 Task: Find connections with filter location Sumenep with filter topic #lawstudentswith filter profile language Potuguese with filter current company Cerner Corporation with filter school DEV BHOOMI SCHOOL OF PROFESSIONAL STUDIES DABKI ROAD, VILLAGE-BERI JAMA (JUST 7 KMS FROM CLOCK TOWER) DISTT.- SAHARANPUR 0132-2792208-10-11 with filter industry Glass, Ceramics and Concrete Manufacturing with filter service category Blogging with filter keywords title Dental Hygienist
Action: Mouse moved to (560, 74)
Screenshot: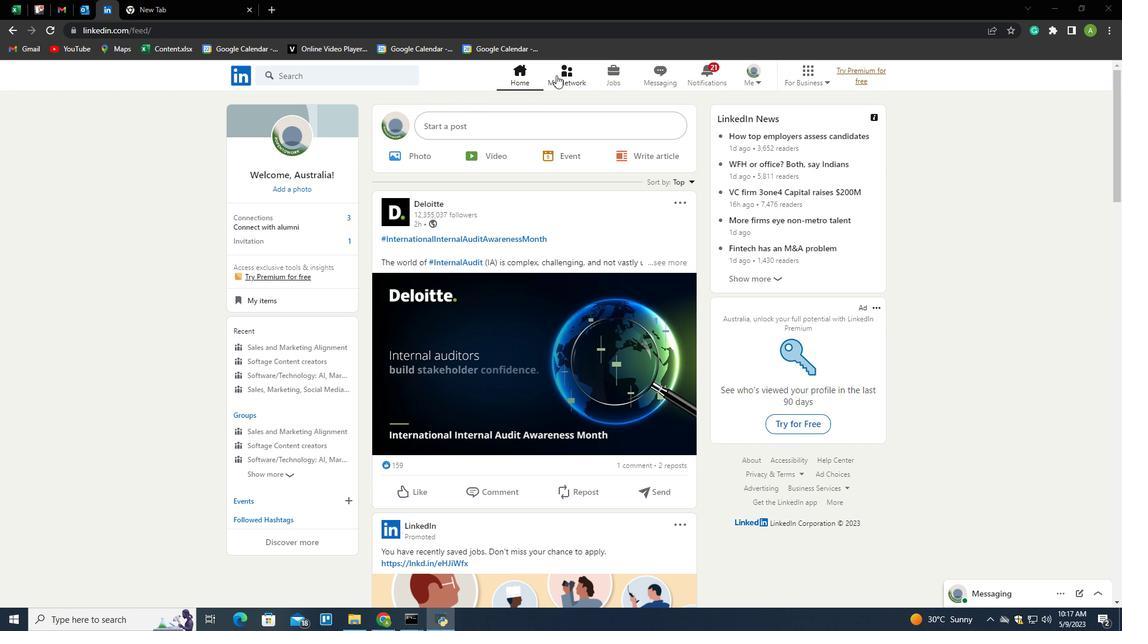 
Action: Mouse pressed left at (560, 74)
Screenshot: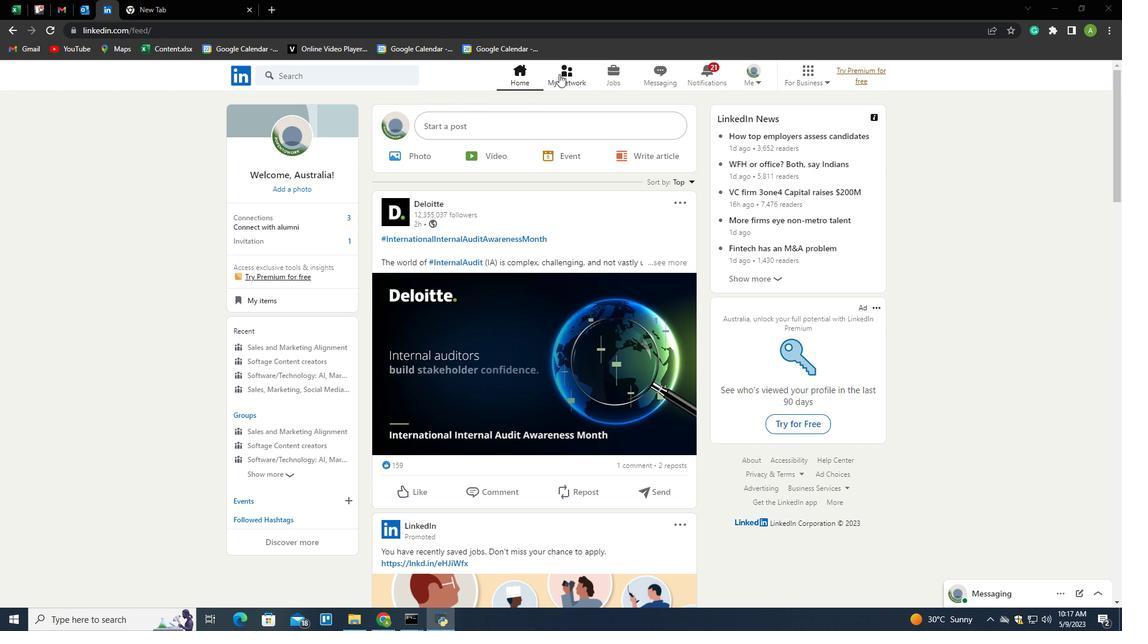 
Action: Mouse moved to (267, 136)
Screenshot: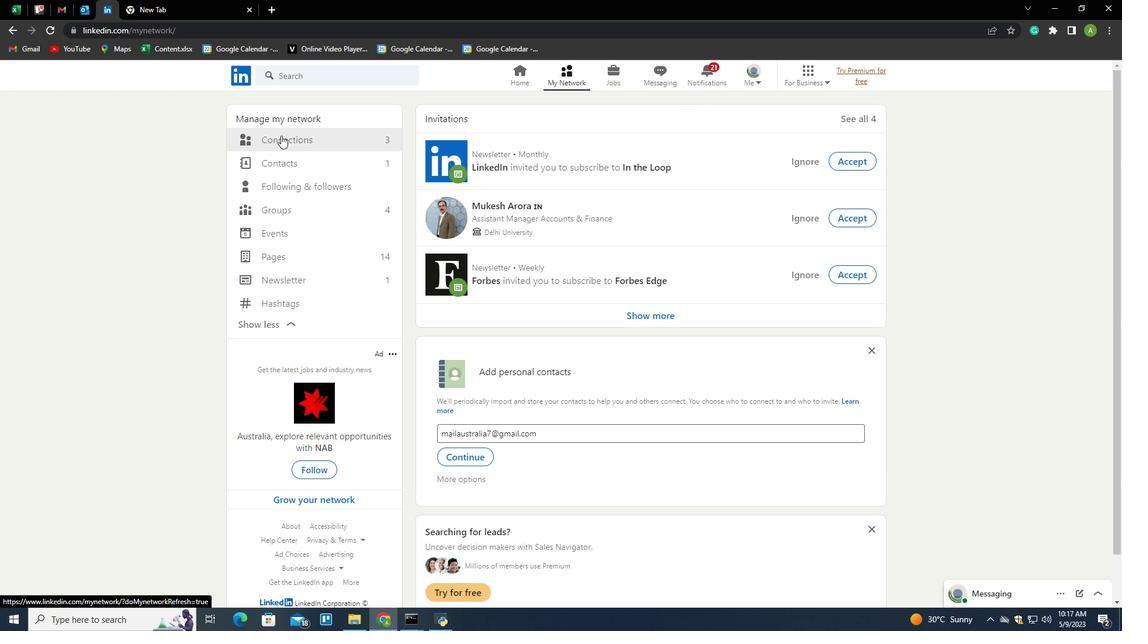 
Action: Mouse pressed left at (267, 136)
Screenshot: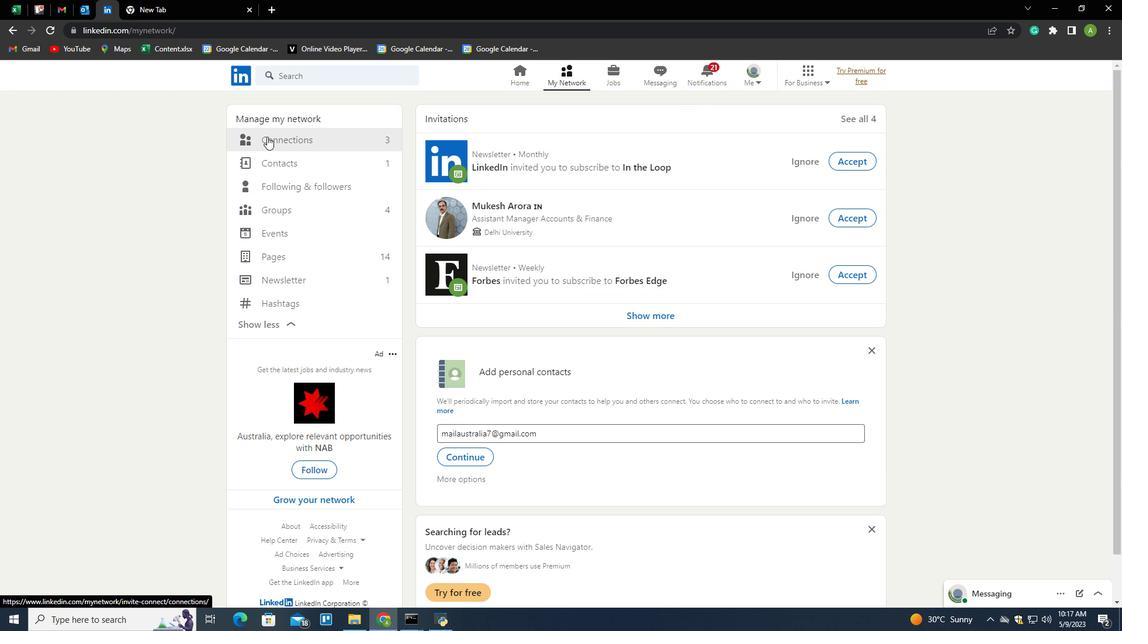 
Action: Mouse moved to (663, 140)
Screenshot: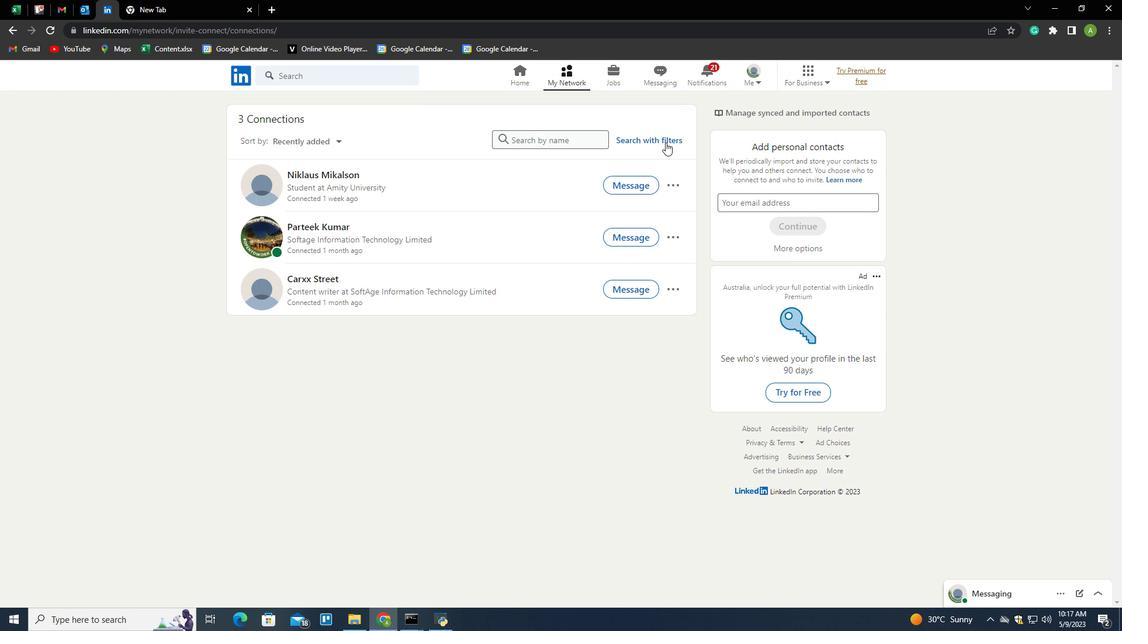 
Action: Mouse pressed left at (663, 140)
Screenshot: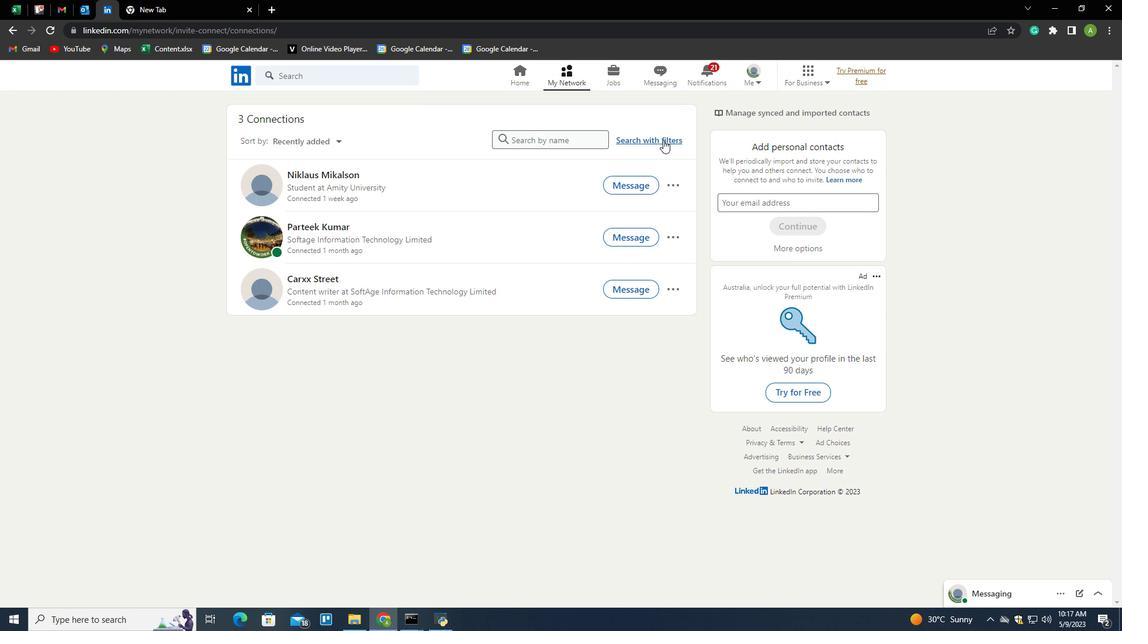 
Action: Mouse moved to (605, 110)
Screenshot: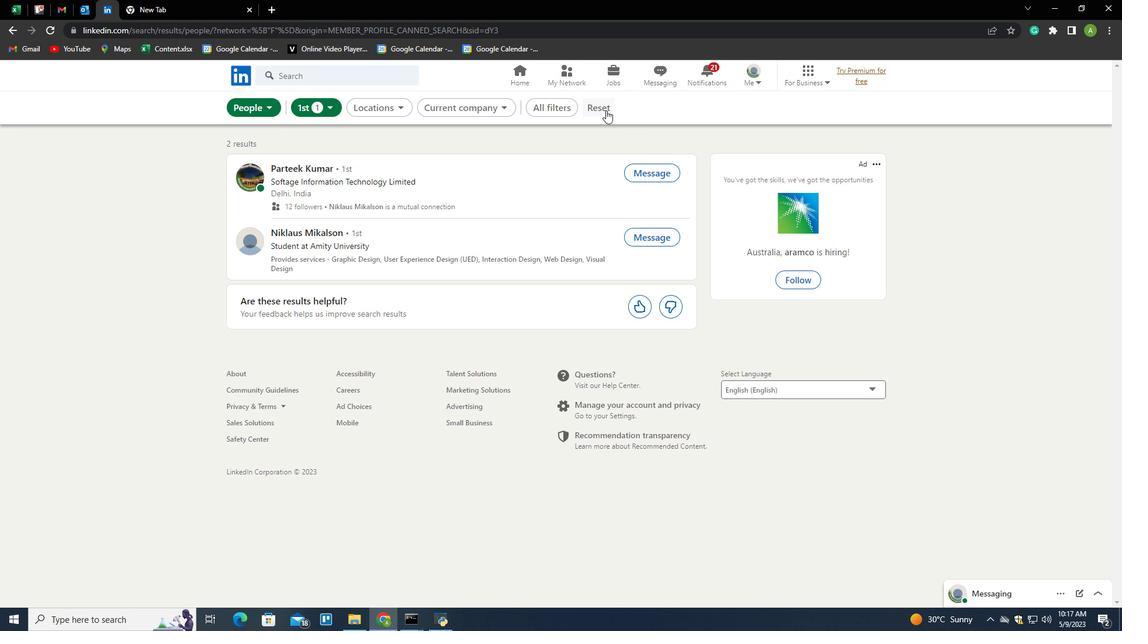 
Action: Mouse pressed left at (605, 110)
Screenshot: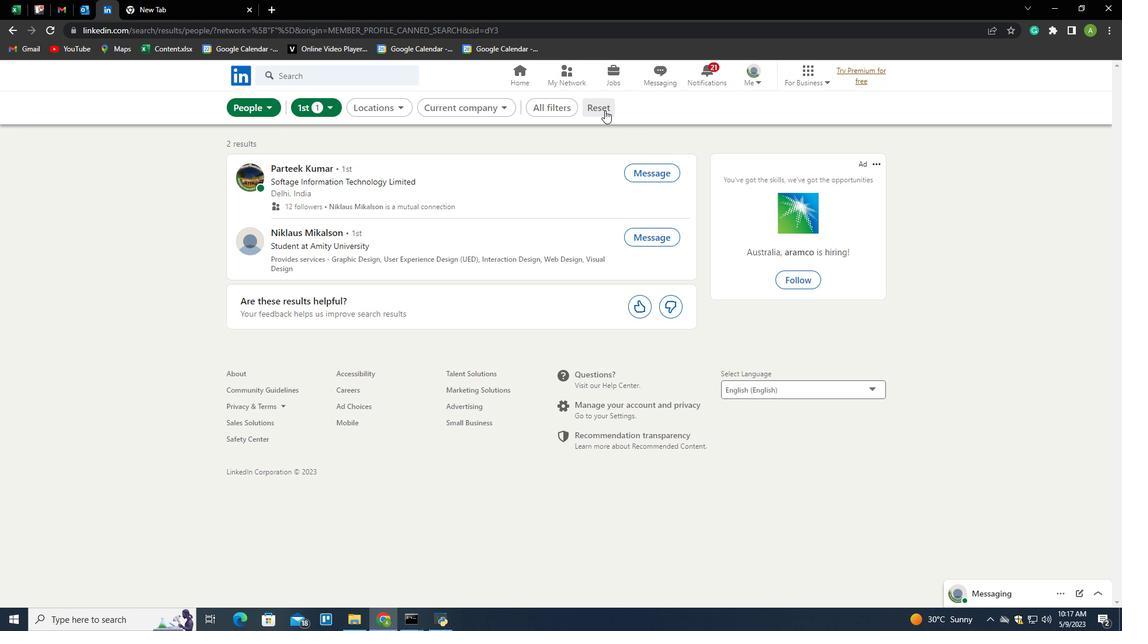 
Action: Mouse moved to (588, 109)
Screenshot: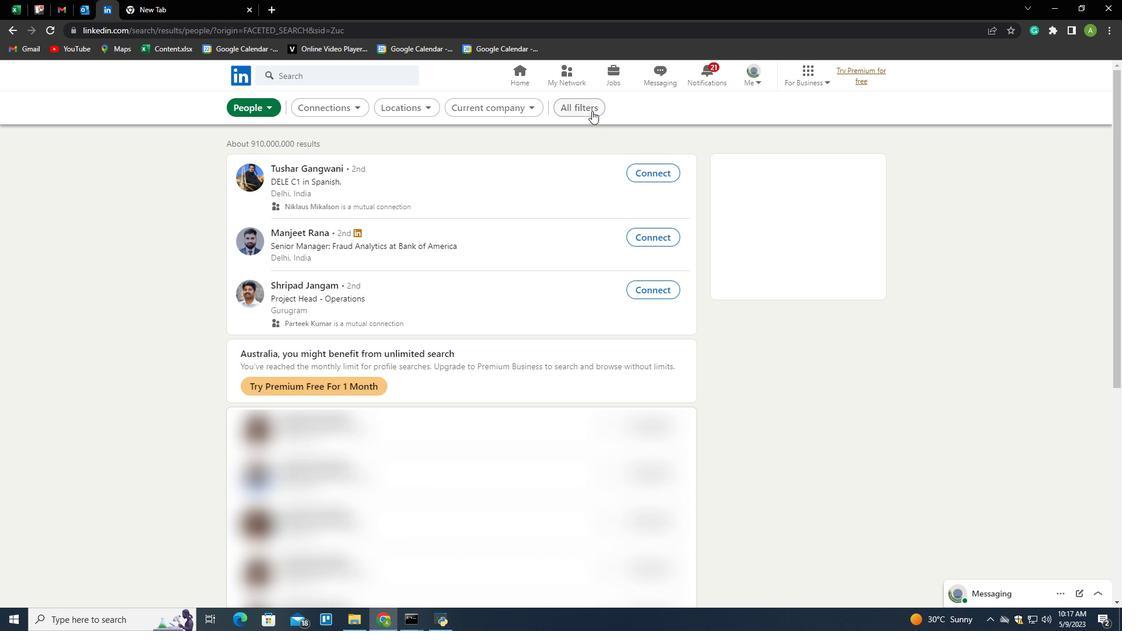 
Action: Mouse pressed left at (588, 109)
Screenshot: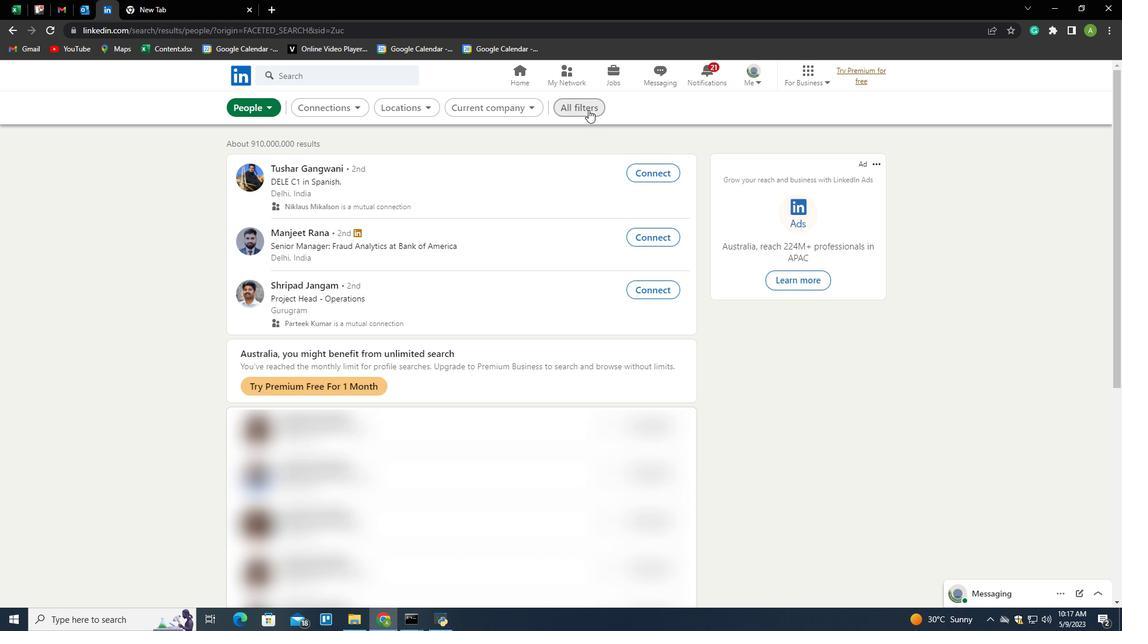 
Action: Mouse moved to (1031, 382)
Screenshot: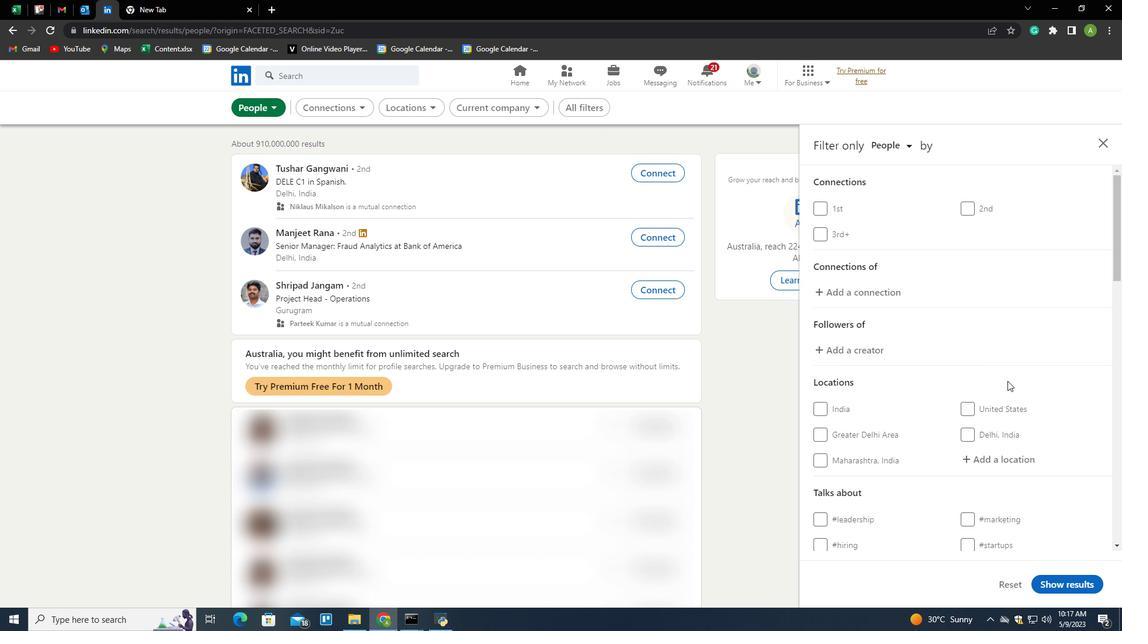 
Action: Mouse scrolled (1031, 382) with delta (0, 0)
Screenshot: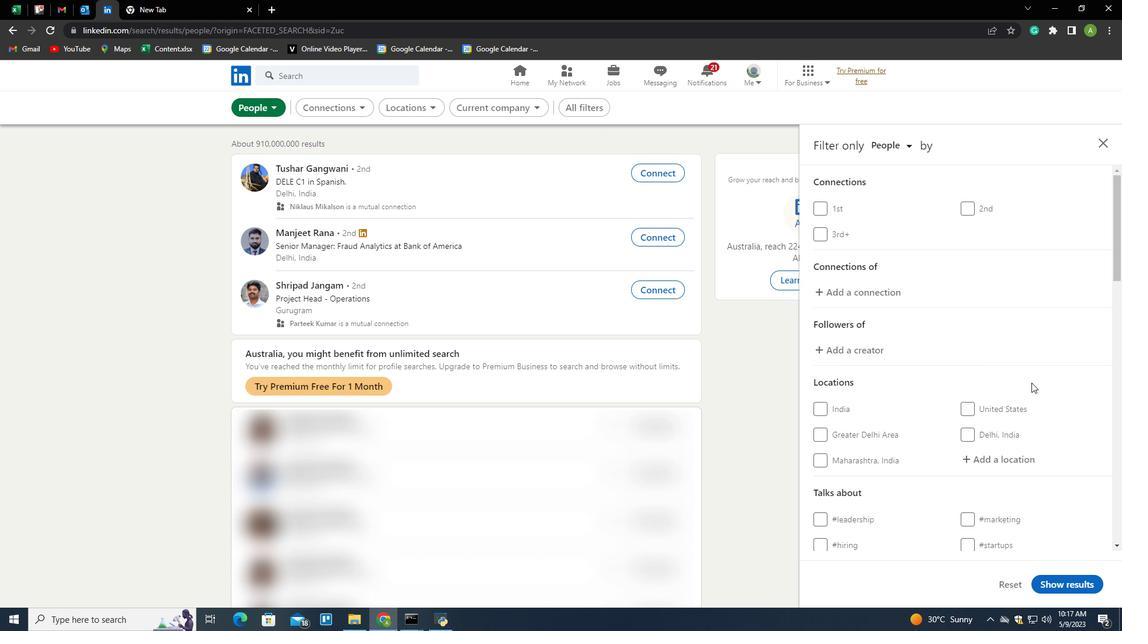 
Action: Mouse scrolled (1031, 382) with delta (0, 0)
Screenshot: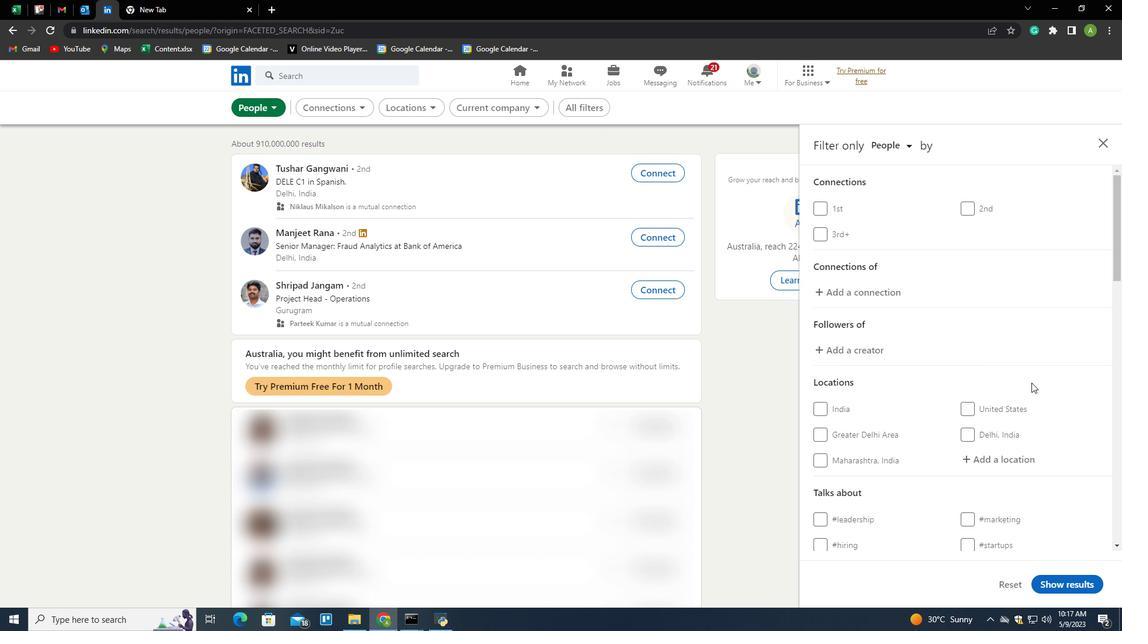 
Action: Mouse moved to (1006, 347)
Screenshot: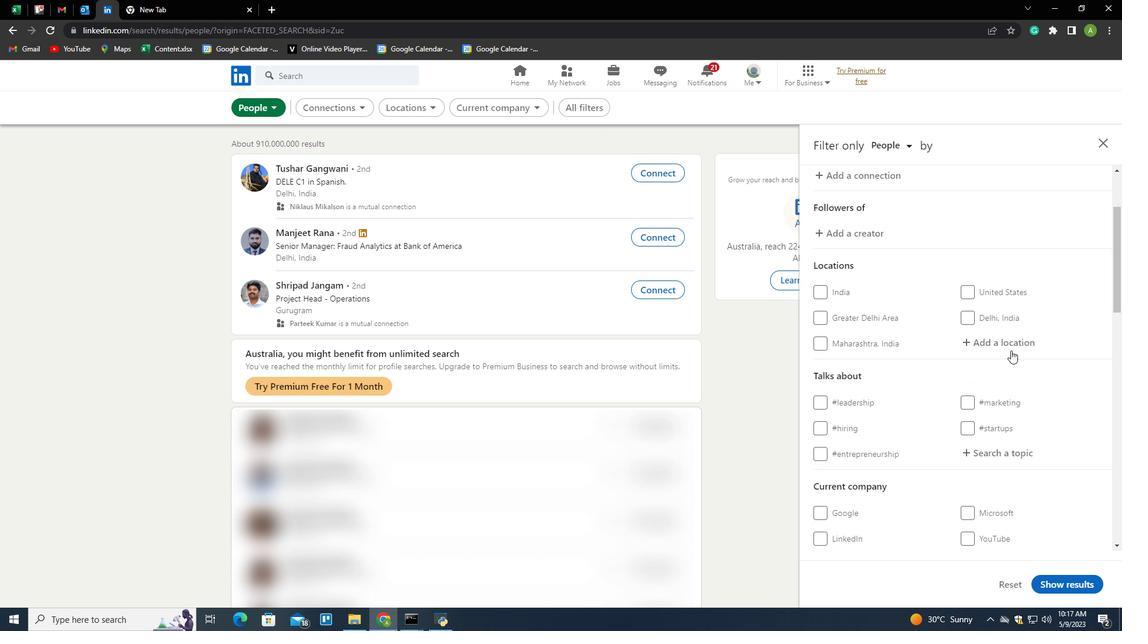 
Action: Mouse pressed left at (1006, 347)
Screenshot: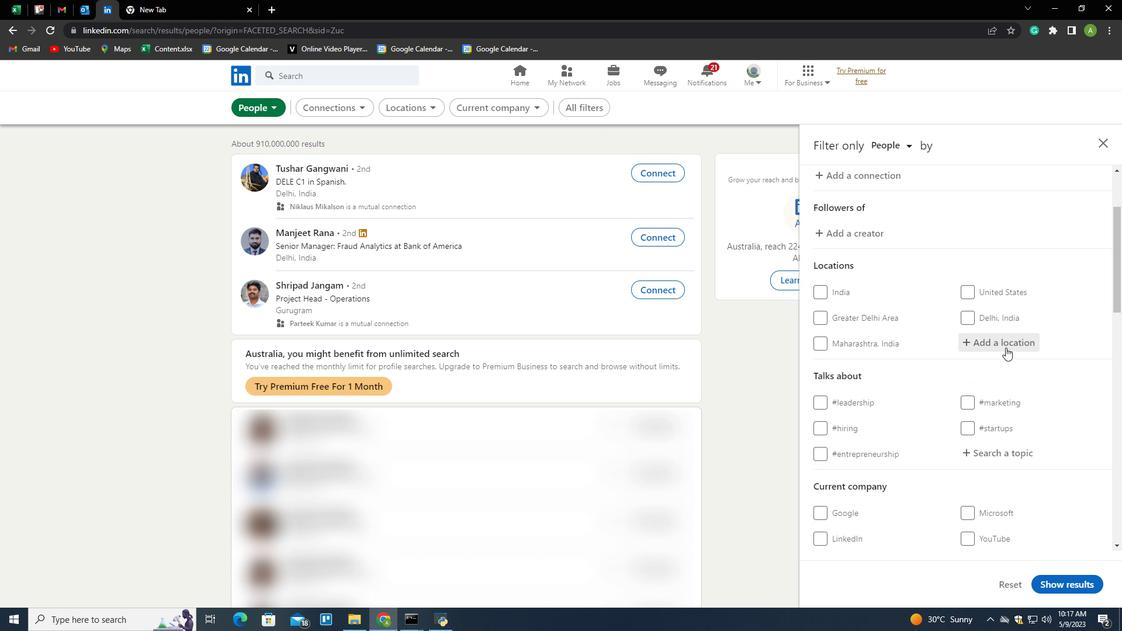 
Action: Mouse moved to (1006, 347)
Screenshot: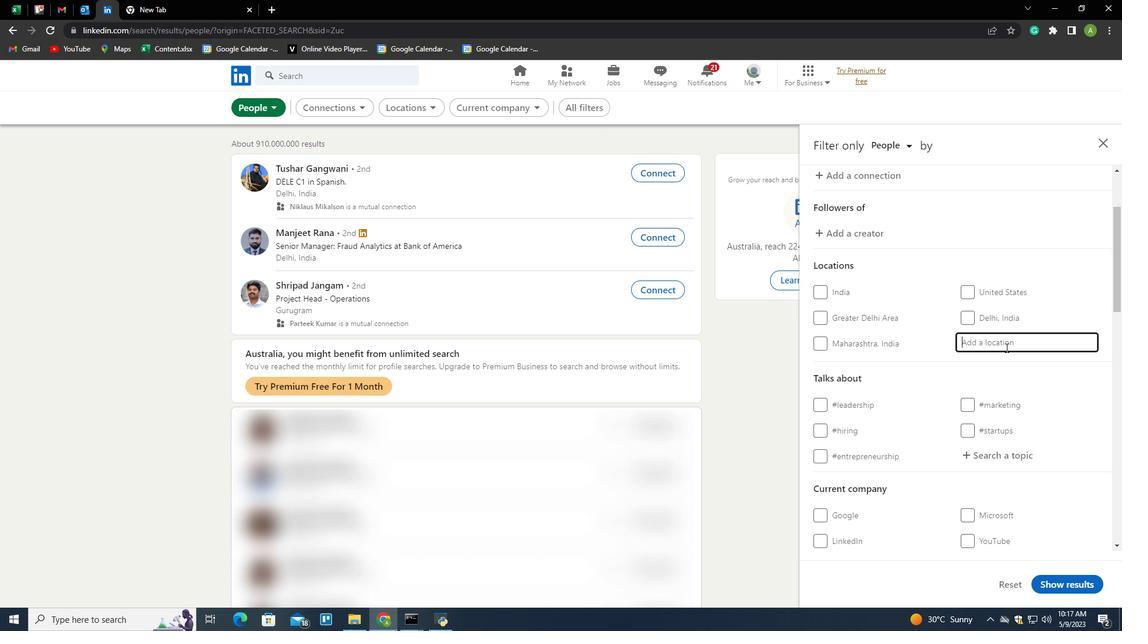 
Action: Key pressed <Key.shift>Sumee<Key.backspace>nep<Key.down><Key.enter>
Screenshot: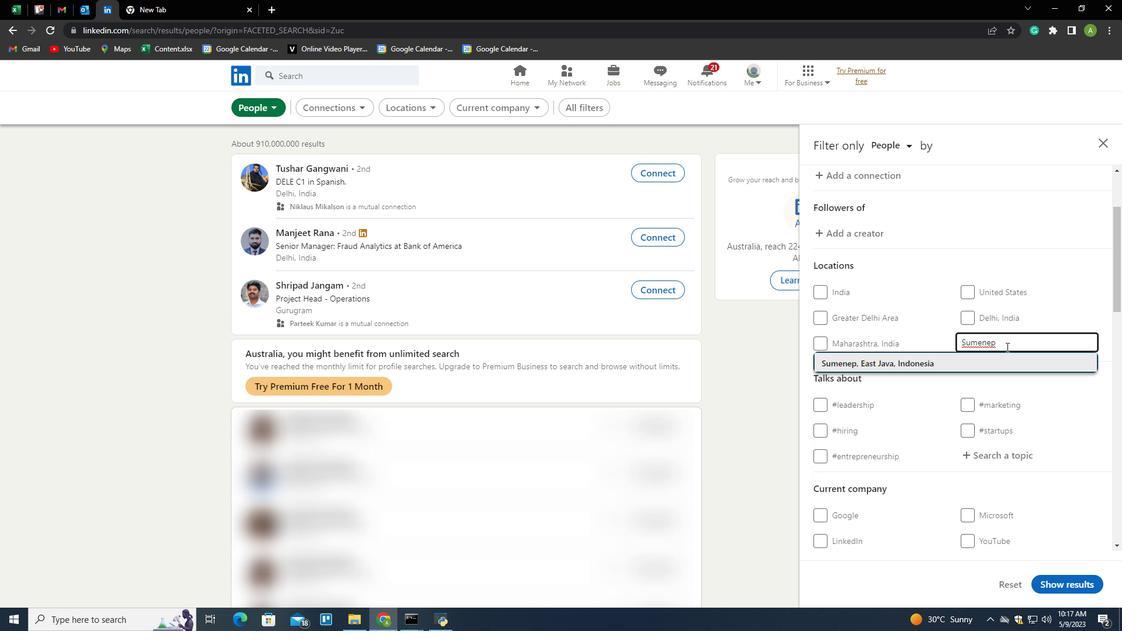
Action: Mouse moved to (1012, 343)
Screenshot: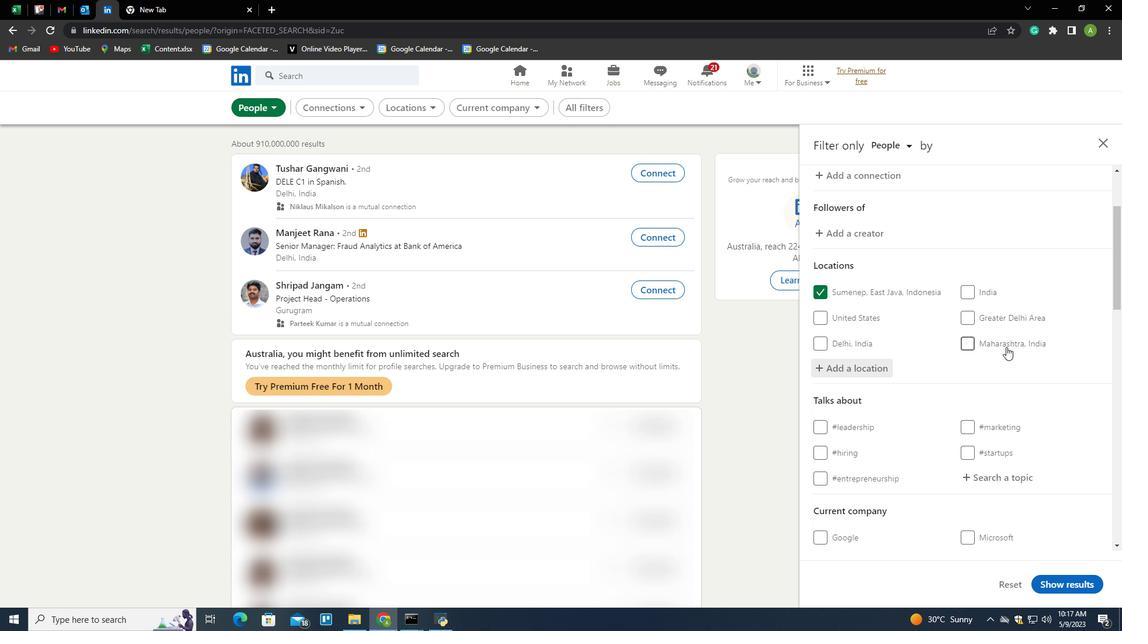 
Action: Mouse scrolled (1012, 342) with delta (0, 0)
Screenshot: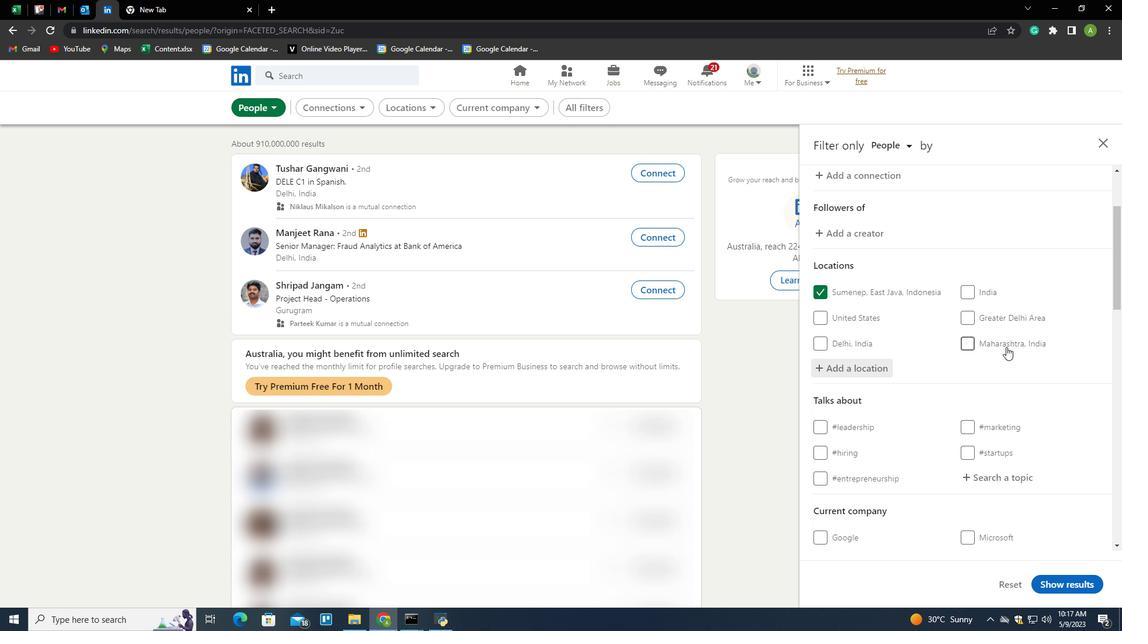 
Action: Mouse scrolled (1012, 342) with delta (0, 0)
Screenshot: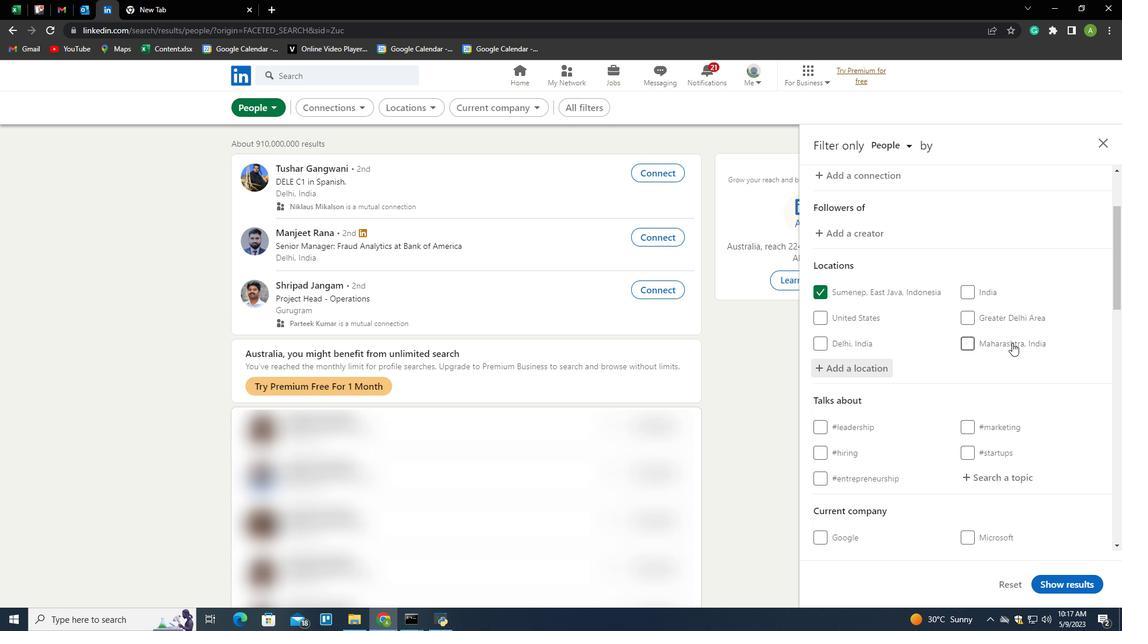 
Action: Mouse scrolled (1012, 342) with delta (0, 0)
Screenshot: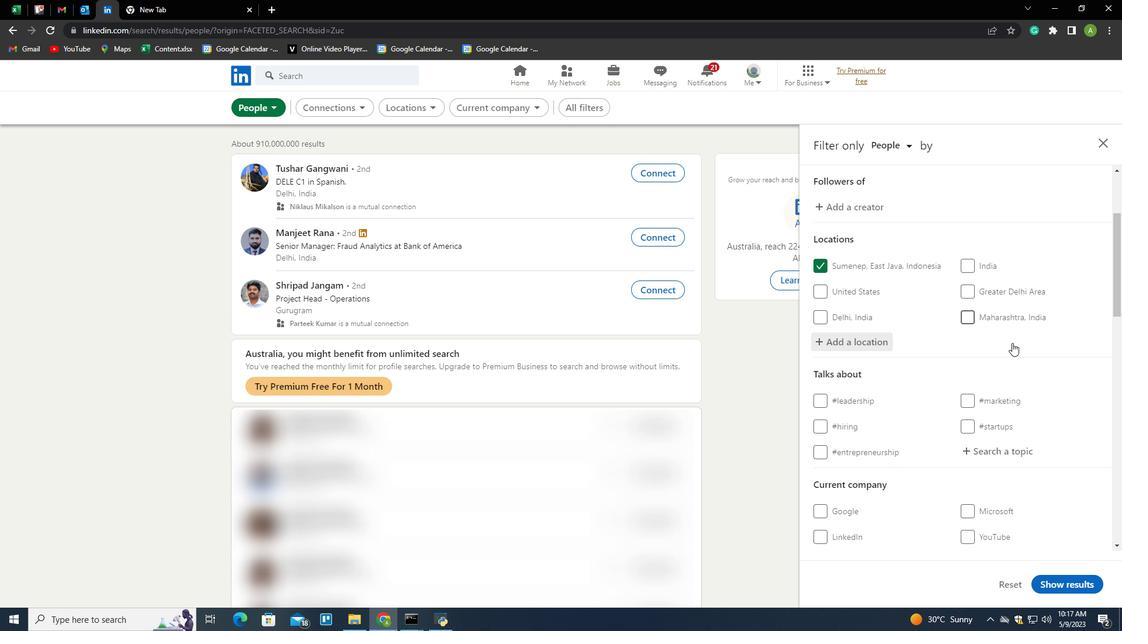 
Action: Mouse moved to (1010, 301)
Screenshot: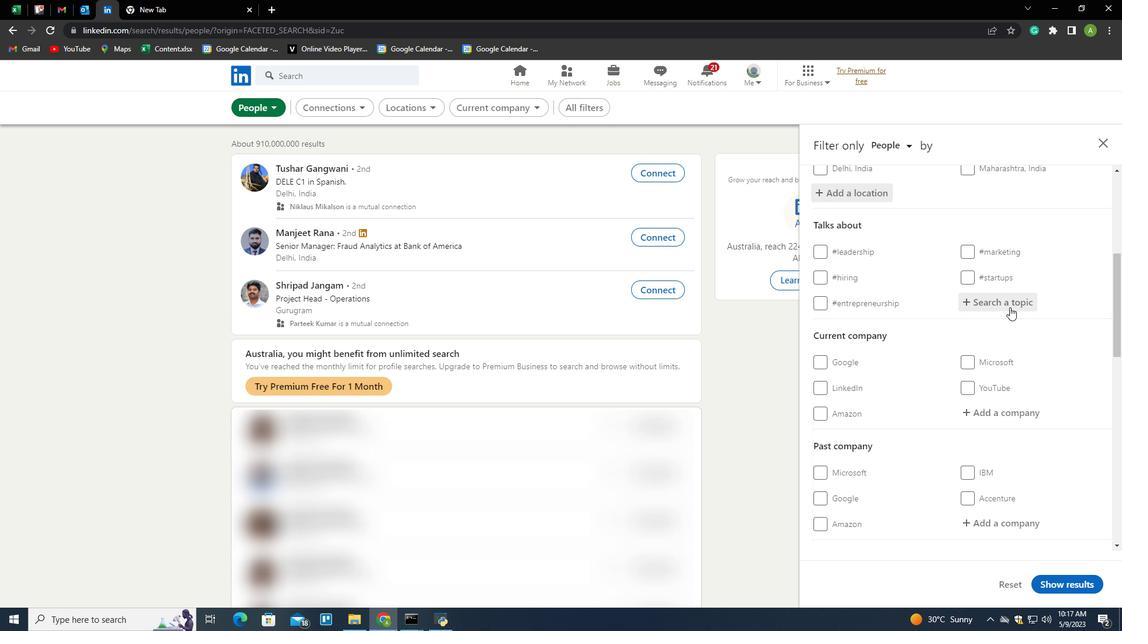 
Action: Mouse pressed left at (1010, 301)
Screenshot: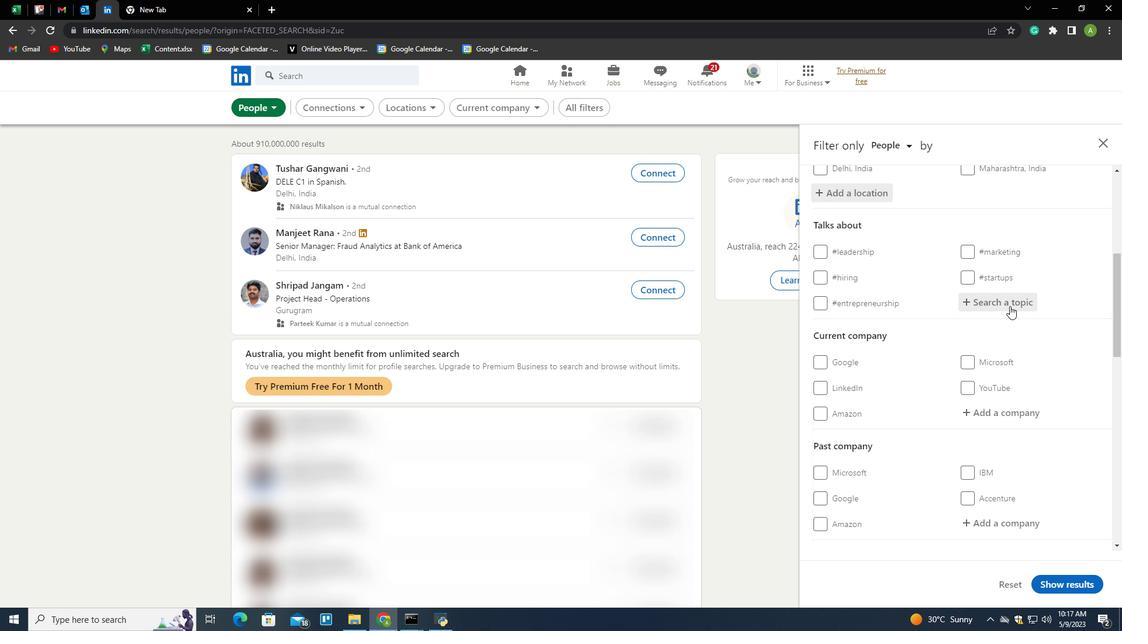 
Action: Key pressed <Key.shift>Lawstudents<Key.down><Key.enter>
Screenshot: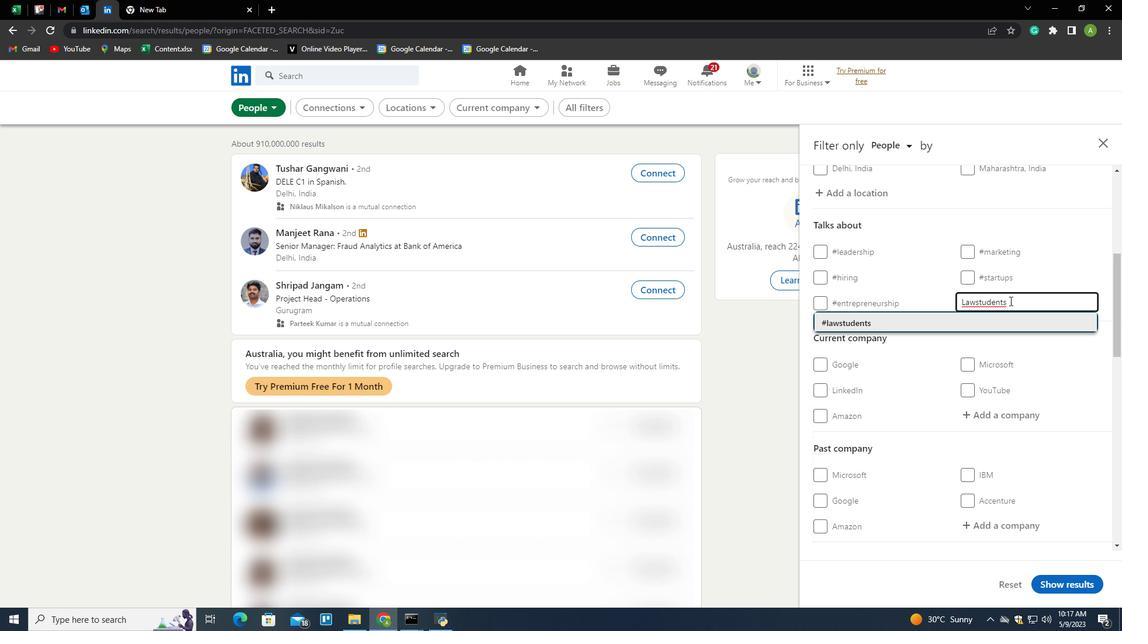 
Action: Mouse moved to (1009, 301)
Screenshot: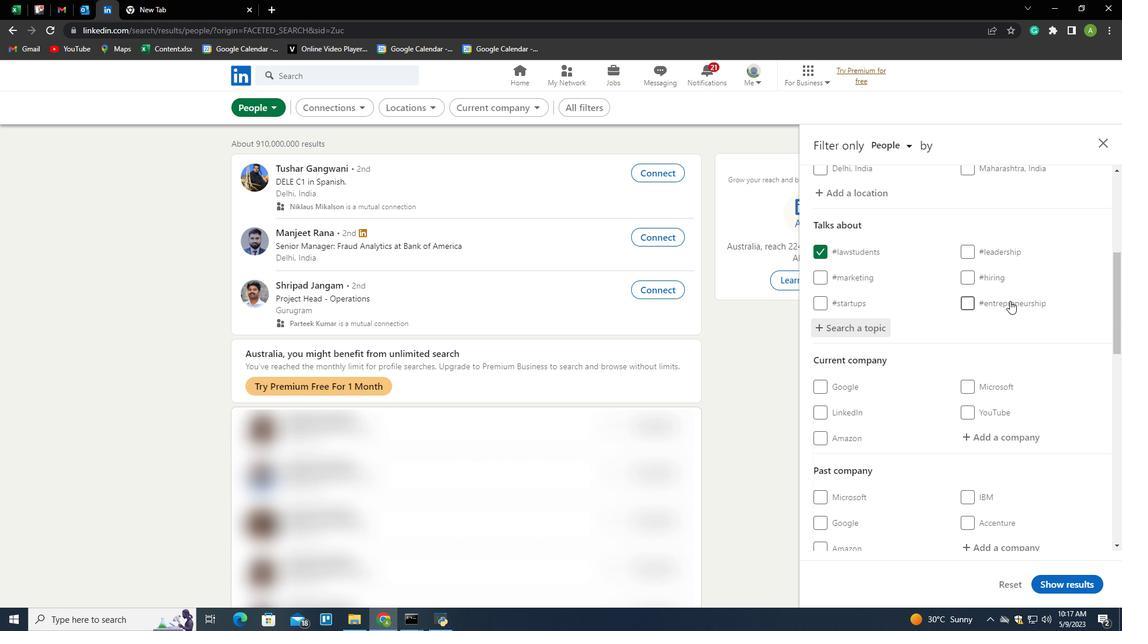
Action: Mouse scrolled (1009, 300) with delta (0, 0)
Screenshot: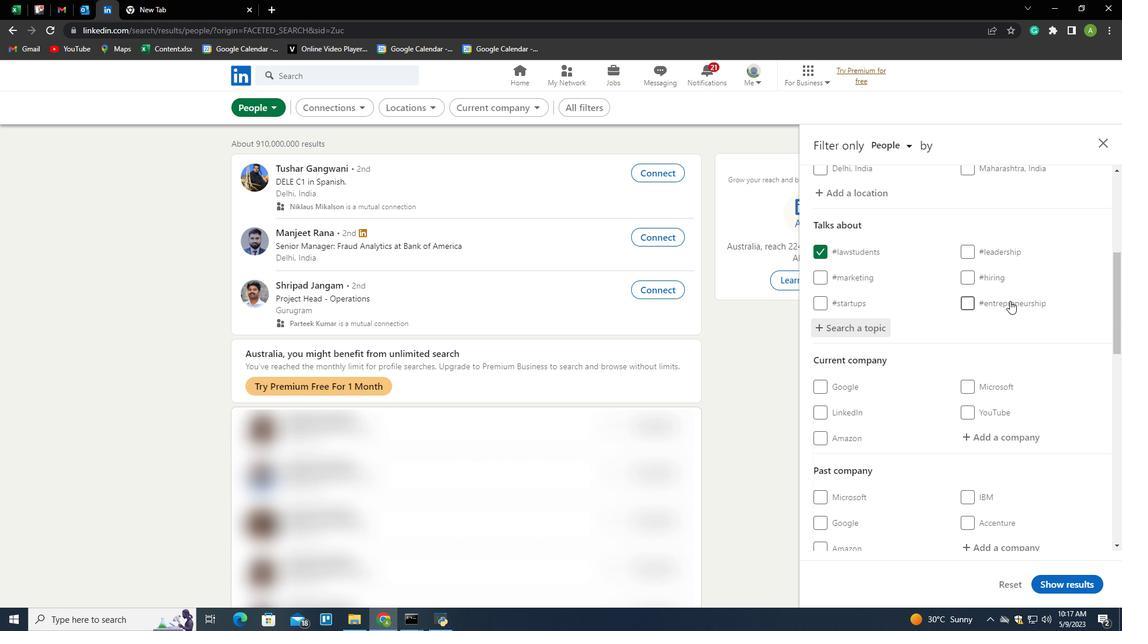 
Action: Mouse scrolled (1009, 300) with delta (0, 0)
Screenshot: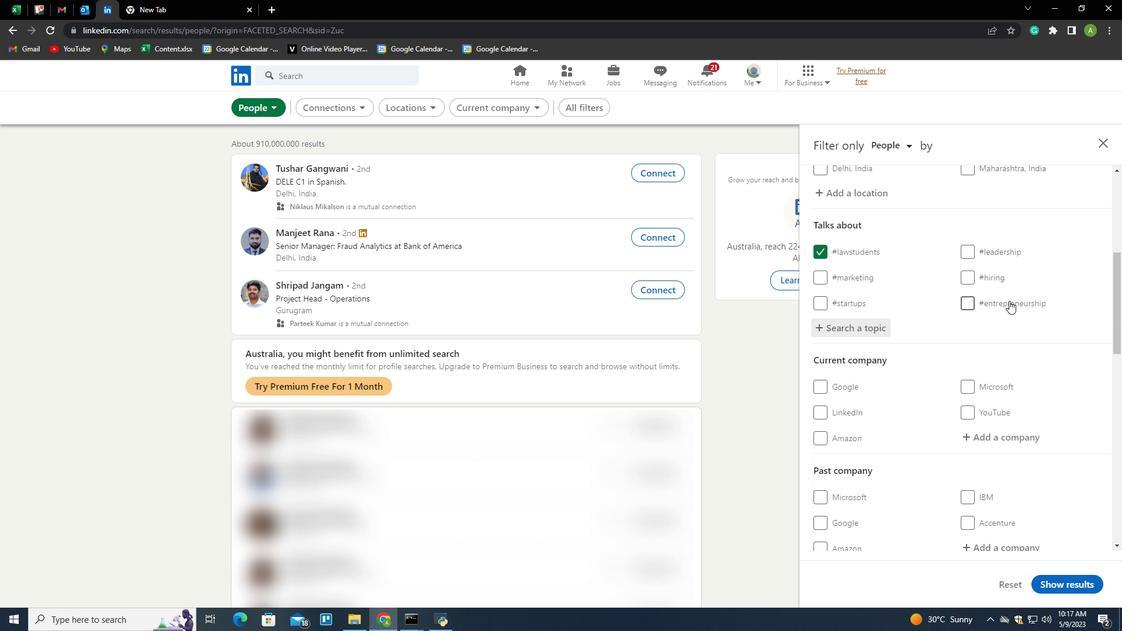 
Action: Mouse scrolled (1009, 300) with delta (0, 0)
Screenshot: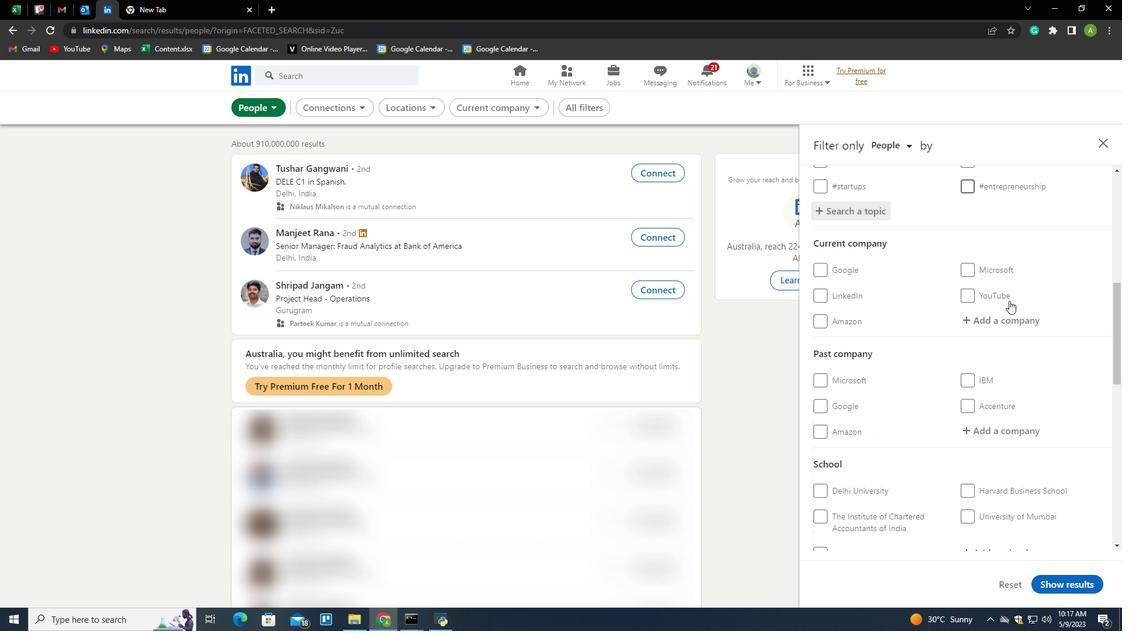 
Action: Mouse scrolled (1009, 300) with delta (0, 0)
Screenshot: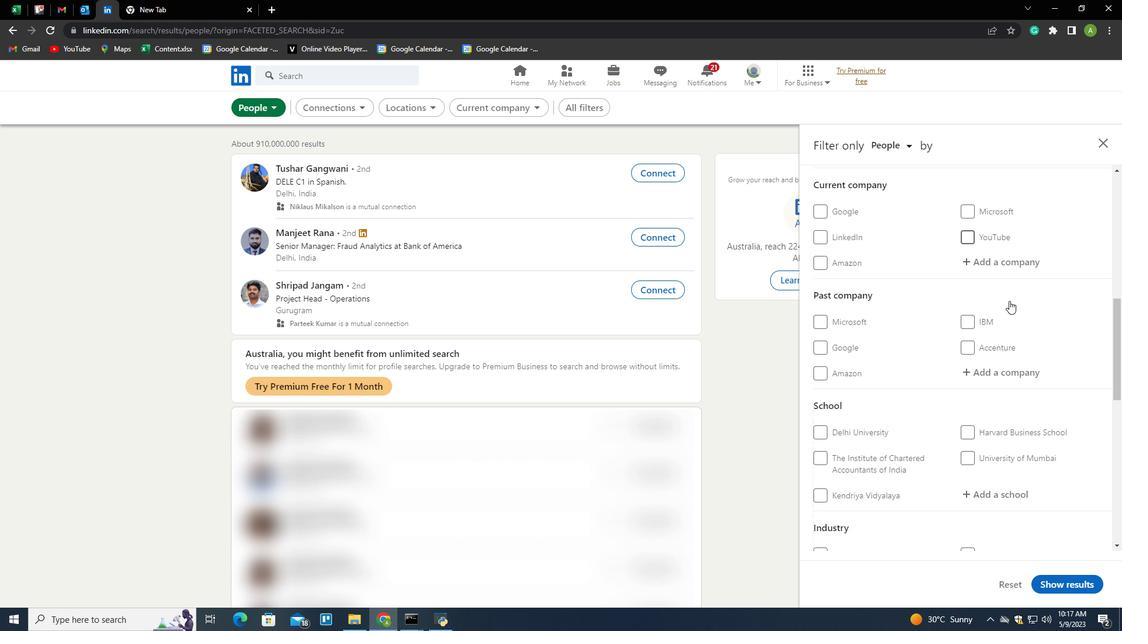 
Action: Mouse scrolled (1009, 300) with delta (0, 0)
Screenshot: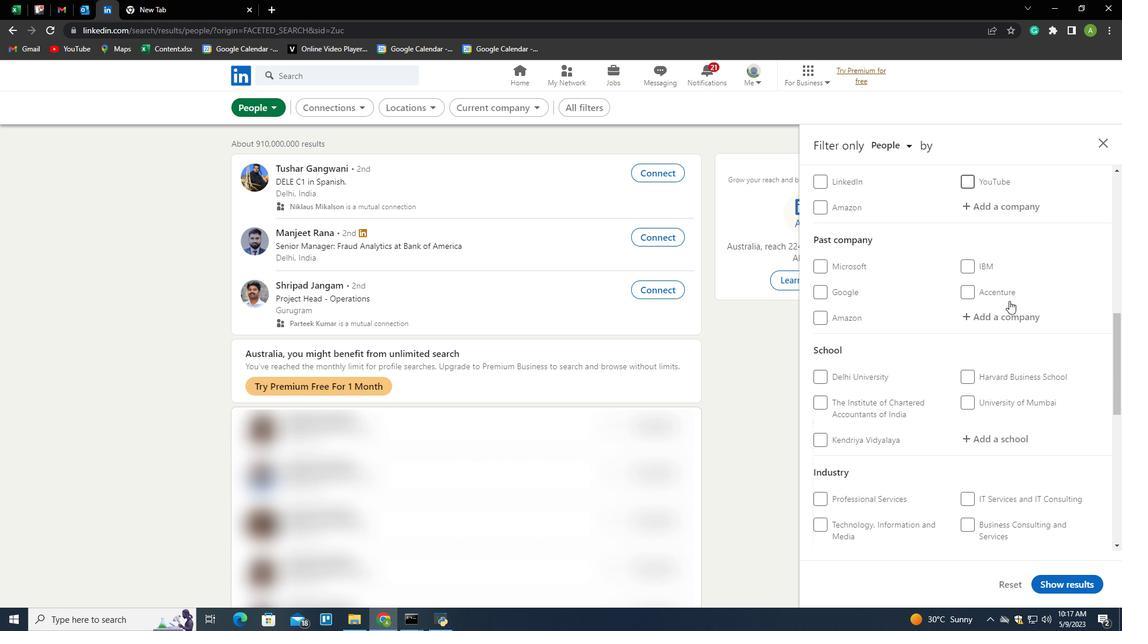 
Action: Mouse scrolled (1009, 300) with delta (0, 0)
Screenshot: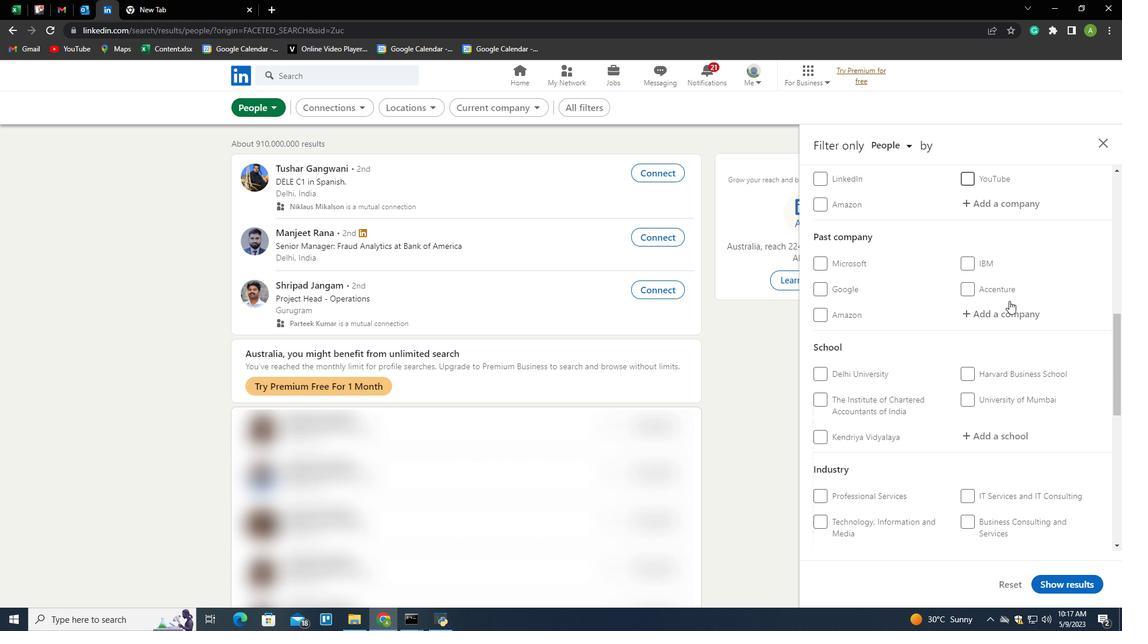 
Action: Mouse scrolled (1009, 300) with delta (0, 0)
Screenshot: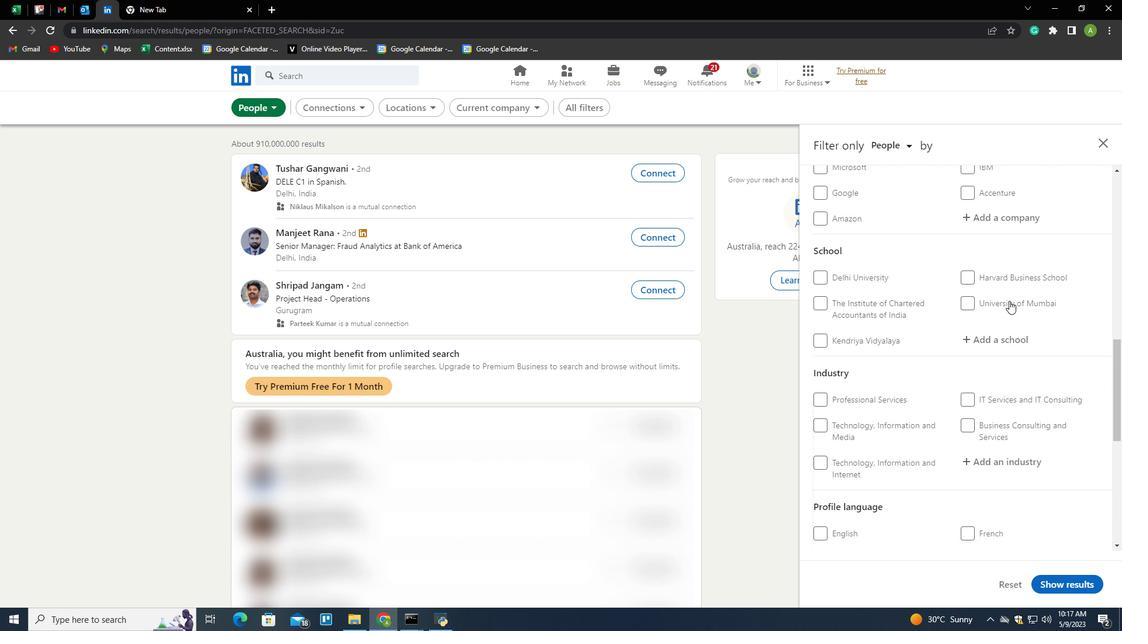 
Action: Mouse scrolled (1009, 300) with delta (0, 0)
Screenshot: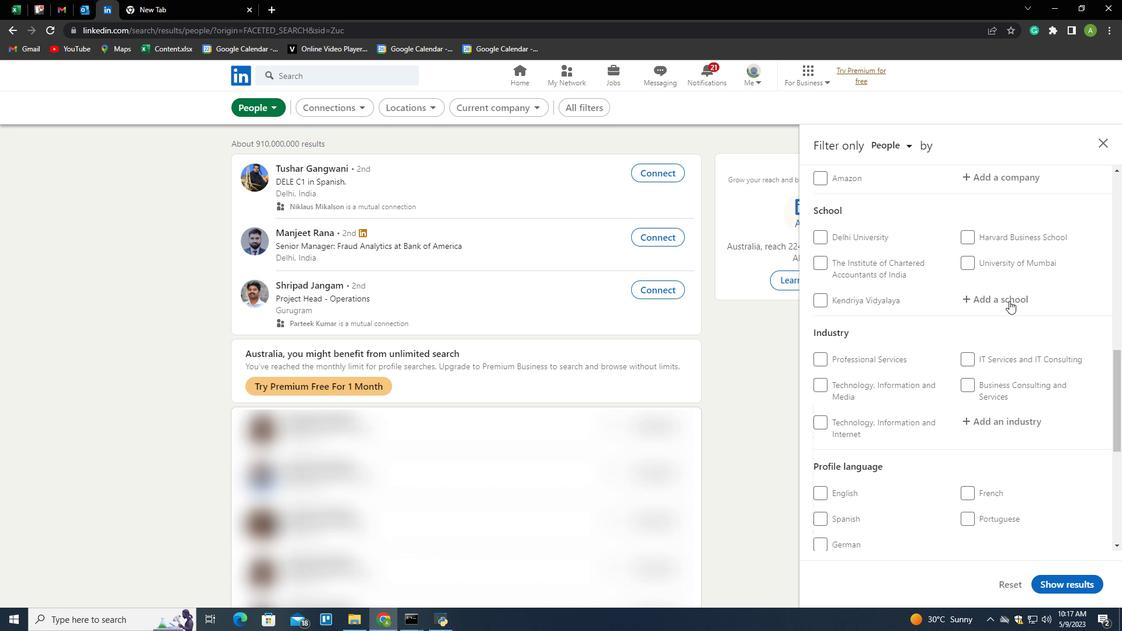 
Action: Mouse scrolled (1009, 300) with delta (0, 0)
Screenshot: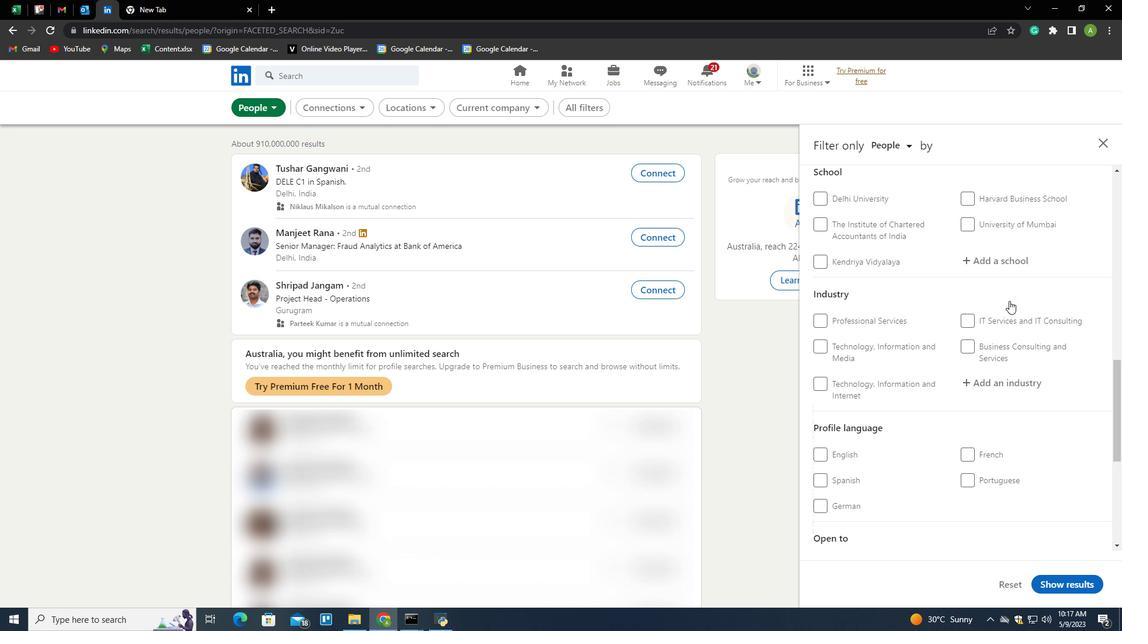 
Action: Mouse moved to (973, 368)
Screenshot: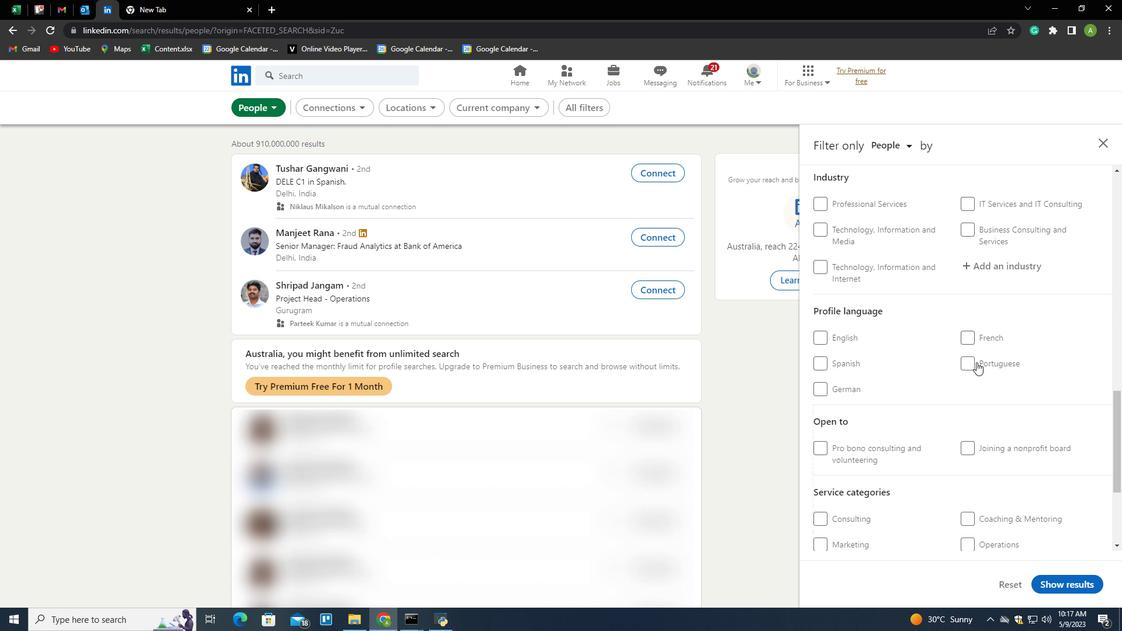 
Action: Mouse pressed left at (973, 368)
Screenshot: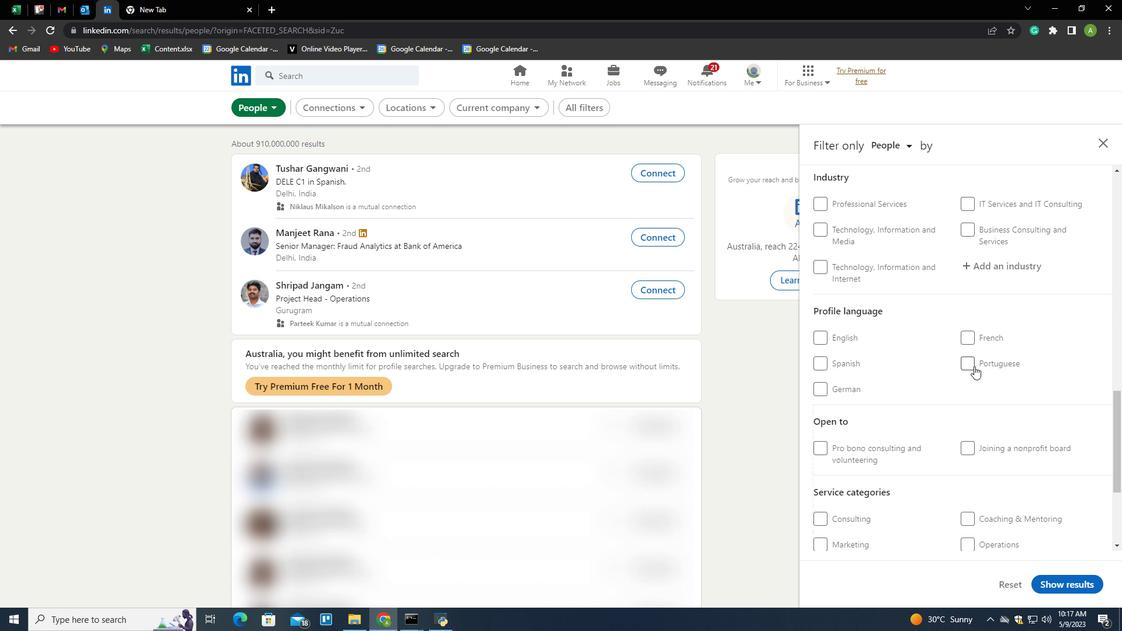 
Action: Mouse moved to (1013, 344)
Screenshot: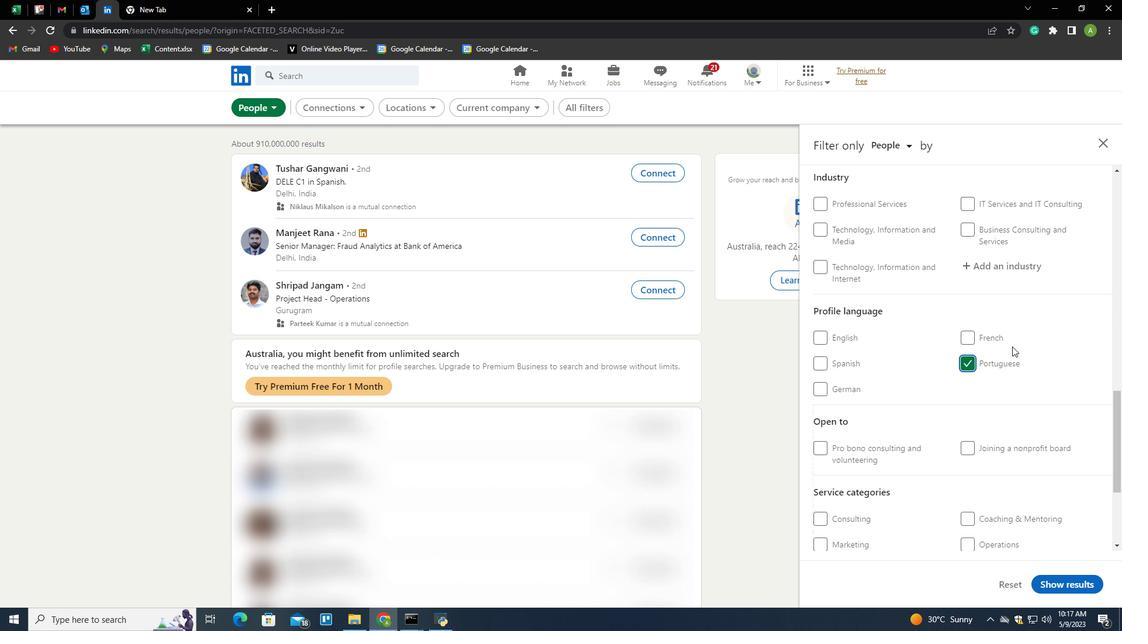 
Action: Mouse scrolled (1013, 345) with delta (0, 0)
Screenshot: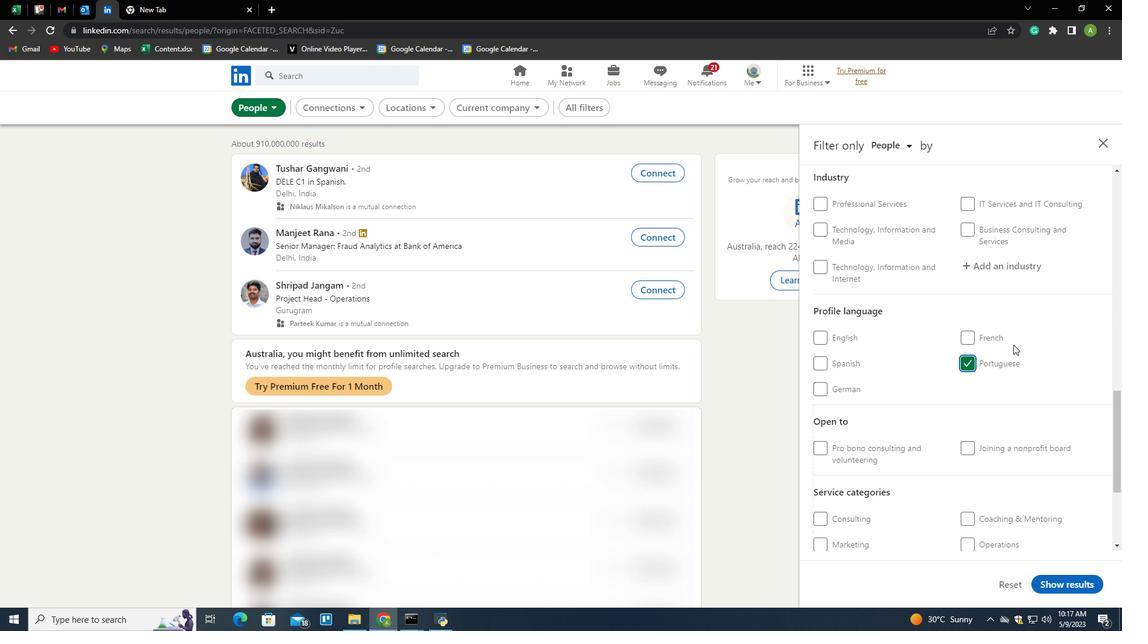 
Action: Mouse scrolled (1013, 345) with delta (0, 0)
Screenshot: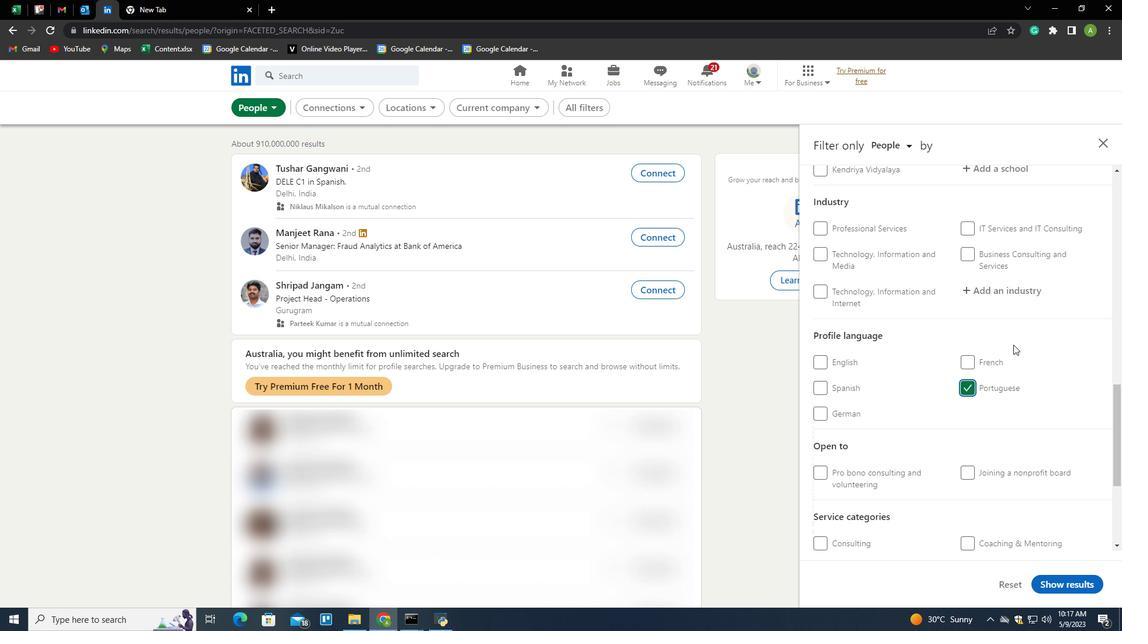 
Action: Mouse scrolled (1013, 345) with delta (0, 0)
Screenshot: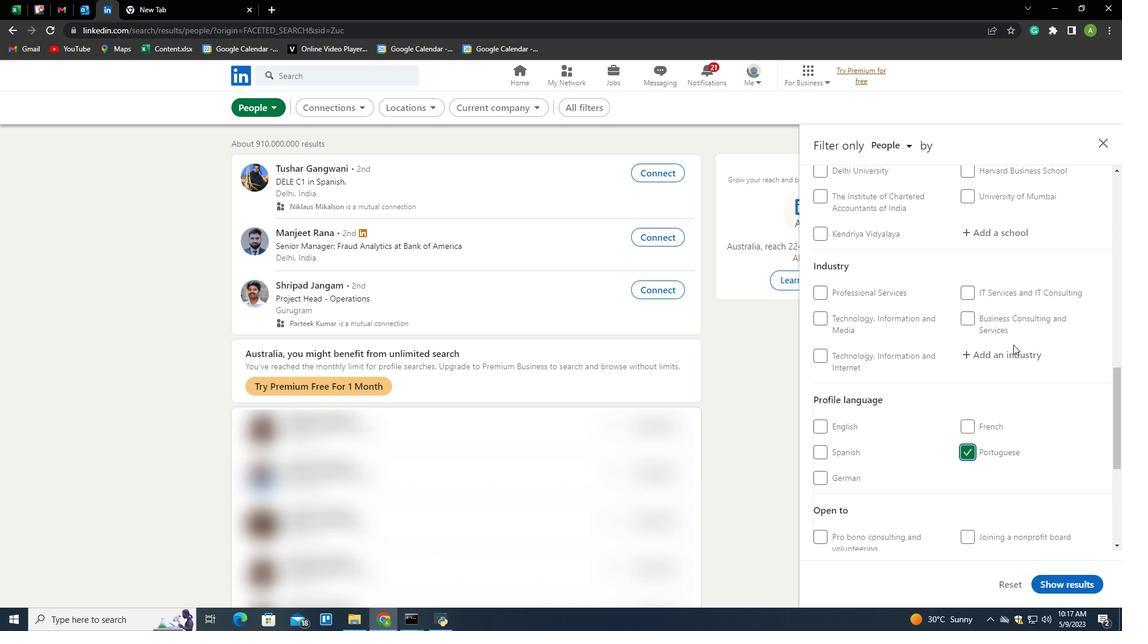 
Action: Mouse scrolled (1013, 345) with delta (0, 0)
Screenshot: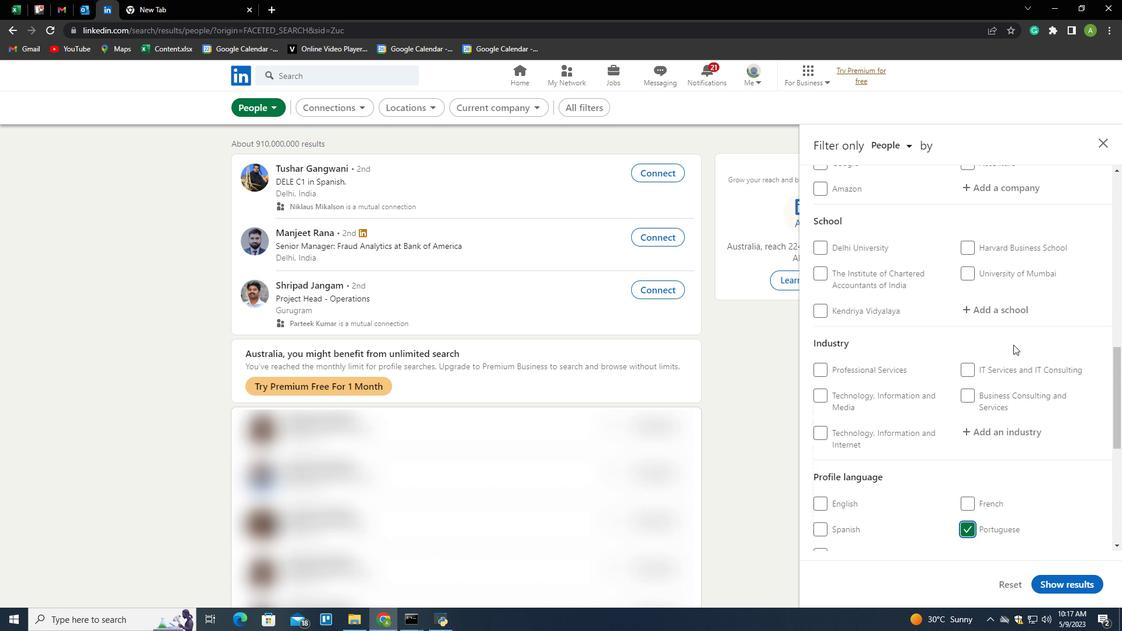 
Action: Mouse scrolled (1013, 345) with delta (0, 0)
Screenshot: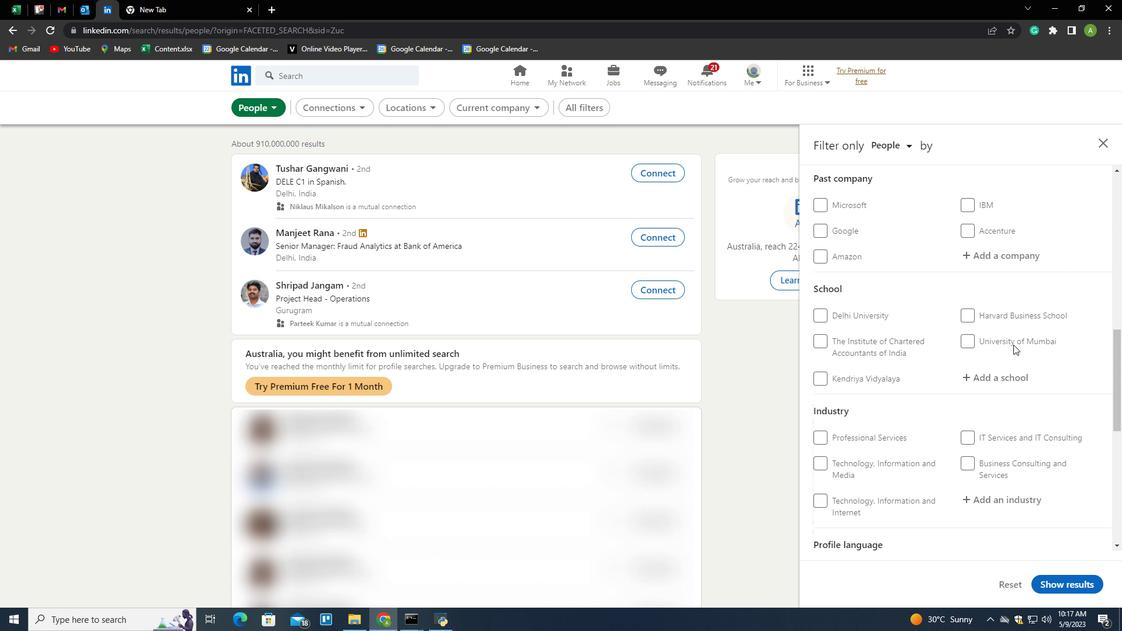 
Action: Mouse scrolled (1013, 345) with delta (0, 0)
Screenshot: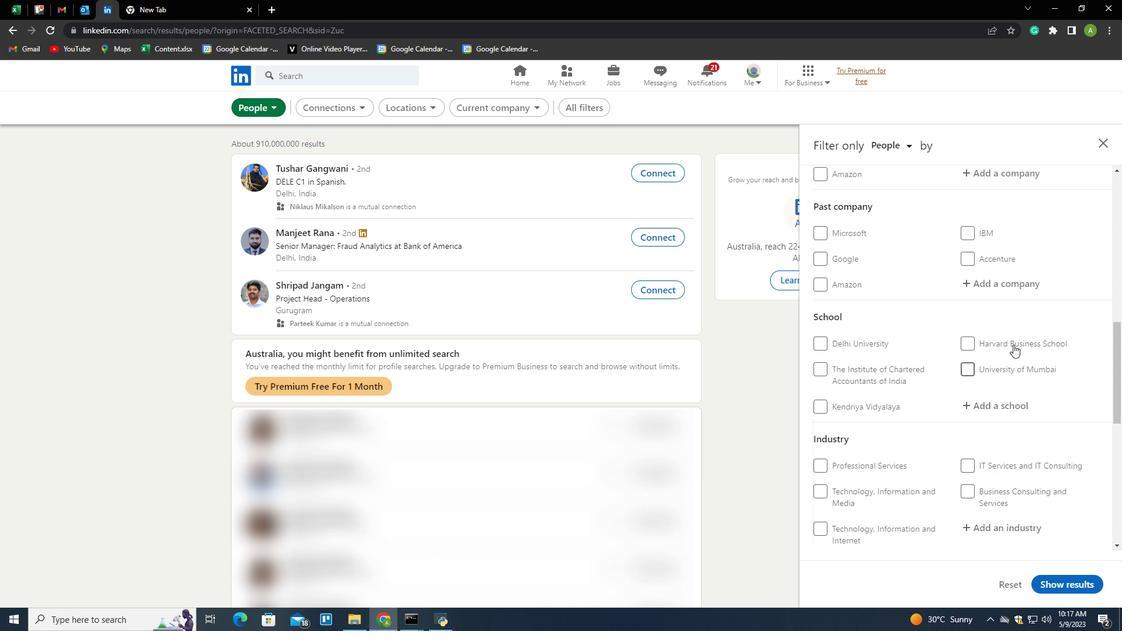 
Action: Mouse scrolled (1013, 345) with delta (0, 0)
Screenshot: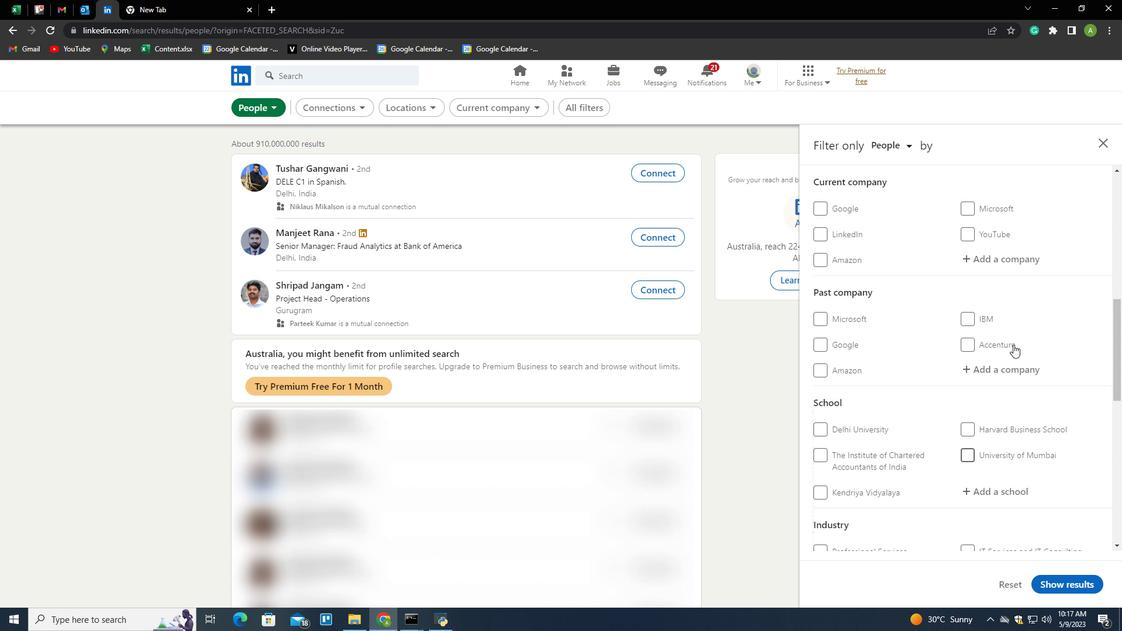 
Action: Mouse scrolled (1013, 345) with delta (0, 0)
Screenshot: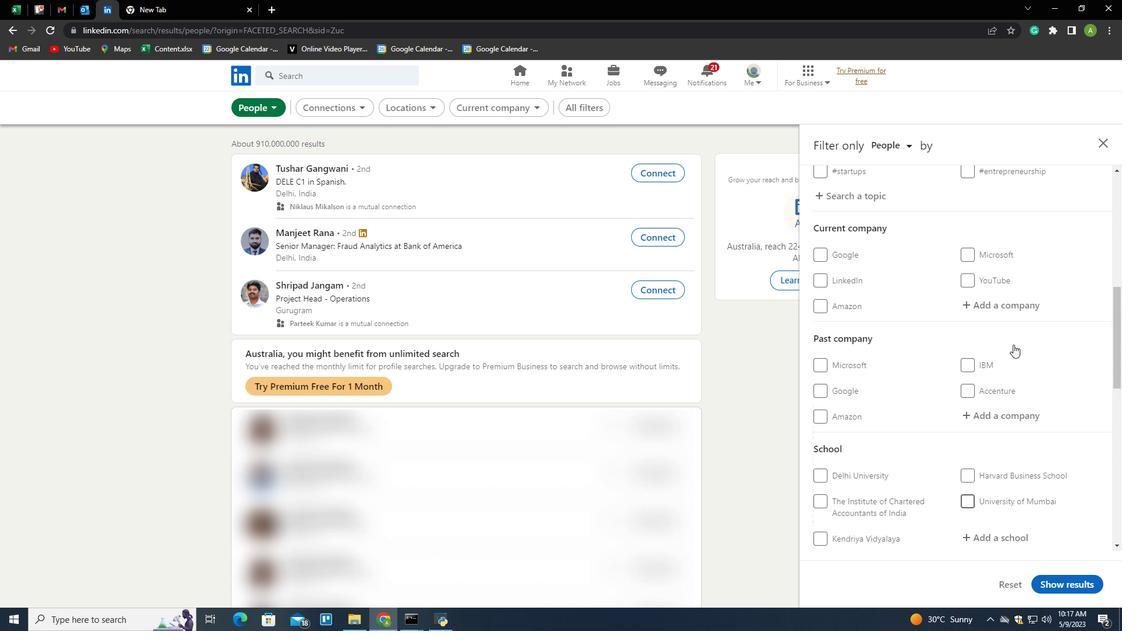 
Action: Mouse scrolled (1013, 345) with delta (0, 0)
Screenshot: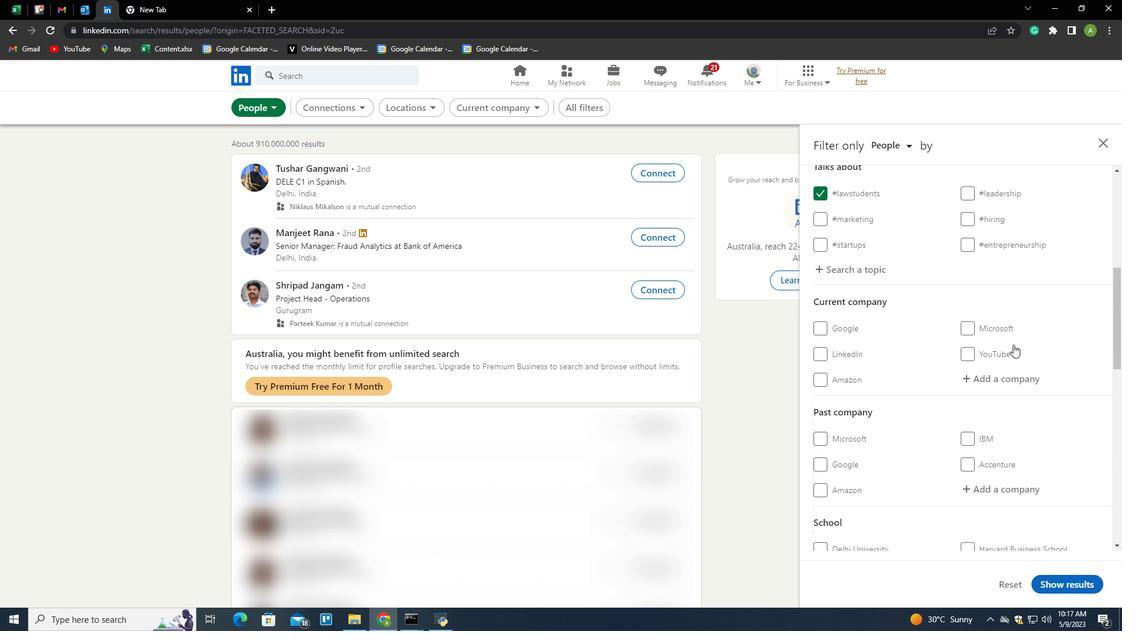 
Action: Mouse scrolled (1013, 344) with delta (0, 0)
Screenshot: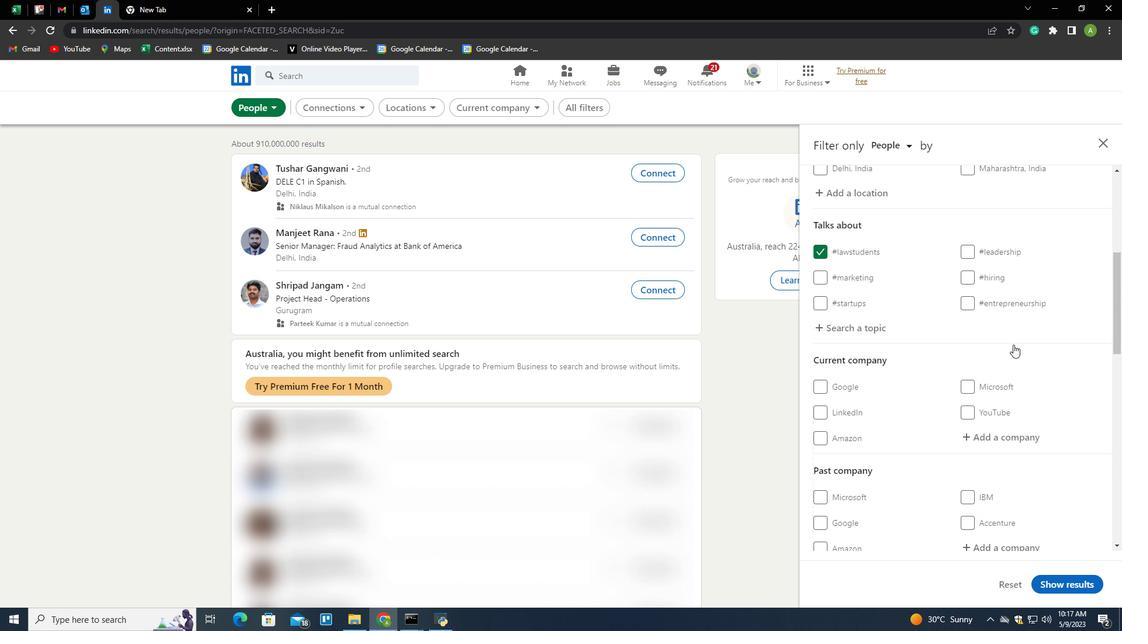 
Action: Mouse scrolled (1013, 344) with delta (0, 0)
Screenshot: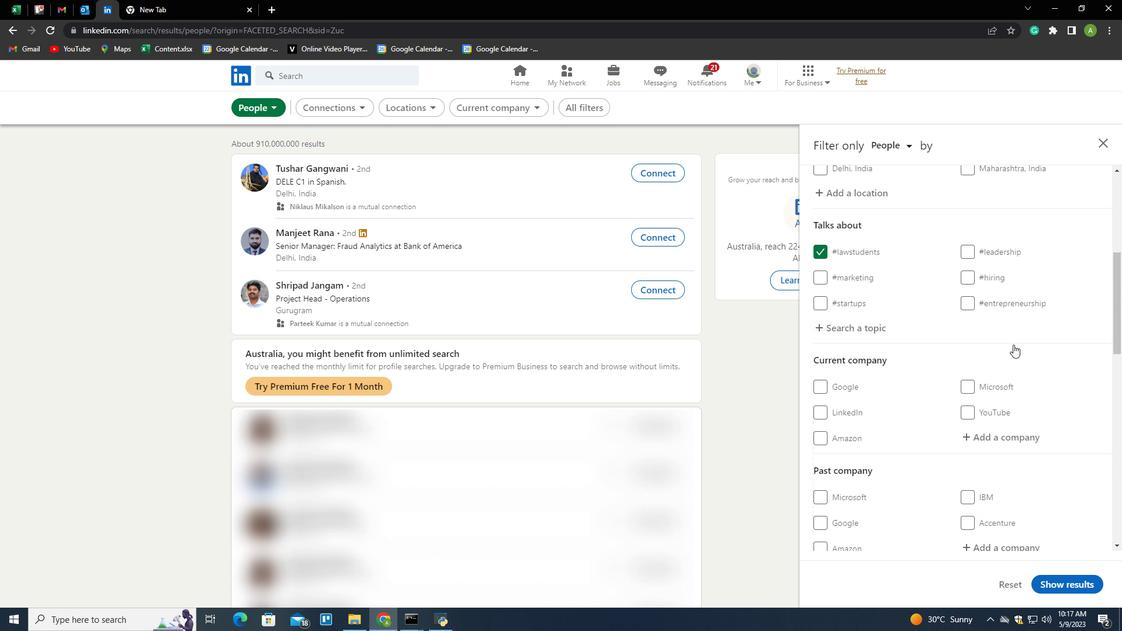
Action: Mouse moved to (995, 316)
Screenshot: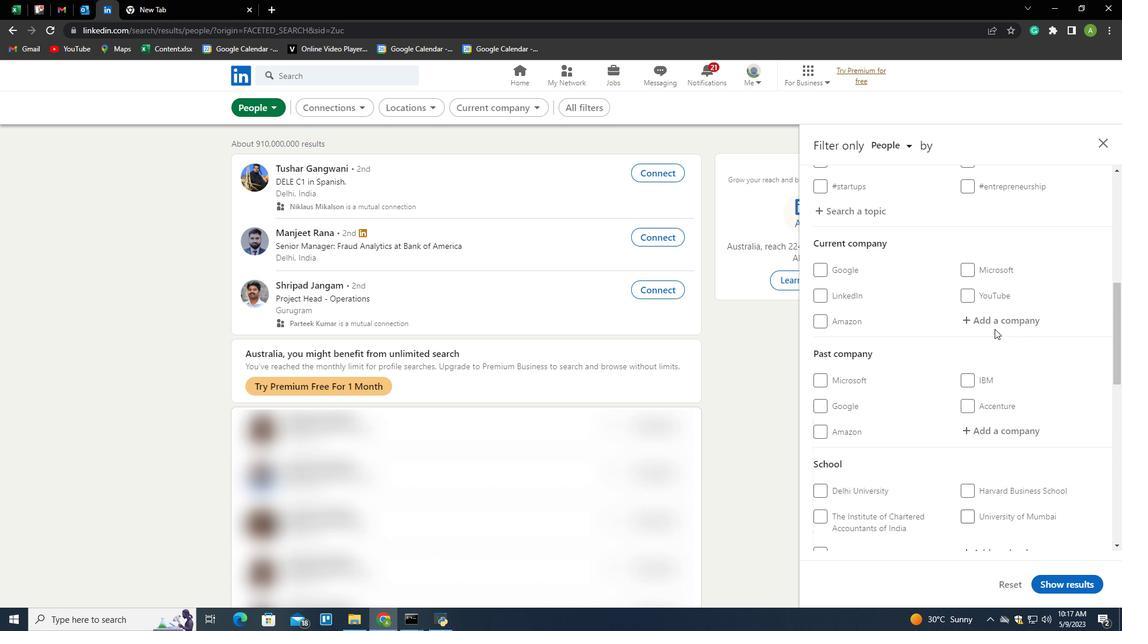 
Action: Mouse pressed left at (995, 316)
Screenshot: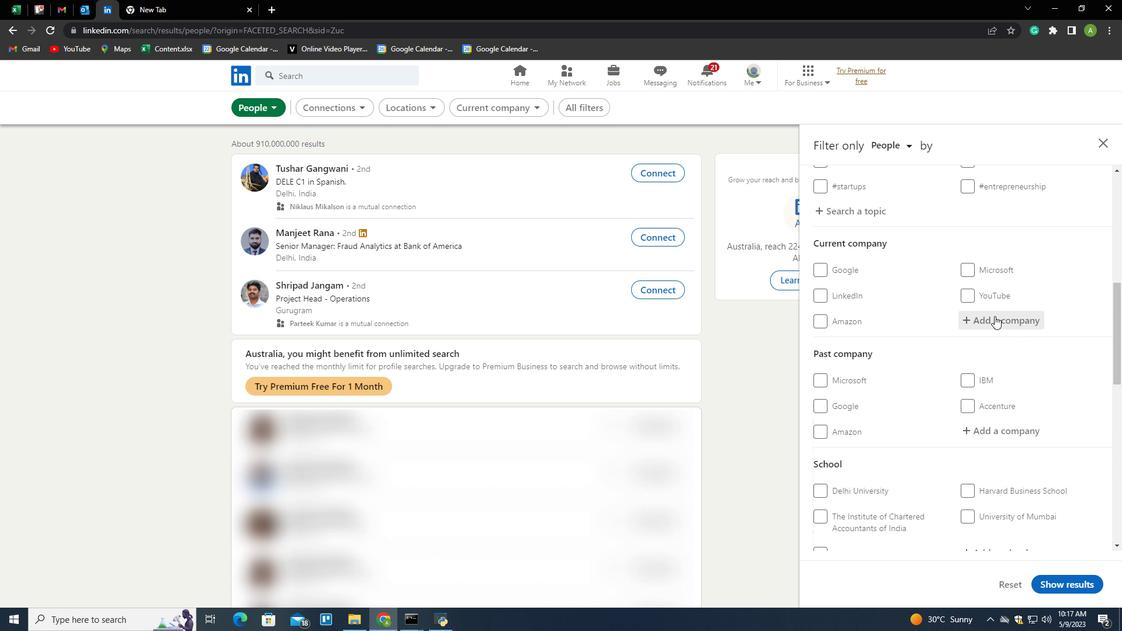 
Action: Key pressed <Key.shift><Key.shift><Key.shift><Key.shift><Key.shift><Key.shift><Key.shift>Cerner<Key.space><Key.shift>Corporation<Key.down><Key.enter>
Screenshot: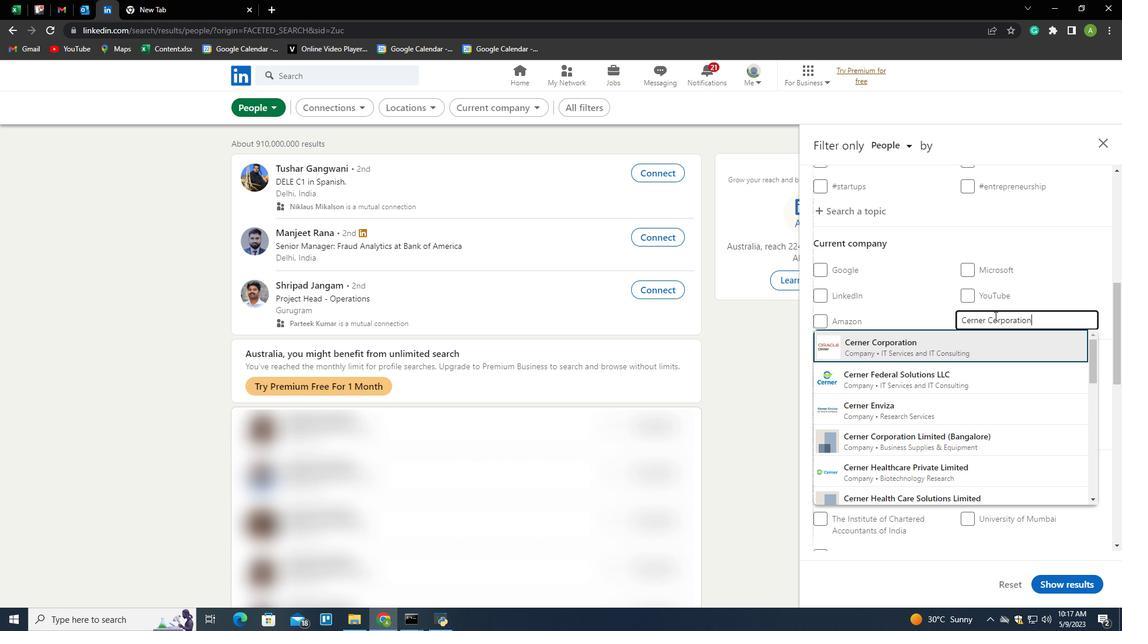
Action: Mouse scrolled (995, 315) with delta (0, 0)
Screenshot: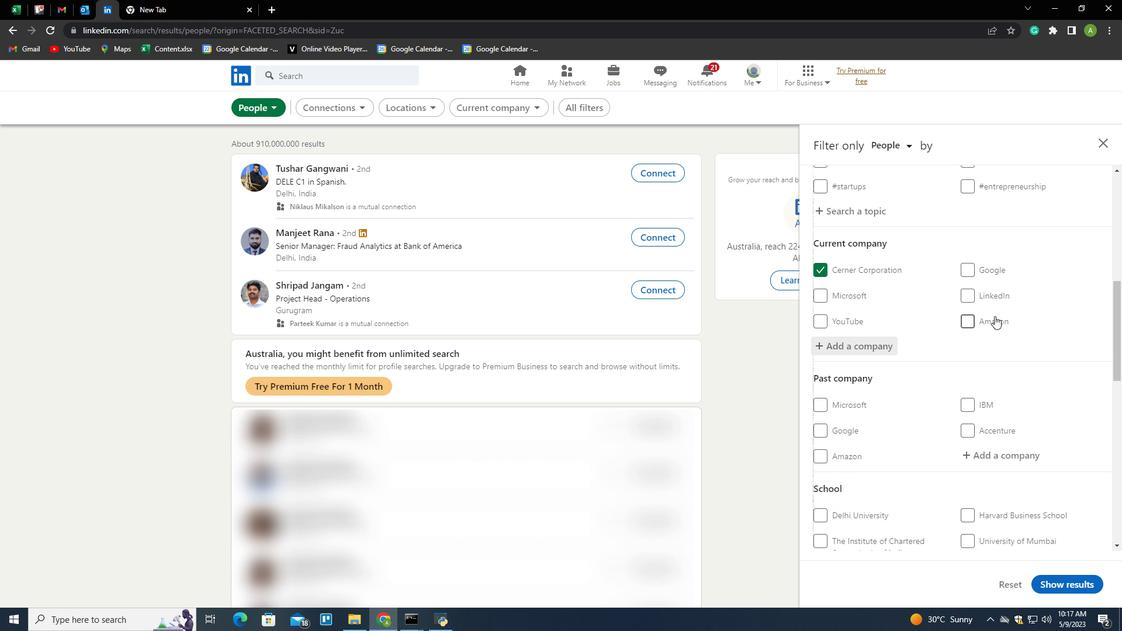 
Action: Mouse scrolled (995, 315) with delta (0, 0)
Screenshot: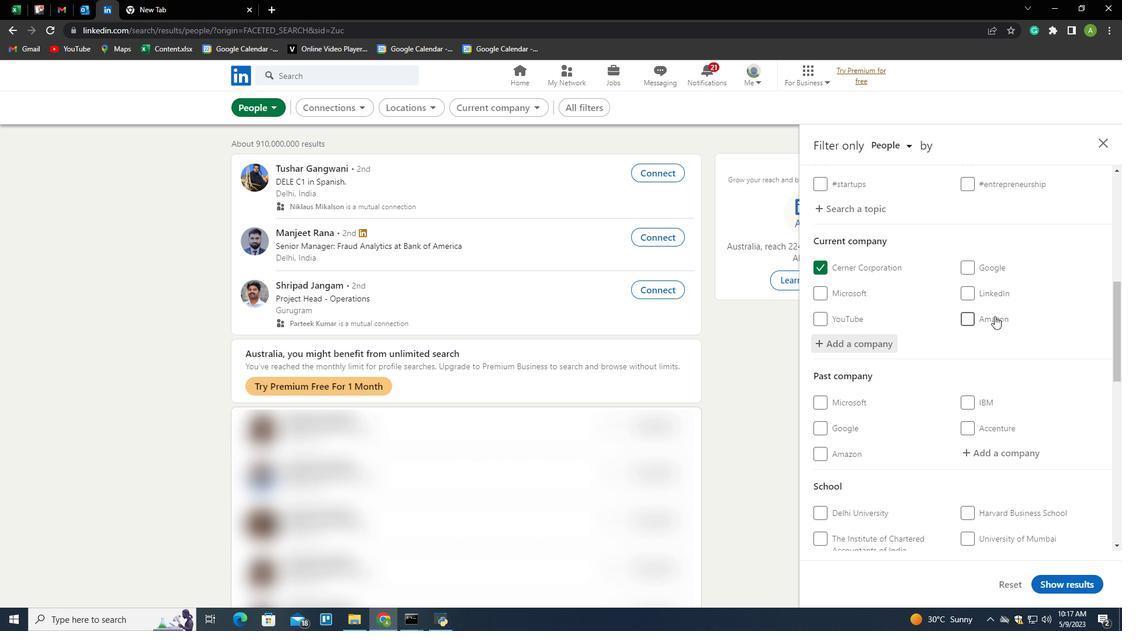 
Action: Mouse scrolled (995, 315) with delta (0, 0)
Screenshot: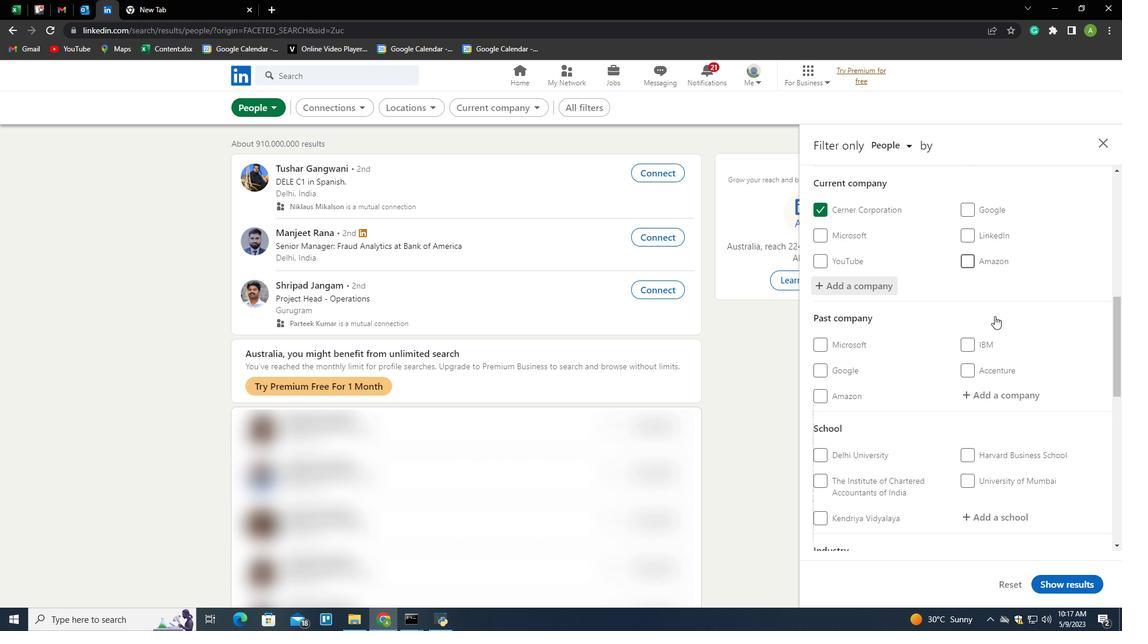 
Action: Mouse scrolled (995, 315) with delta (0, 0)
Screenshot: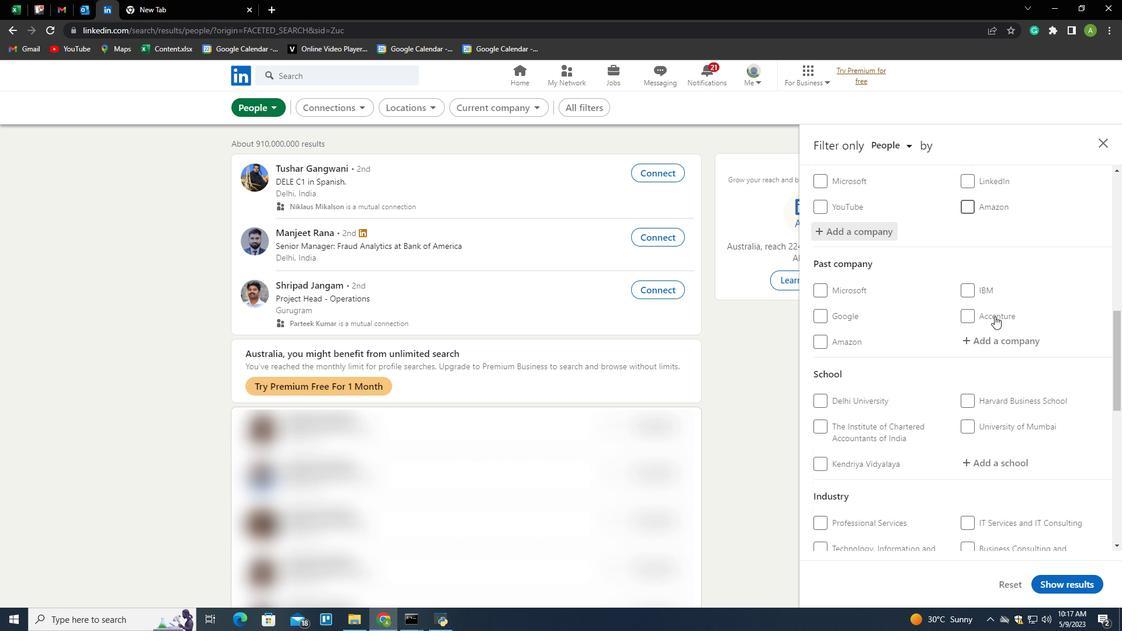 
Action: Mouse scrolled (995, 315) with delta (0, 0)
Screenshot: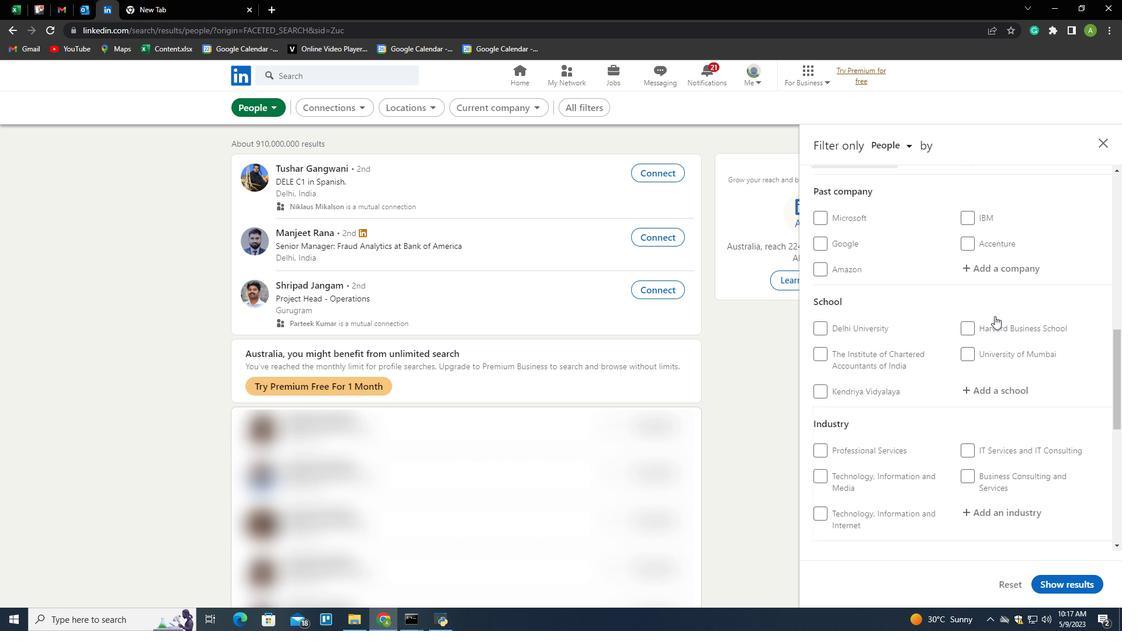 
Action: Mouse moved to (996, 274)
Screenshot: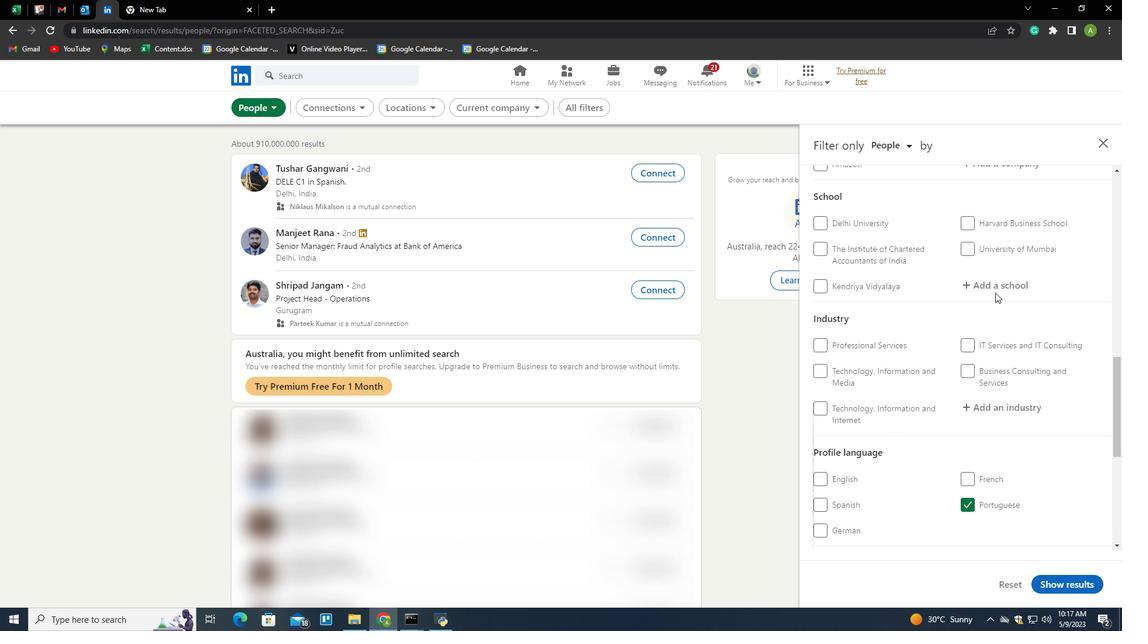 
Action: Mouse pressed left at (996, 274)
Screenshot: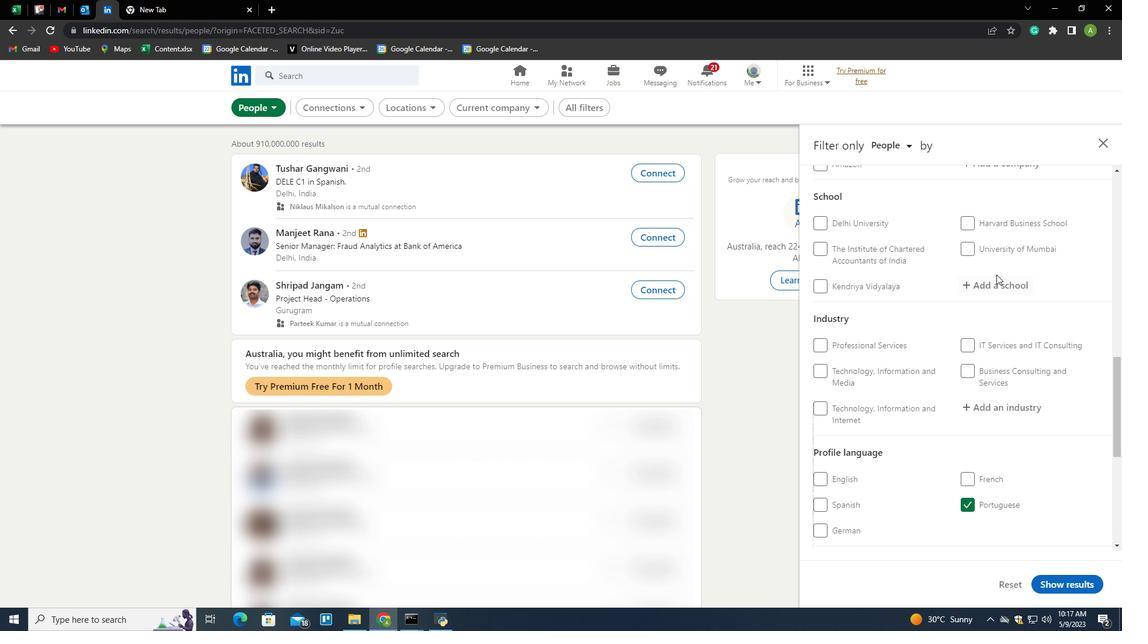 
Action: Mouse moved to (996, 279)
Screenshot: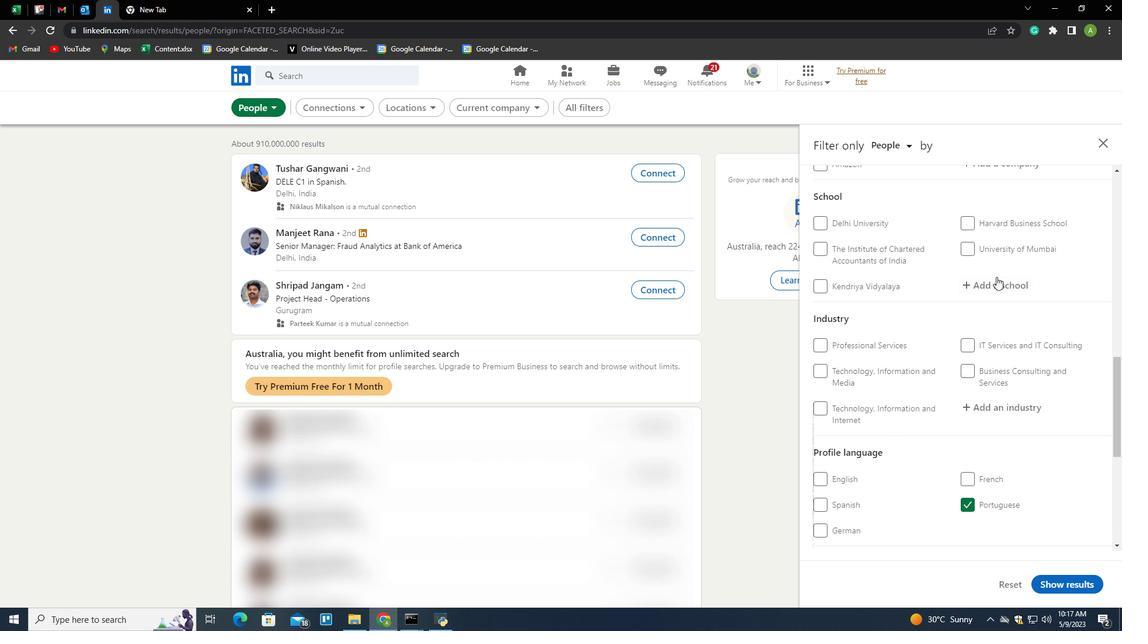 
Action: Mouse pressed left at (996, 279)
Screenshot: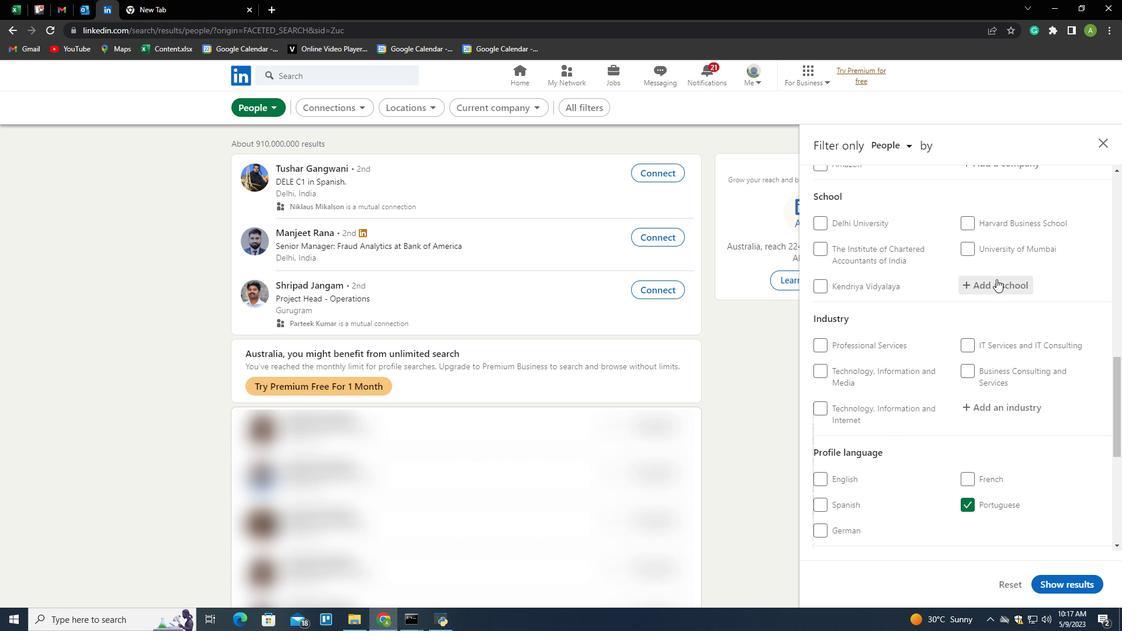 
Action: Mouse moved to (996, 280)
Screenshot: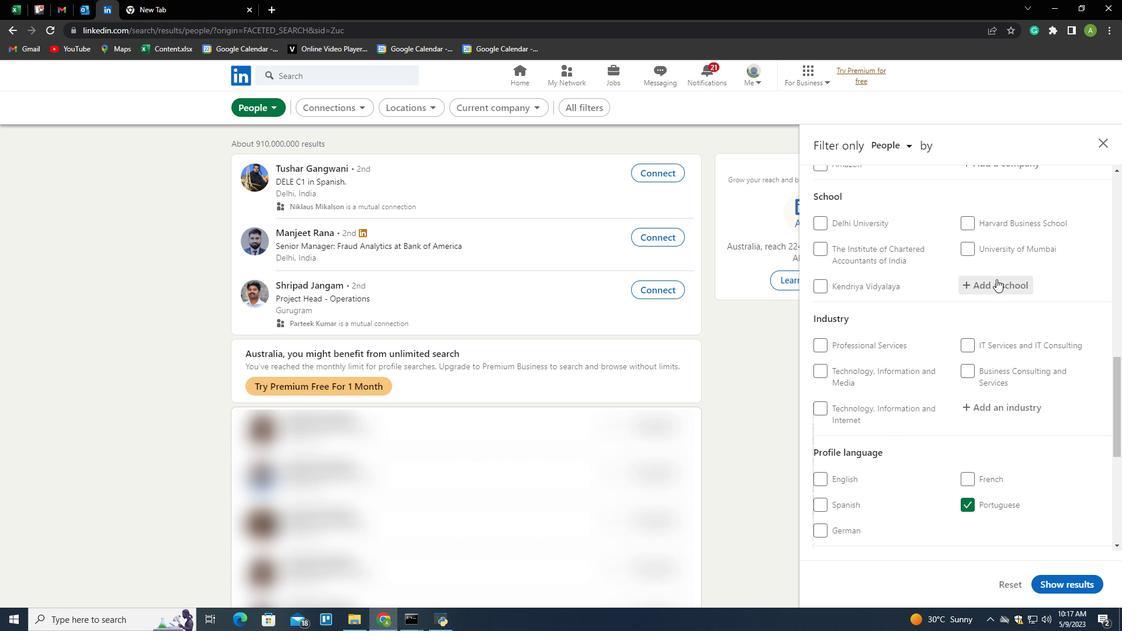 
Action: Key pressed <Key.shift><Key.shift><Key.shift><Key.shift>DEV<Key.space>BHOOMI<Key.space>SCHOOL<Key.space>OF<Key.space>PROFESSIONAL<Key.space>STUDIES<Key.space>DABKI<Key.space>ROAD<<Key.backspace><Key.caps_lock>,<Key.space><Key.shift><Key.shift><Key.shift>VILLAGE-BERI<Key.space>JAMA<Key.space><Key.shift>(JUST<Key.space>7<Key.space>J<Key.backspace>KMS<Key.space>FROM<Key.space>CLOCK<Key.space>TOWER<Key.shift>)<Key.space>DISS<Key.backspace>TT.<Key.backspace><Key.backspace><Key.backspace><Key.backspace><Key.backspace><Key.backspace><Key.backspace><Key.backspace><Key.backspace><Key.backspace><Key.backspace><Key.backspace><Key.backspace><Key.down><Key.enter>
Screenshot: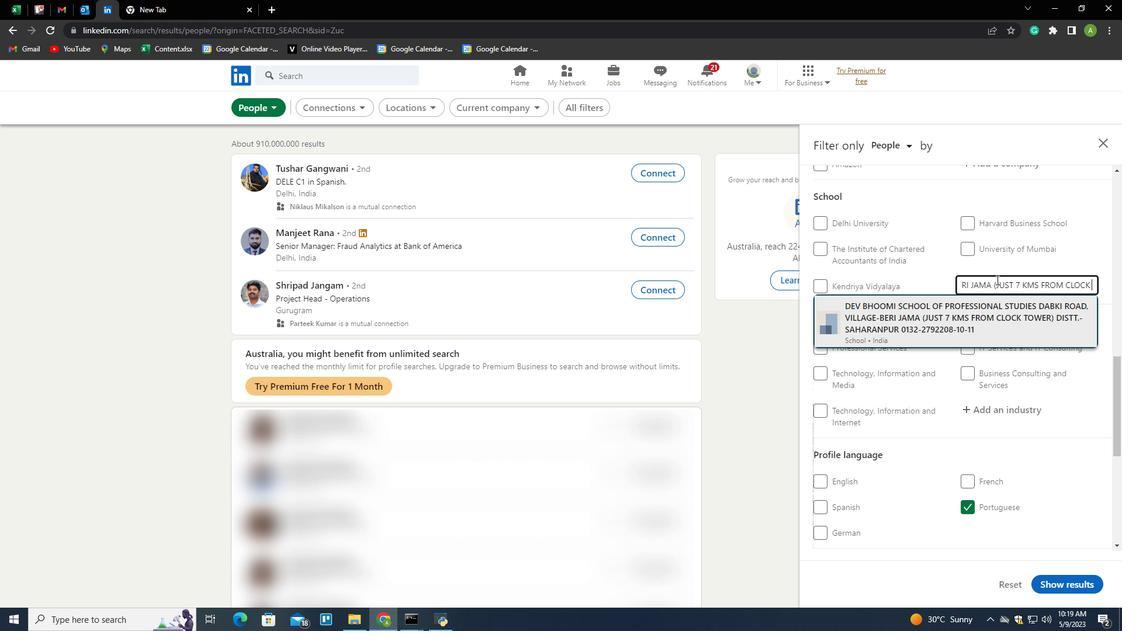 
Action: Mouse scrolled (996, 279) with delta (0, 0)
Screenshot: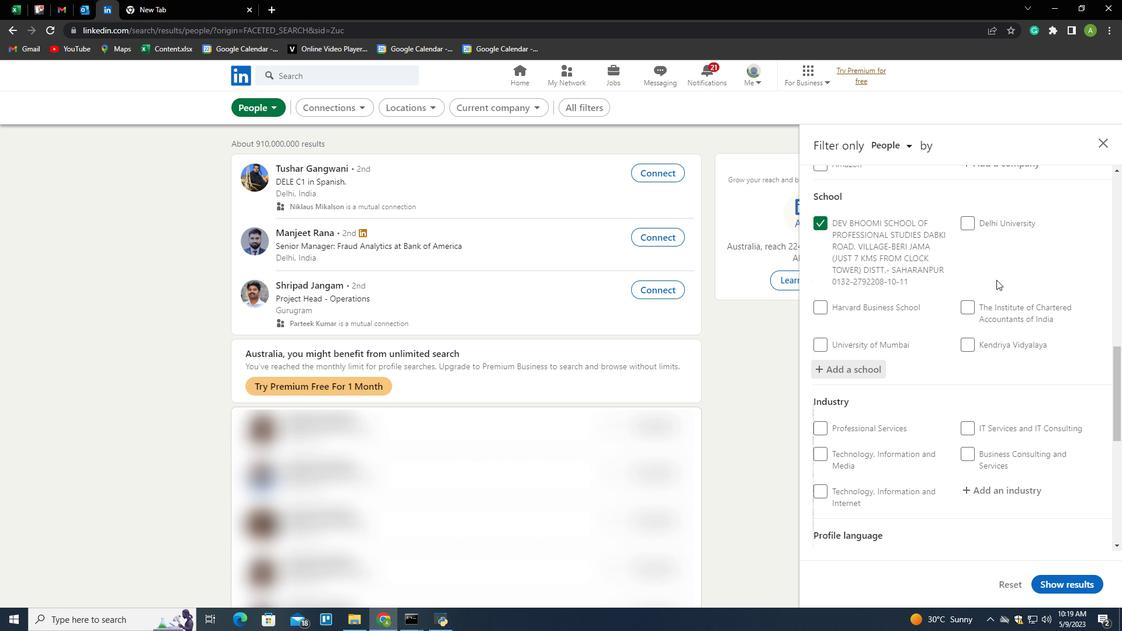 
Action: Mouse scrolled (996, 279) with delta (0, 0)
Screenshot: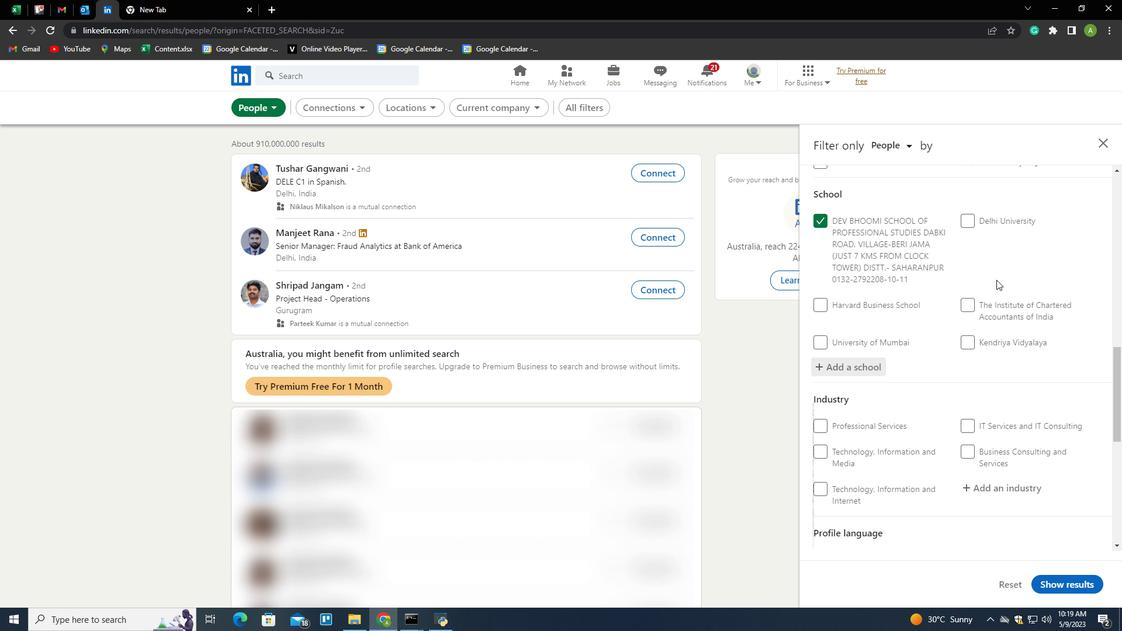 
Action: Mouse scrolled (996, 279) with delta (0, 0)
Screenshot: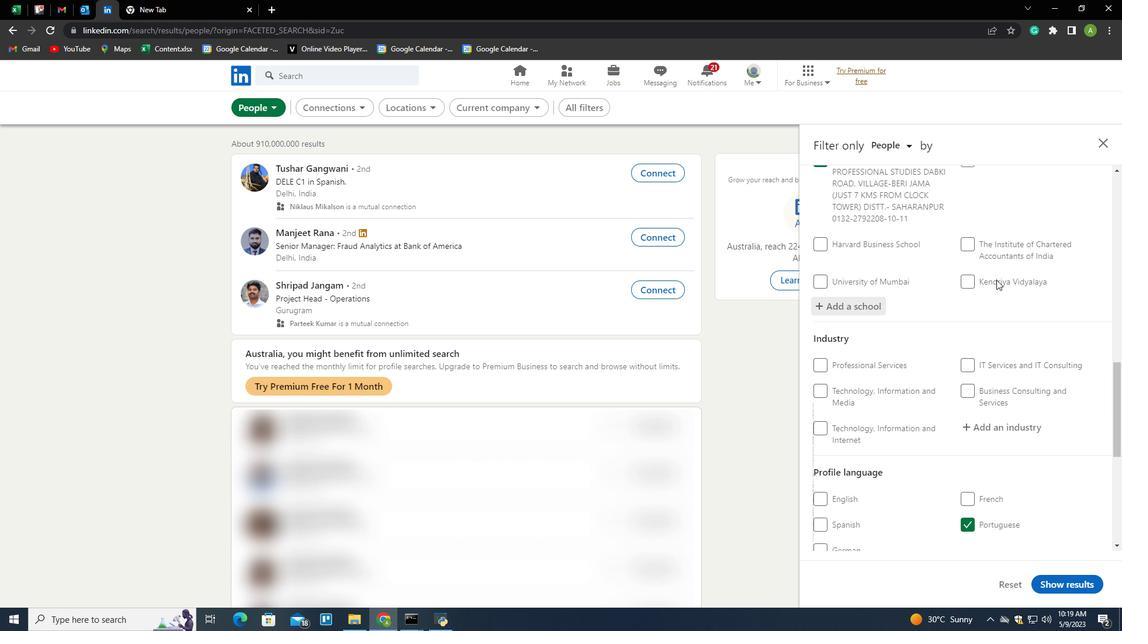 
Action: Mouse scrolled (996, 279) with delta (0, 0)
Screenshot: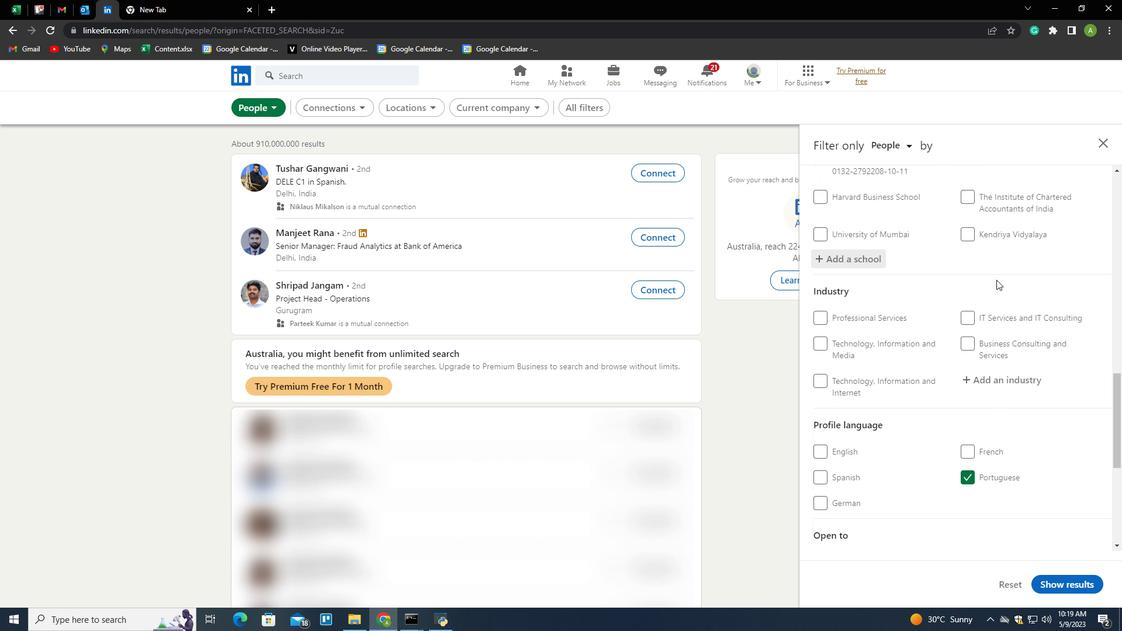 
Action: Mouse moved to (997, 263)
Screenshot: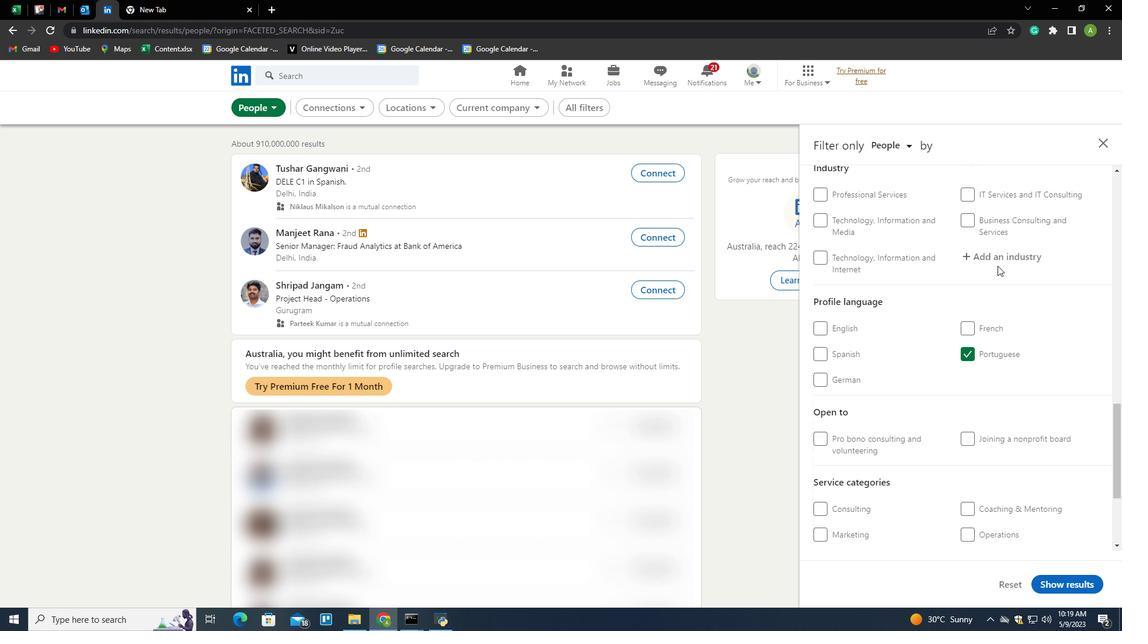 
Action: Mouse pressed left at (997, 263)
Screenshot: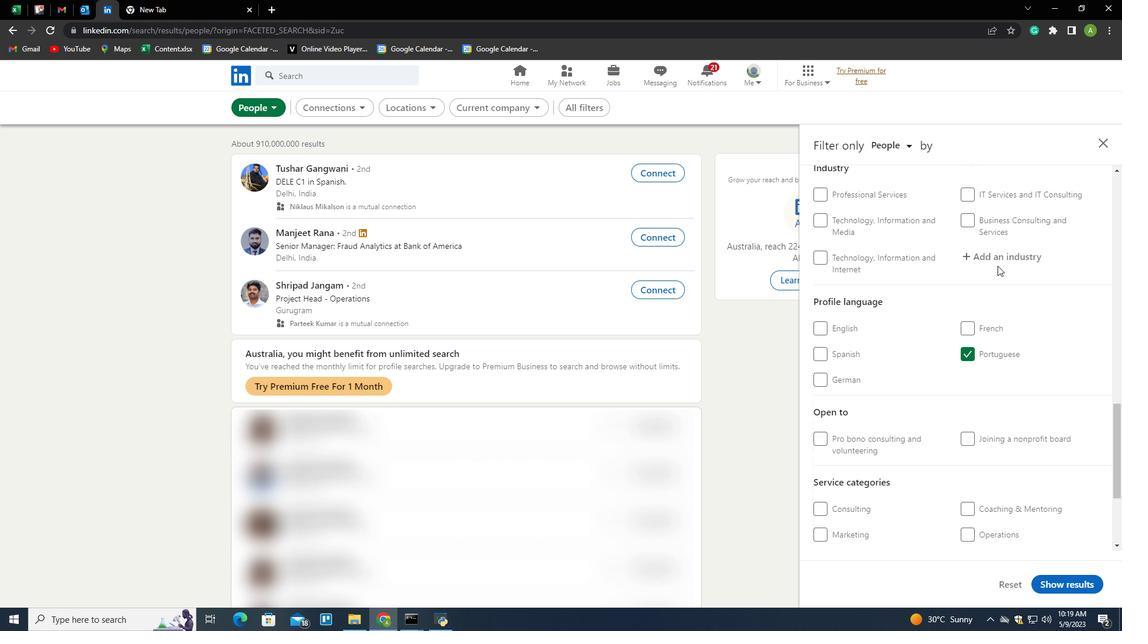 
Action: Mouse moved to (995, 263)
Screenshot: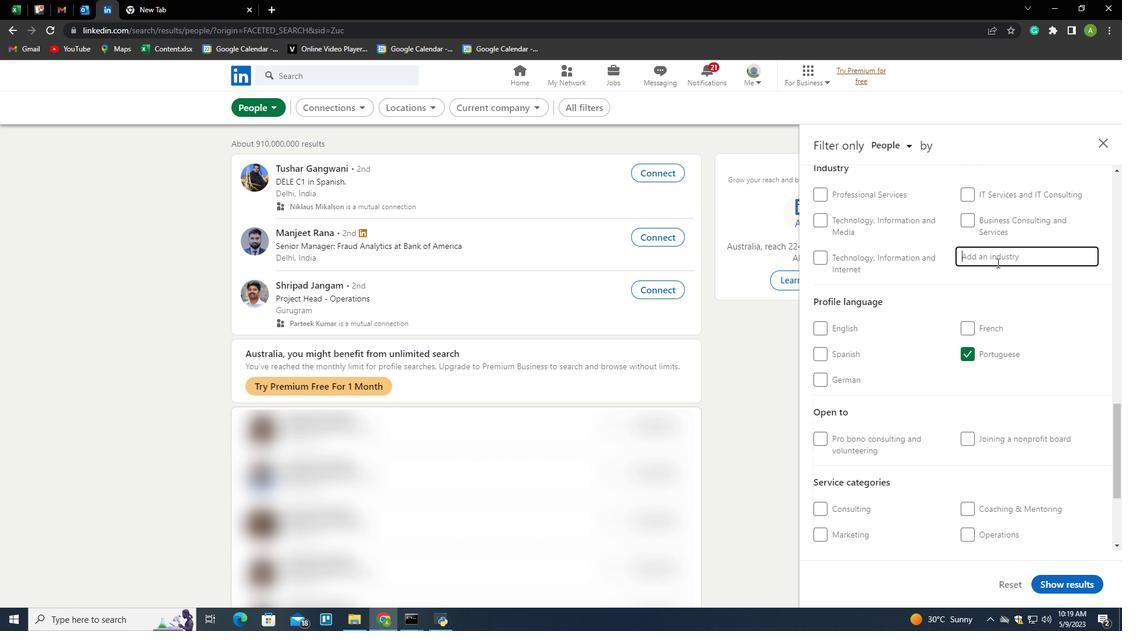 
Action: Key pressed <Key.shift>gLA<Key.shift><Key.backspace><Key.backspace><Key.backspace><Key.caps_lock><Key.shift>Glass<Key.space>,<Key.space><Key.shift>Ceramics<Key.space>and<Key.space><Key.shift>Concreter<Key.backspace><Key.space><Key.shift>Manufacturing<Key.down><Key.enter>
Screenshot: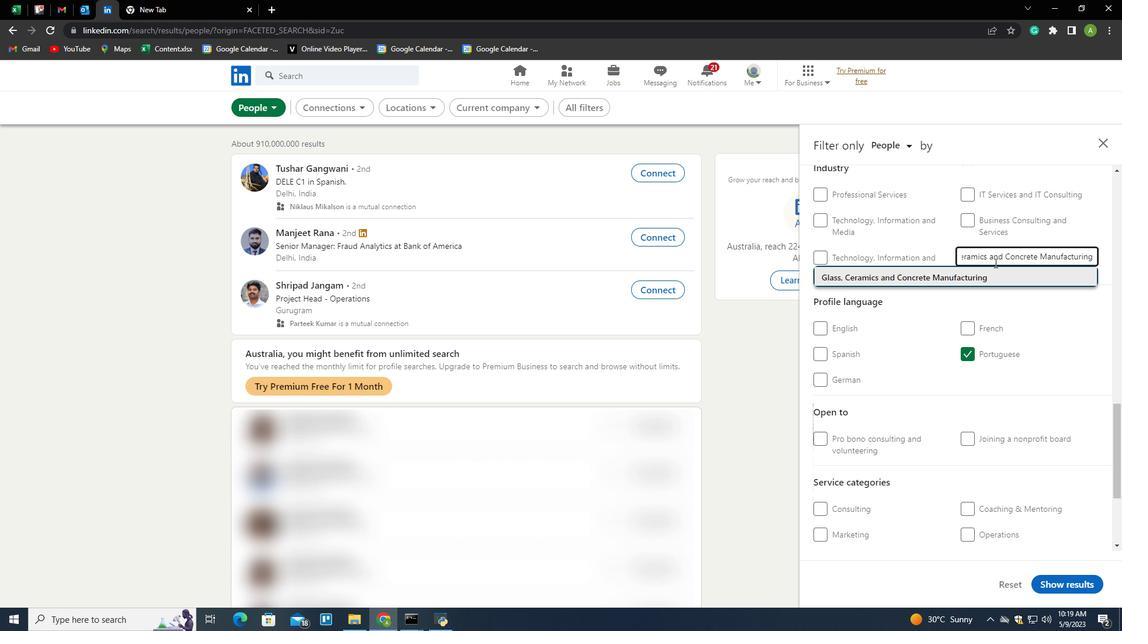 
Action: Mouse moved to (993, 263)
Screenshot: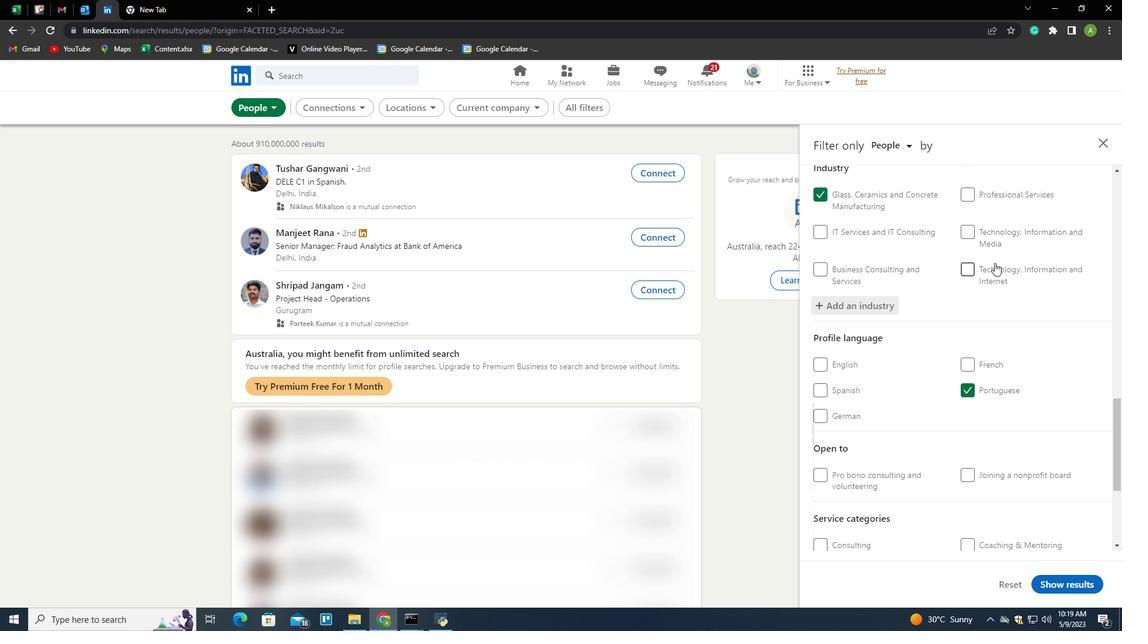 
Action: Mouse scrolled (993, 263) with delta (0, 0)
Screenshot: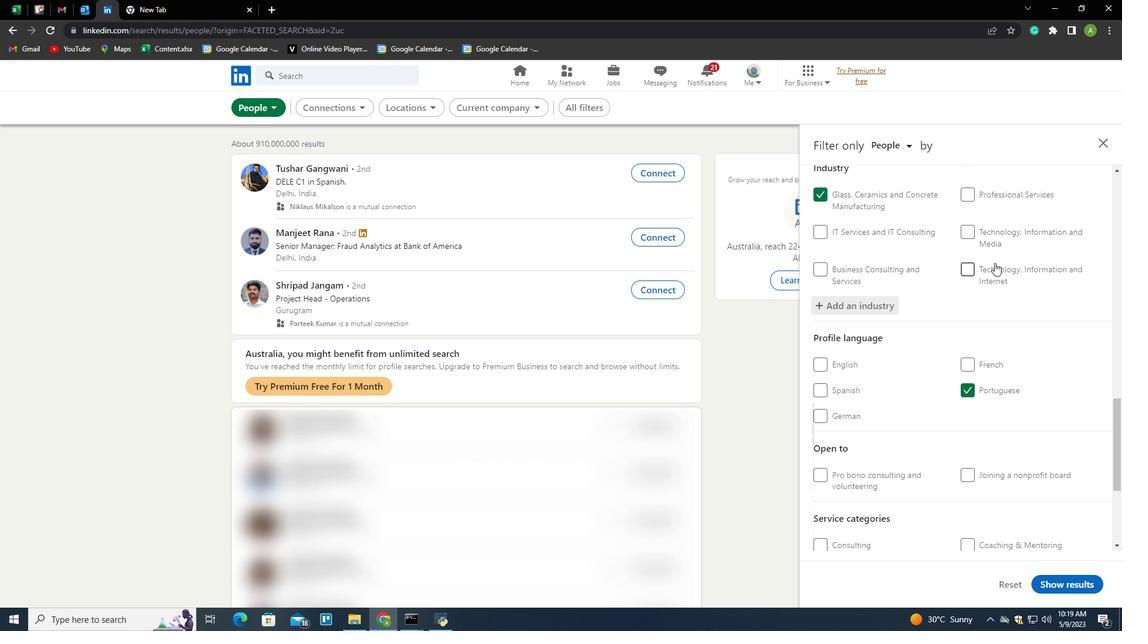 
Action: Mouse scrolled (993, 263) with delta (0, 0)
Screenshot: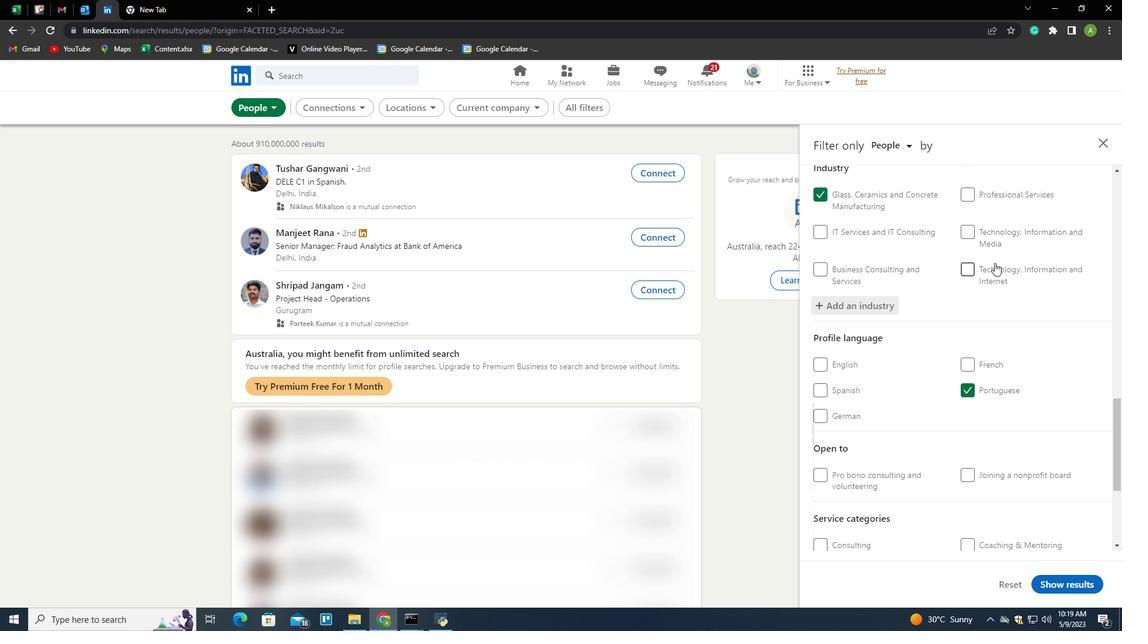 
Action: Mouse scrolled (993, 263) with delta (0, 0)
Screenshot: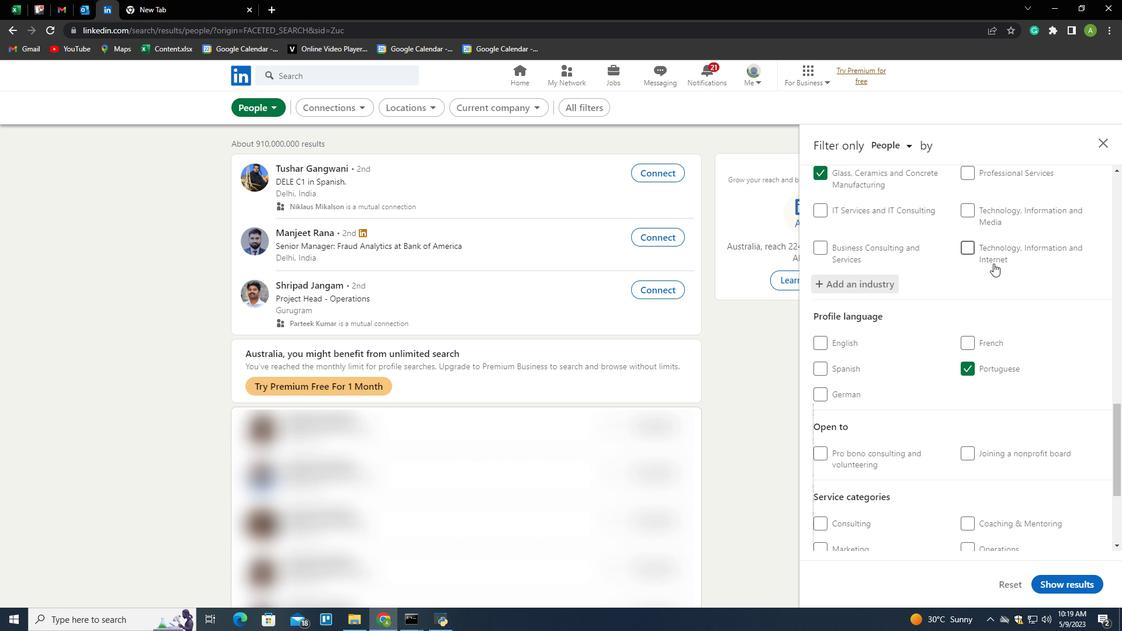
Action: Mouse scrolled (993, 263) with delta (0, 0)
Screenshot: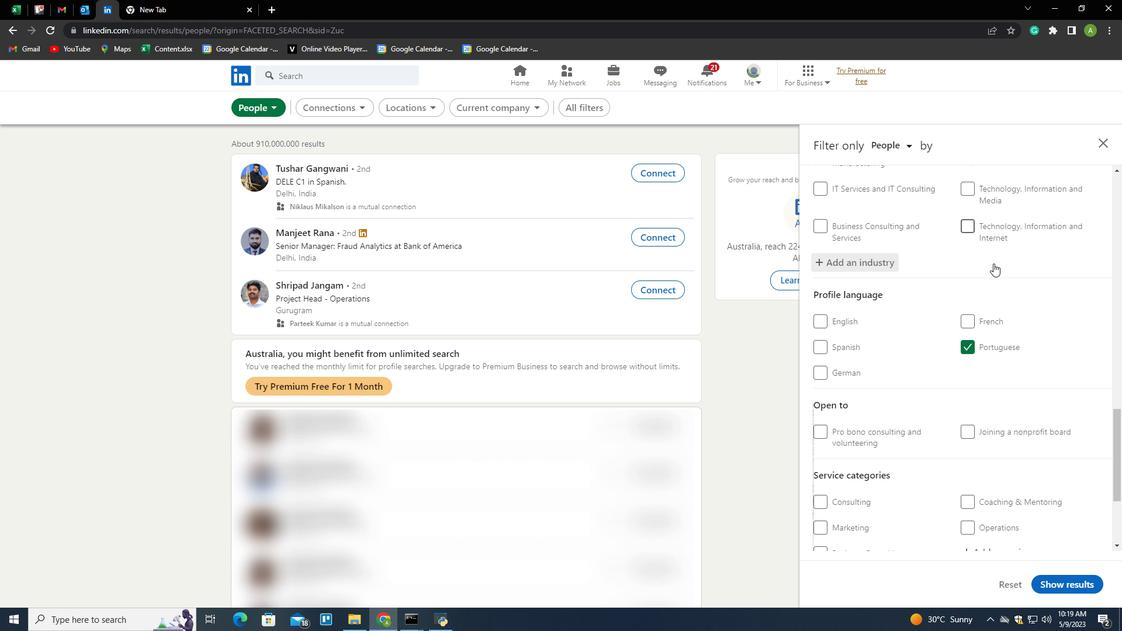 
Action: Mouse scrolled (993, 263) with delta (0, 0)
Screenshot: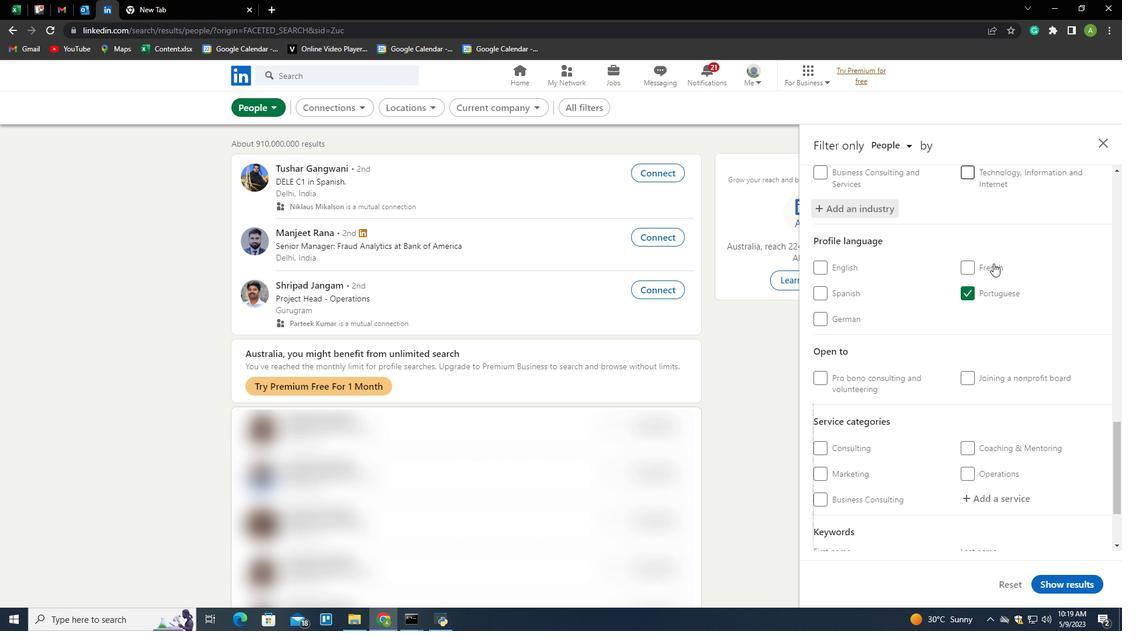 
Action: Mouse moved to (982, 387)
Screenshot: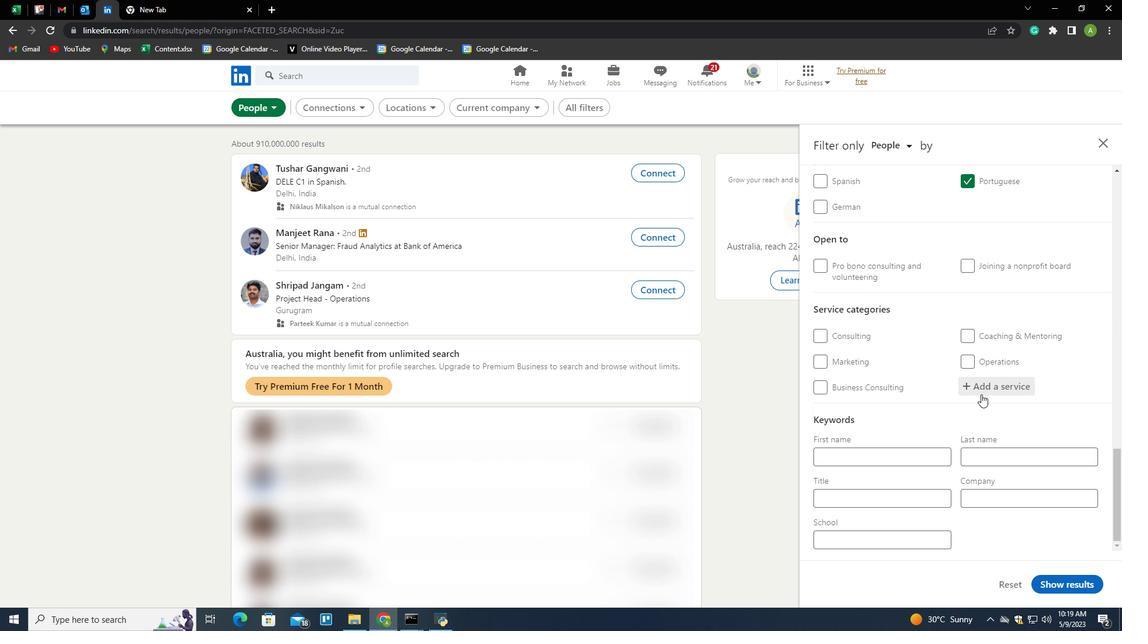 
Action: Mouse pressed left at (982, 387)
Screenshot: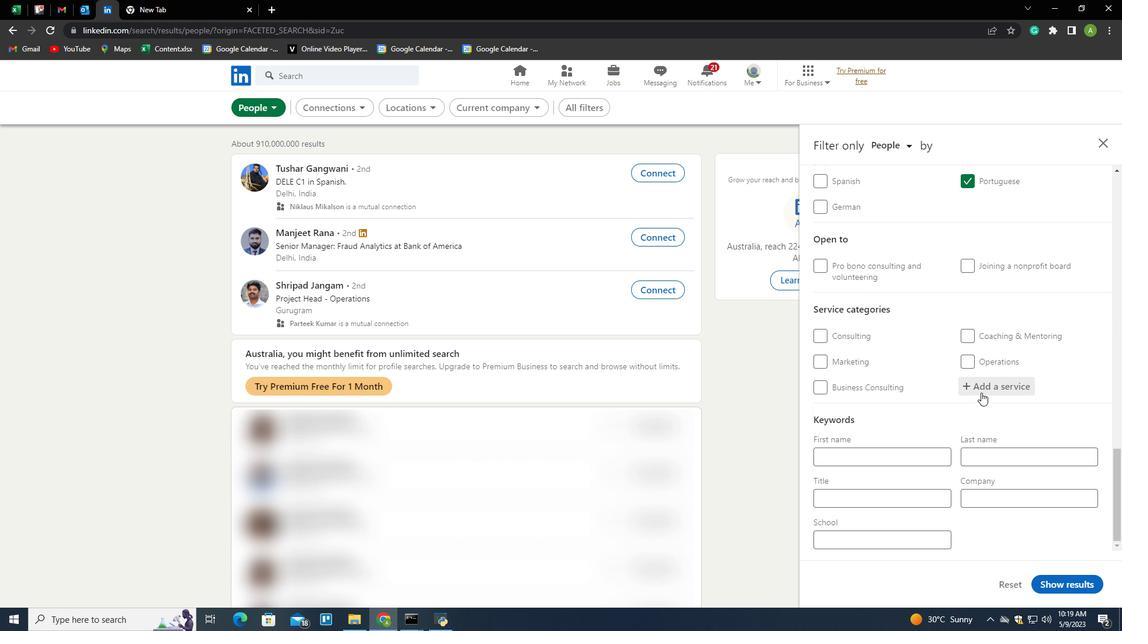 
Action: Key pressed <Key.shift><Key.shift><Key.shift><Key.shift><Key.shift><Key.shift>Blogging<Key.space><Key.down><Key.enter>
Screenshot: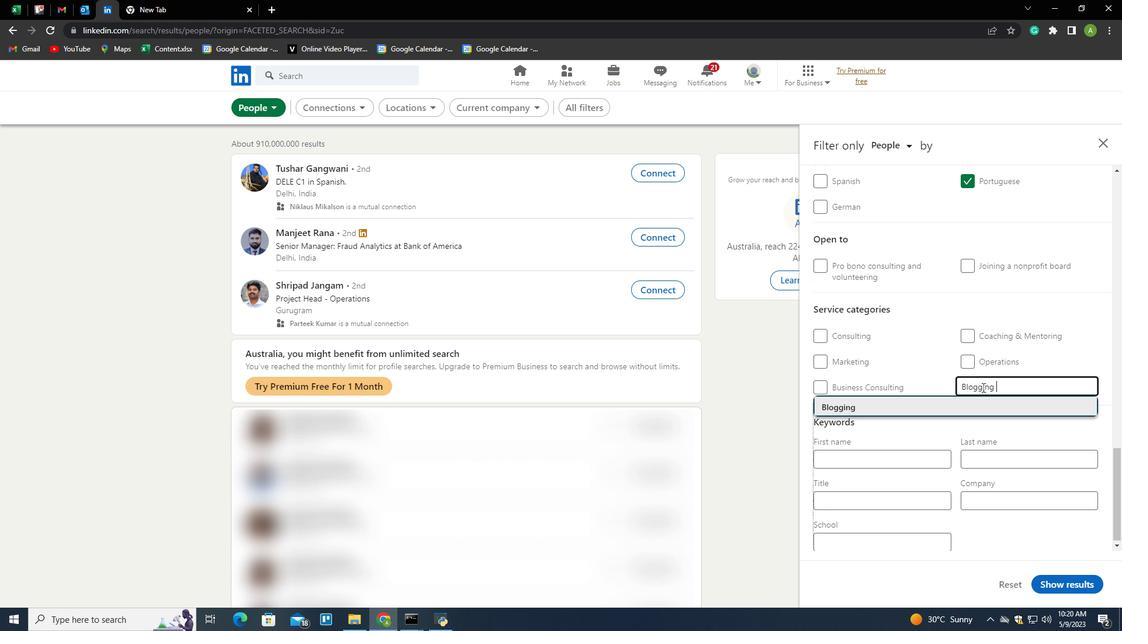 
Action: Mouse scrolled (982, 387) with delta (0, 0)
Screenshot: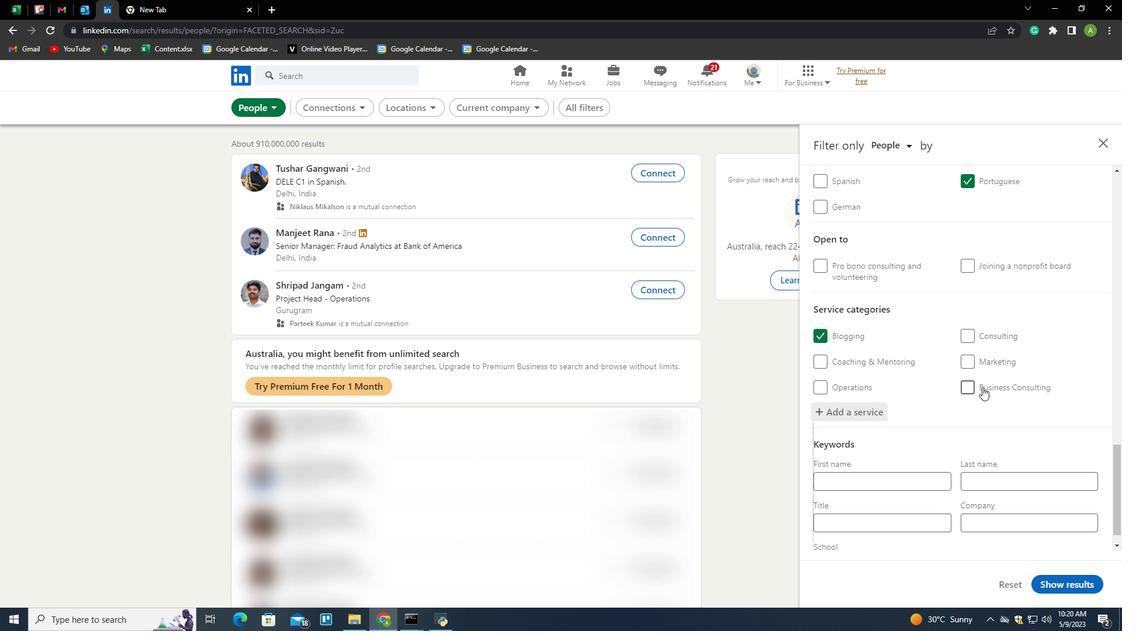 
Action: Mouse scrolled (982, 387) with delta (0, 0)
Screenshot: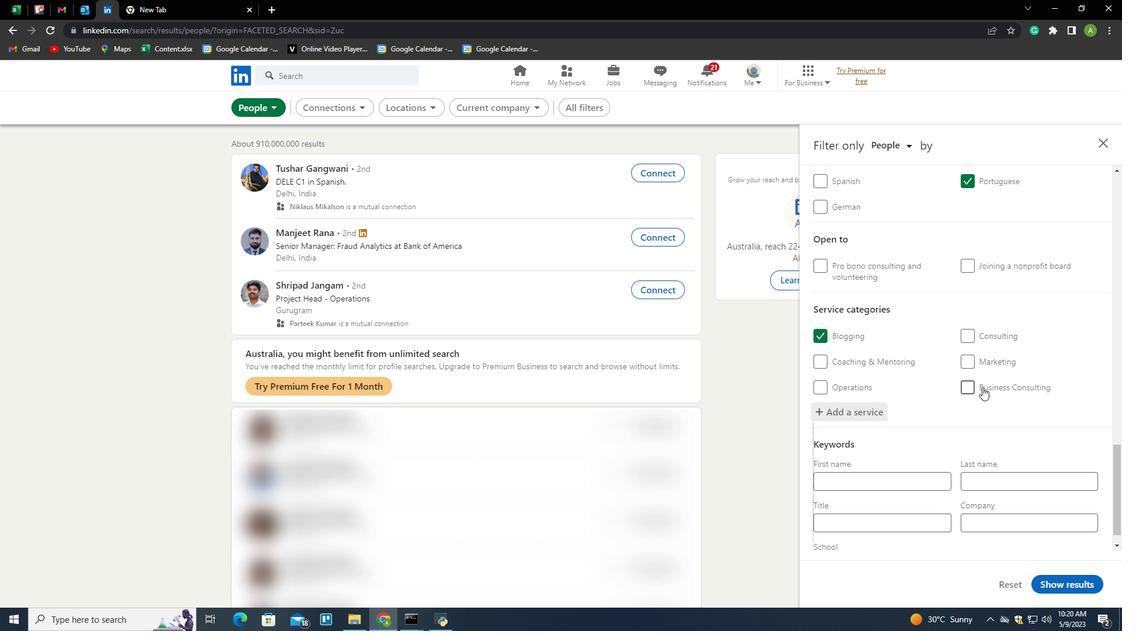 
Action: Mouse scrolled (982, 387) with delta (0, 0)
Screenshot: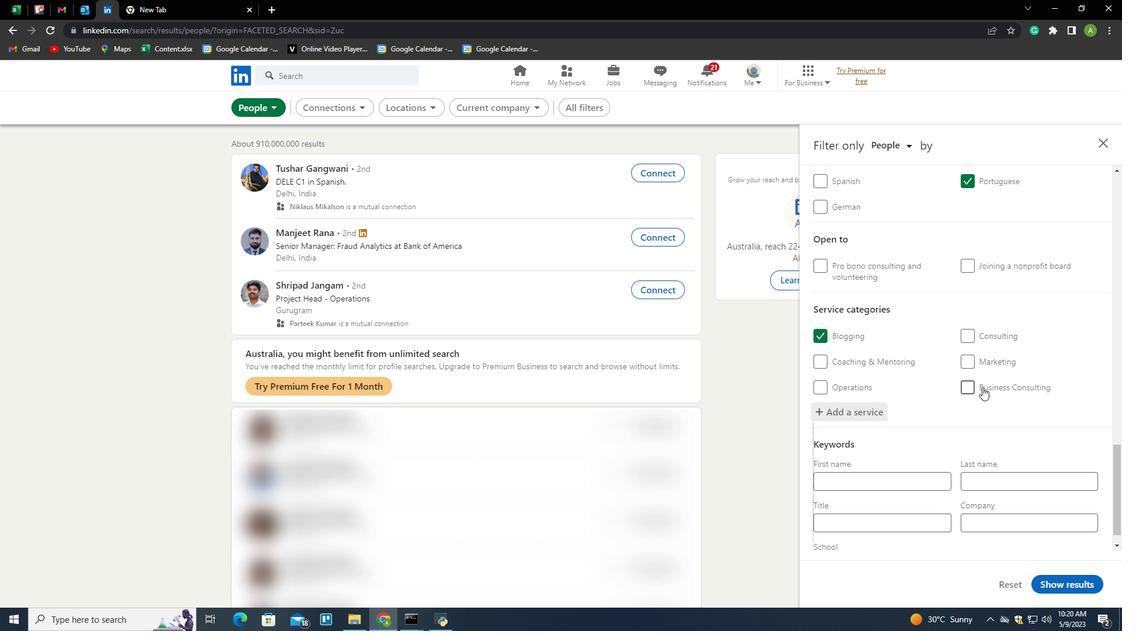 
Action: Mouse scrolled (982, 387) with delta (0, 0)
Screenshot: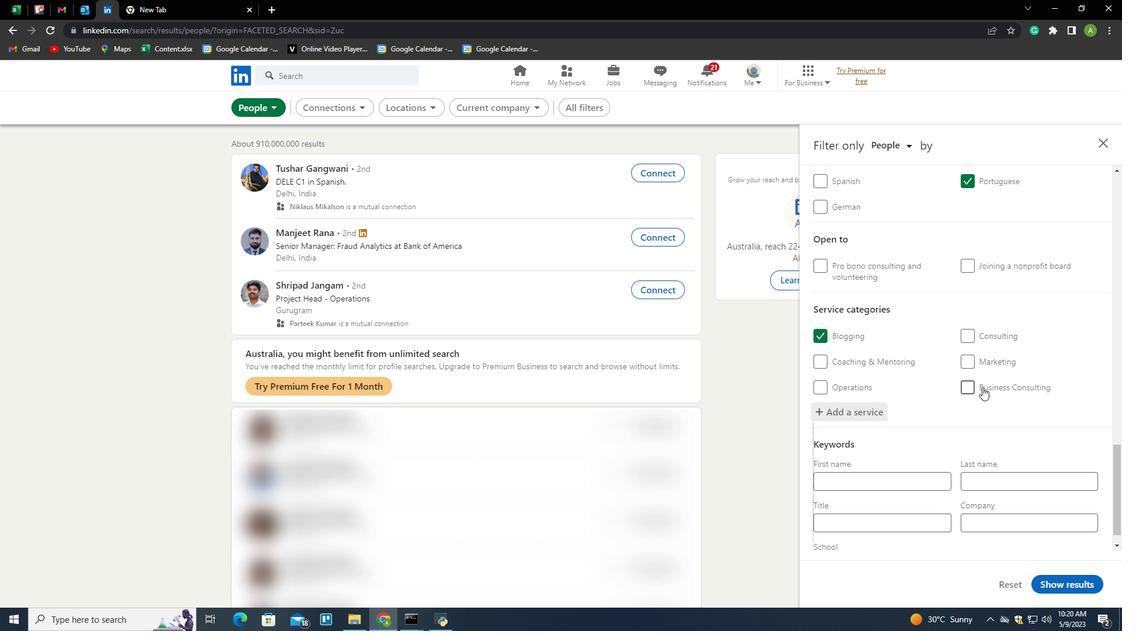 
Action: Mouse scrolled (982, 387) with delta (0, 0)
Screenshot: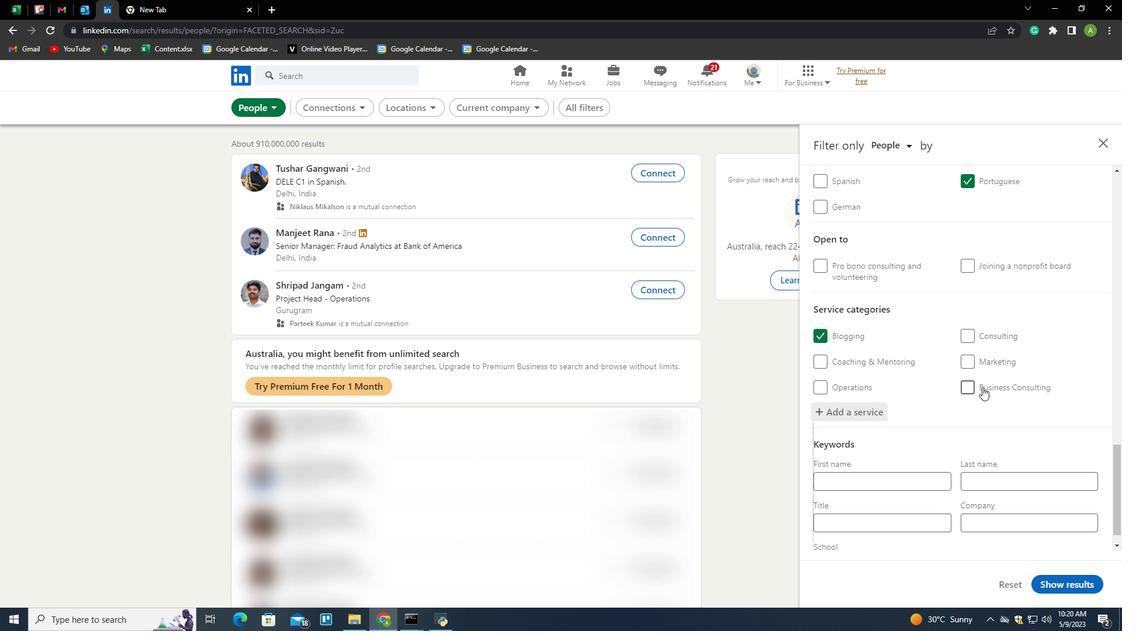 
Action: Mouse scrolled (982, 387) with delta (0, 0)
Screenshot: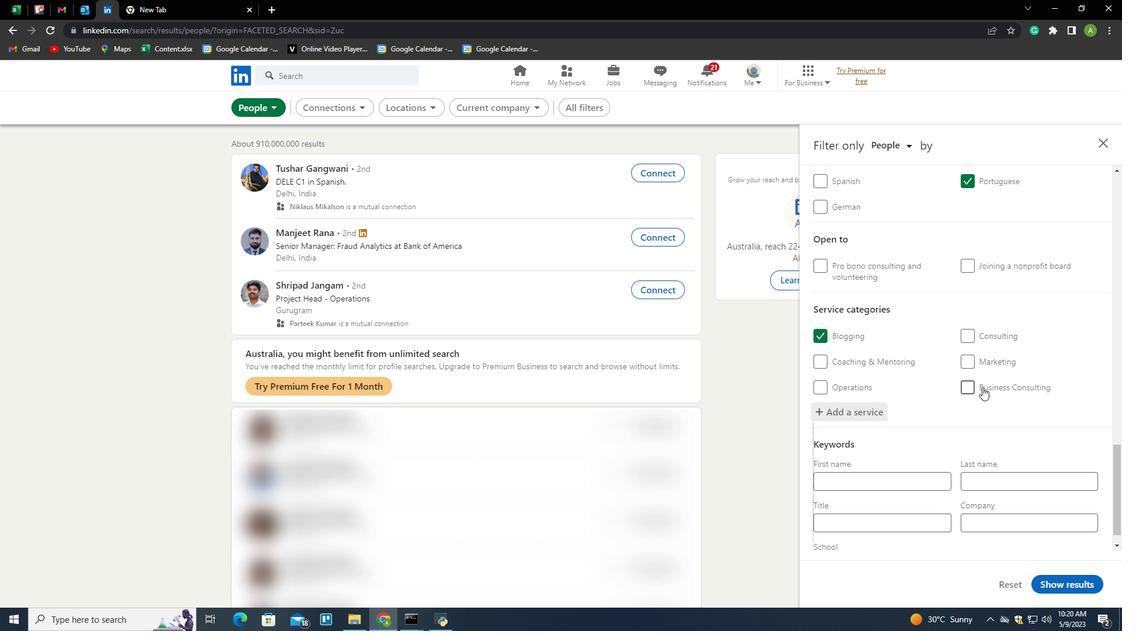 
Action: Mouse scrolled (982, 387) with delta (0, 0)
Screenshot: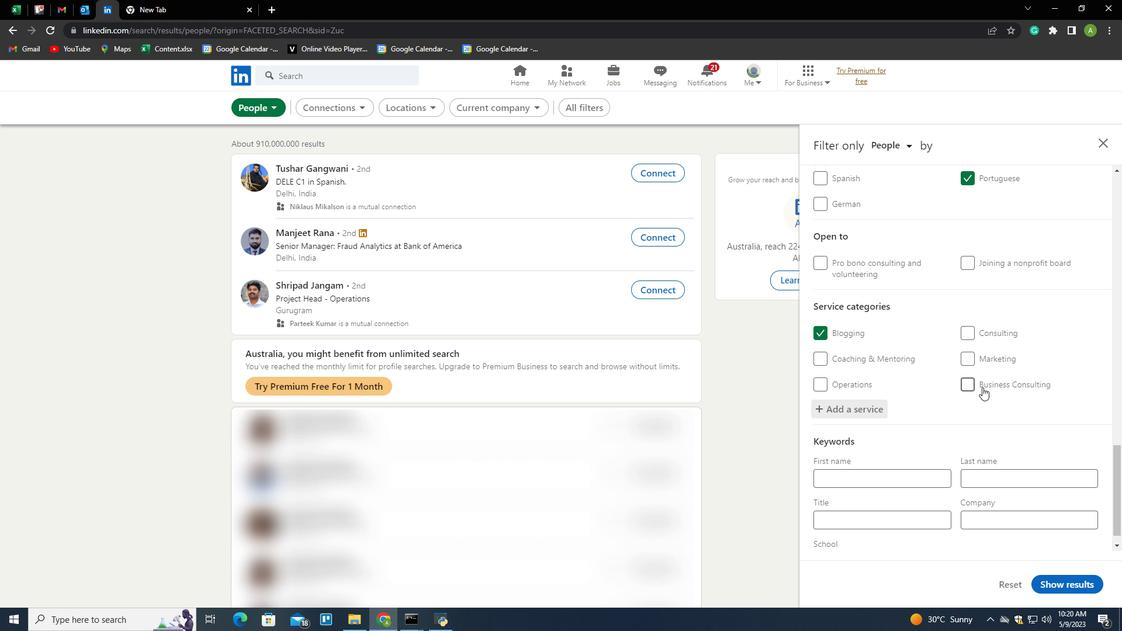
Action: Mouse moved to (892, 505)
Screenshot: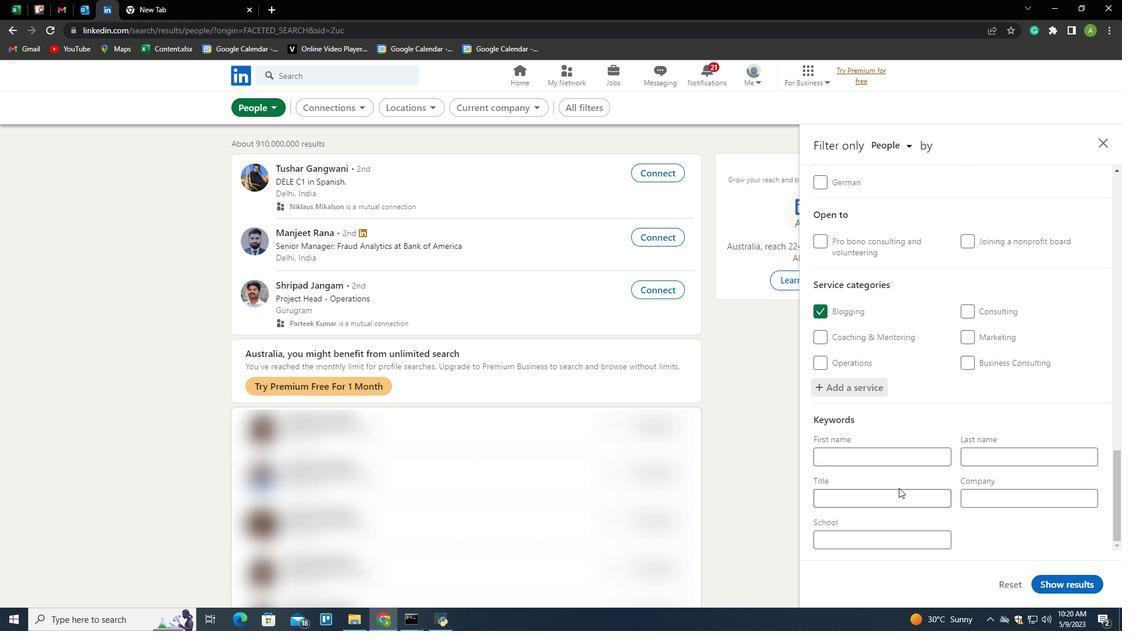 
Action: Mouse pressed left at (892, 505)
Screenshot: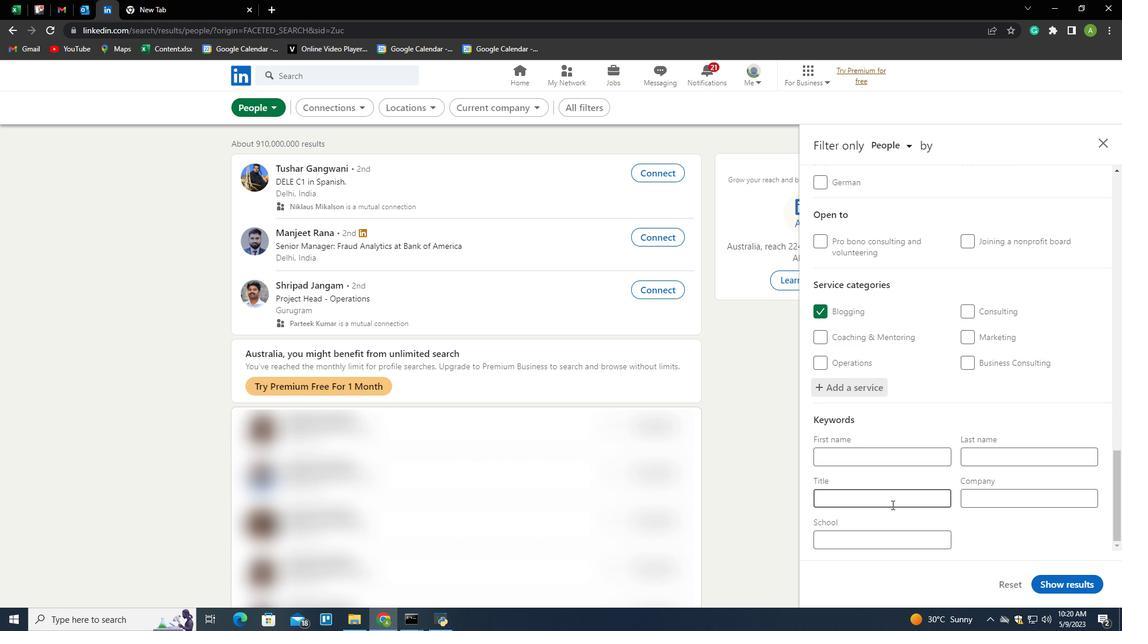 
Action: Key pressed <Key.shift>
Screenshot: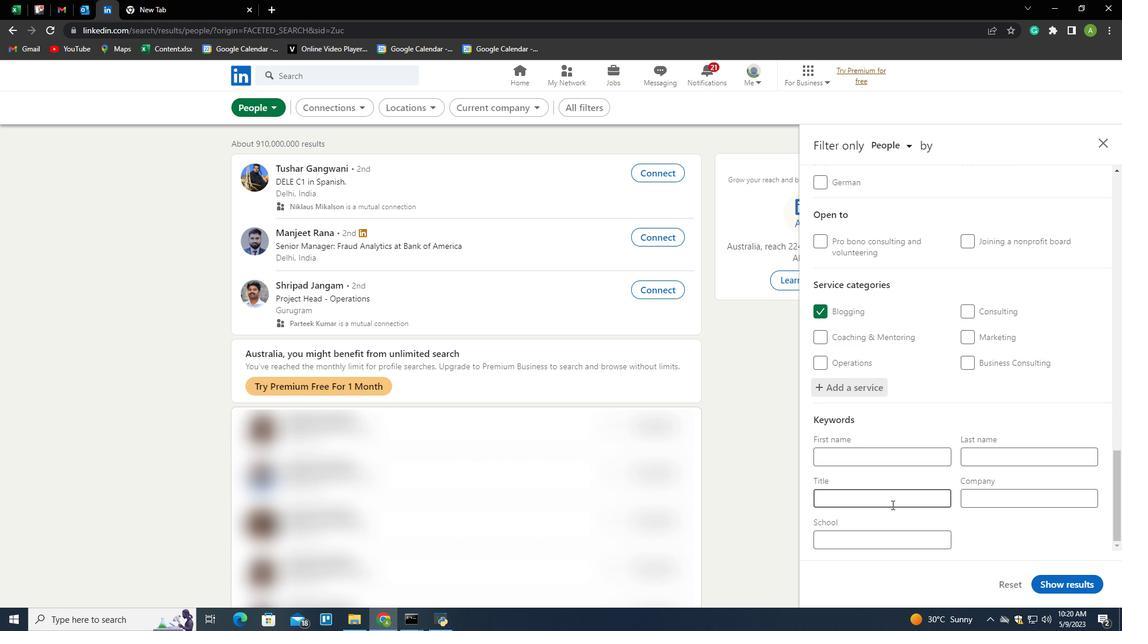 
Action: Mouse moved to (891, 505)
Screenshot: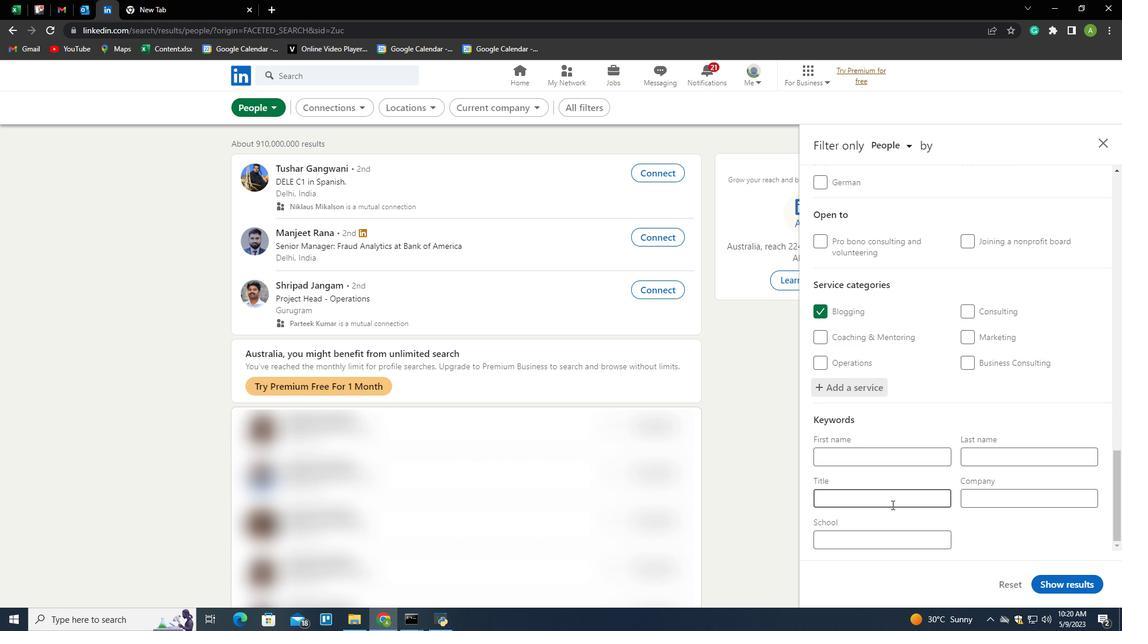 
Action: Key pressed Dental<Key.space><Key.shift><Key.shift><Key.shift><Key.shift><Key.shift><Key.shift><Key.shift><Key.shift><Key.shift><Key.shift><Key.shift><Key.shift><Key.shift><Key.shift><Key.shift><Key.shift><Key.shift><Key.shift><Key.shift><Key.shift><Key.shift><Key.shift><Key.shift><Key.shift><Key.shift><Key.shift><Key.shift><Key.shift><Key.shift>Hygienist
Screenshot: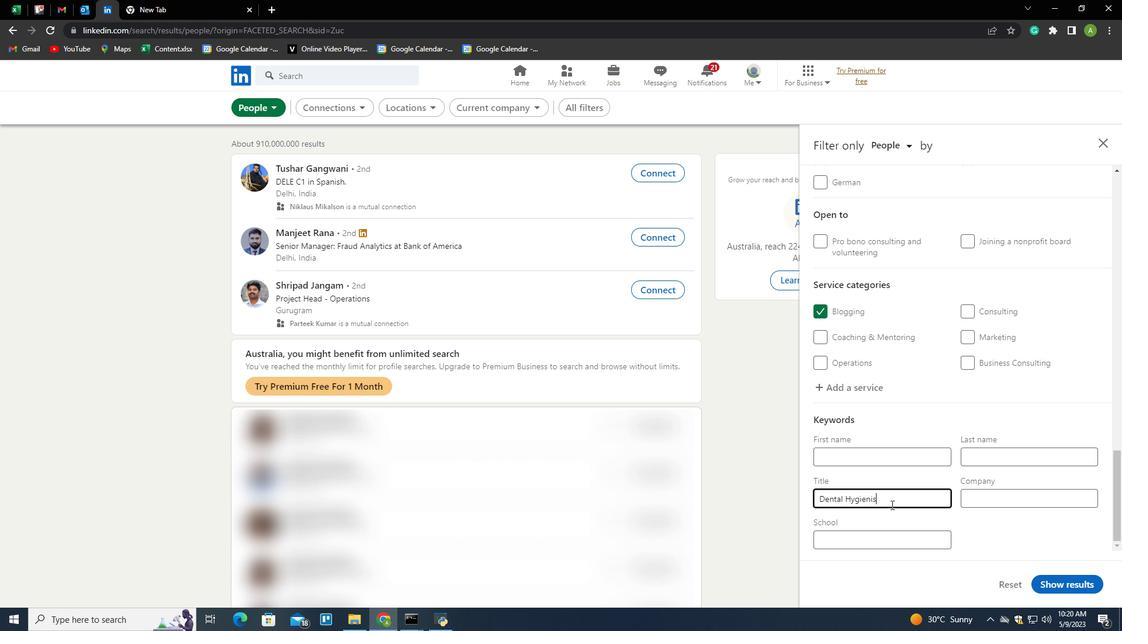 
Action: Mouse moved to (1020, 530)
Screenshot: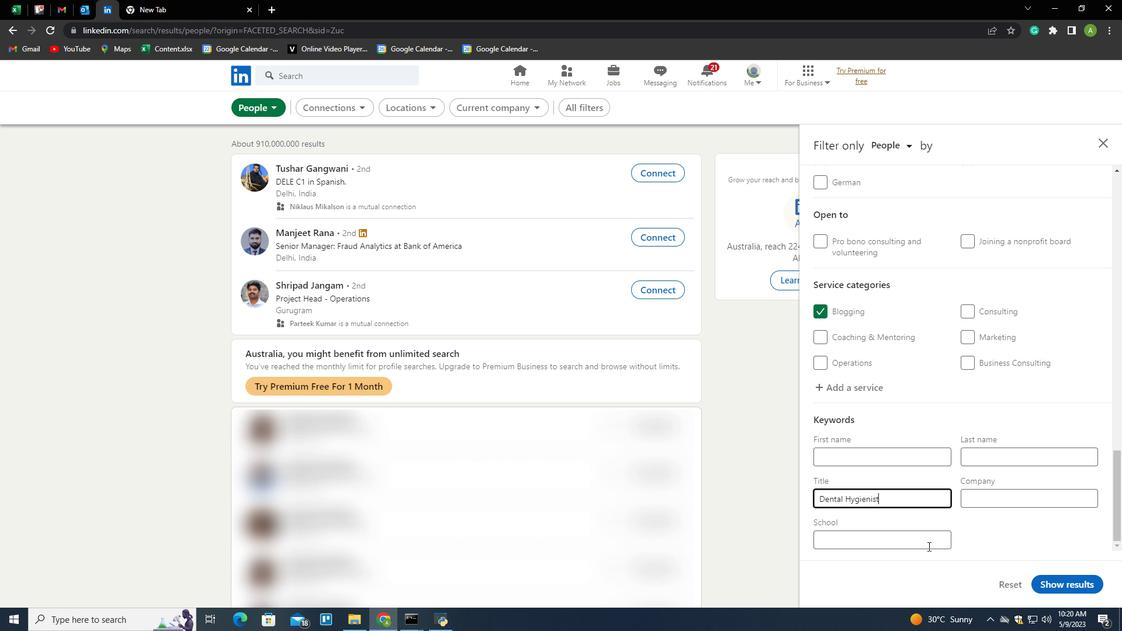 
Action: Mouse pressed left at (1020, 530)
Screenshot: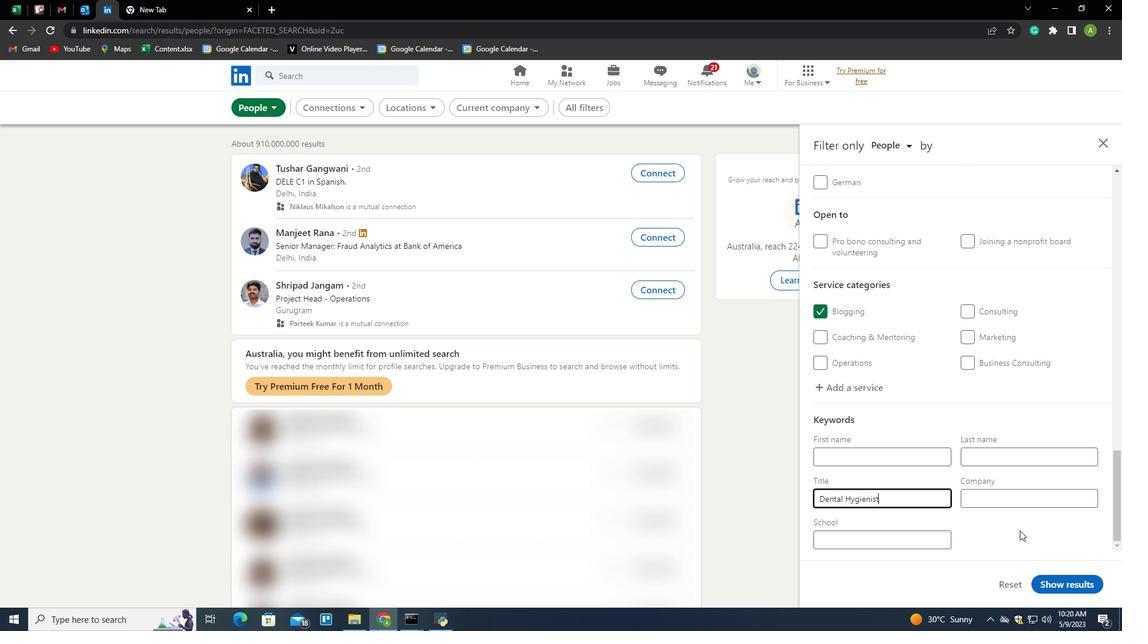 
Action: Mouse moved to (1059, 579)
Screenshot: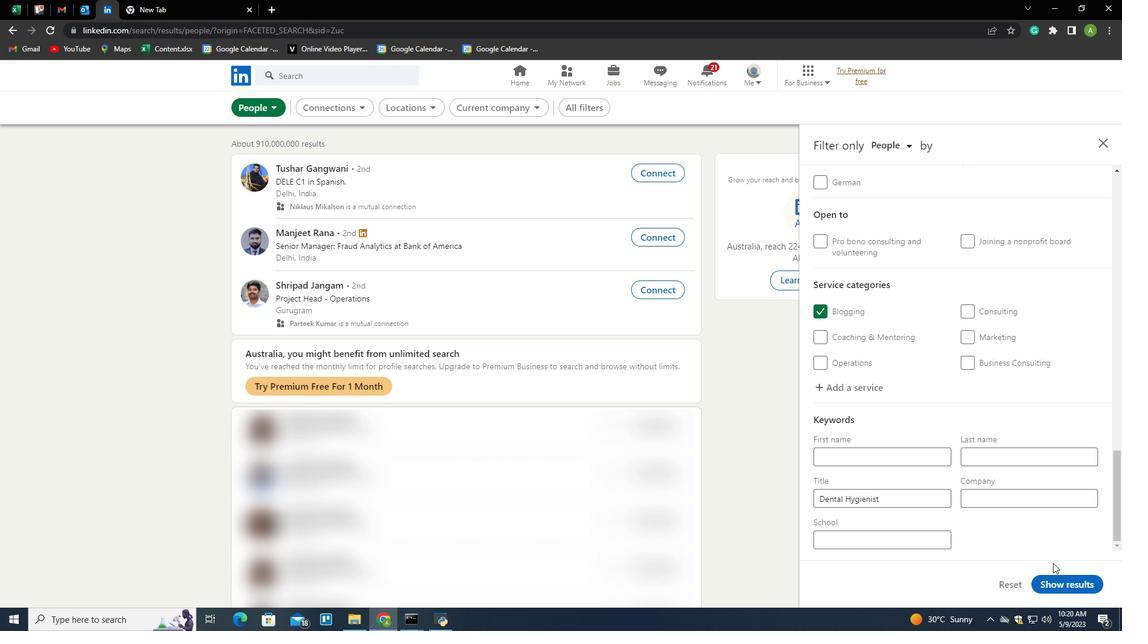 
Action: Mouse pressed left at (1059, 579)
Screenshot: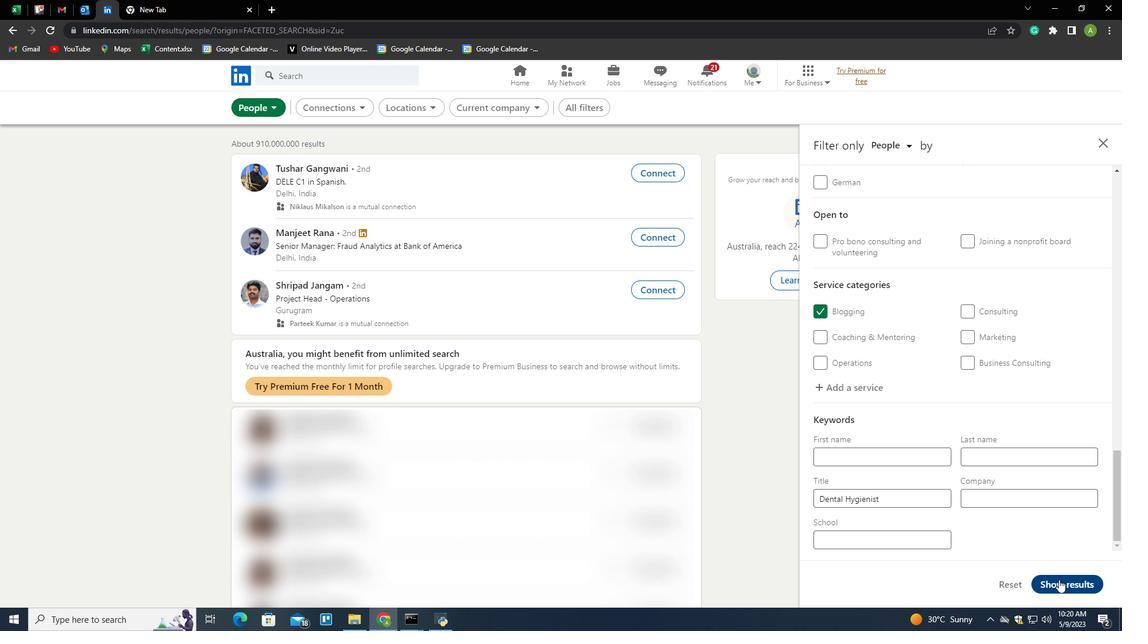
Action: Mouse moved to (1051, 555)
Screenshot: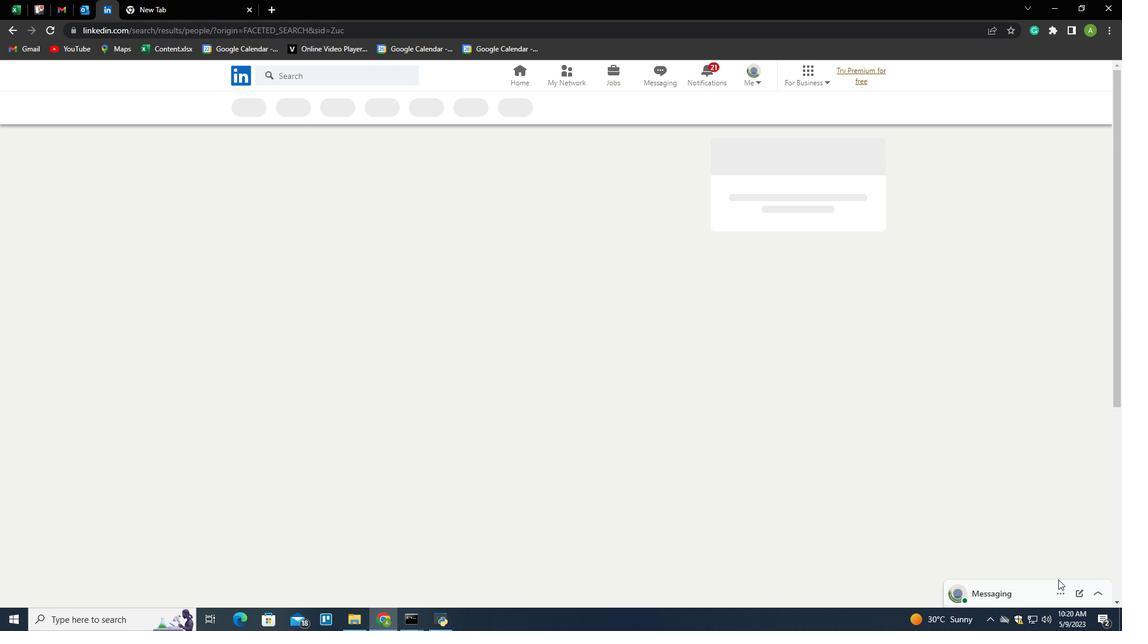 
